 Task: Look for space in Volnovakha, Ukraine from 9th July, 2023 to 16th July, 2023 for 2 adults, 1 child in price range Rs.8000 to Rs.16000. Place can be entire place with 2 bedrooms having 2 beds and 1 bathroom. Property type can be house, flat, guest house. Booking option can be shelf check-in. Required host language is English.
Action: Mouse moved to (602, 151)
Screenshot: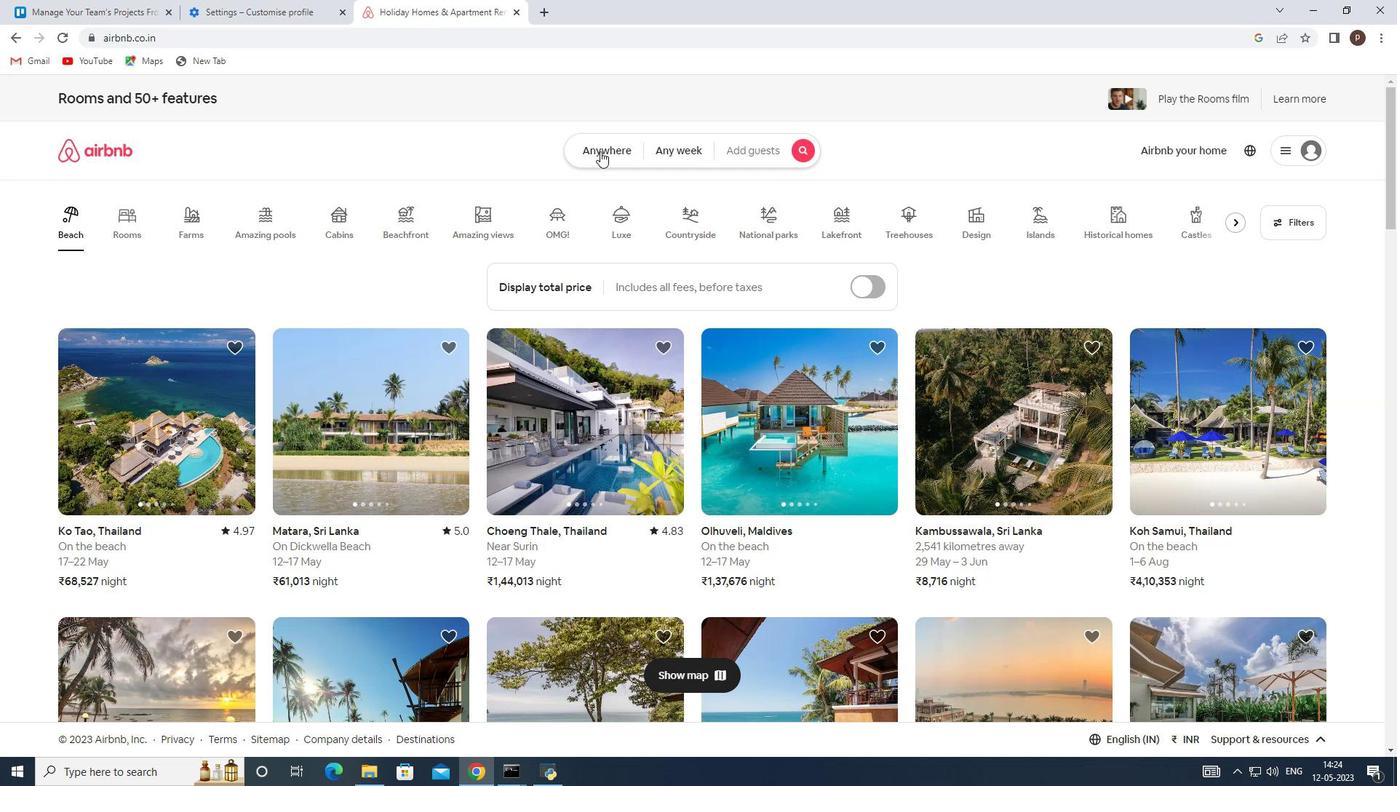 
Action: Mouse pressed left at (602, 151)
Screenshot: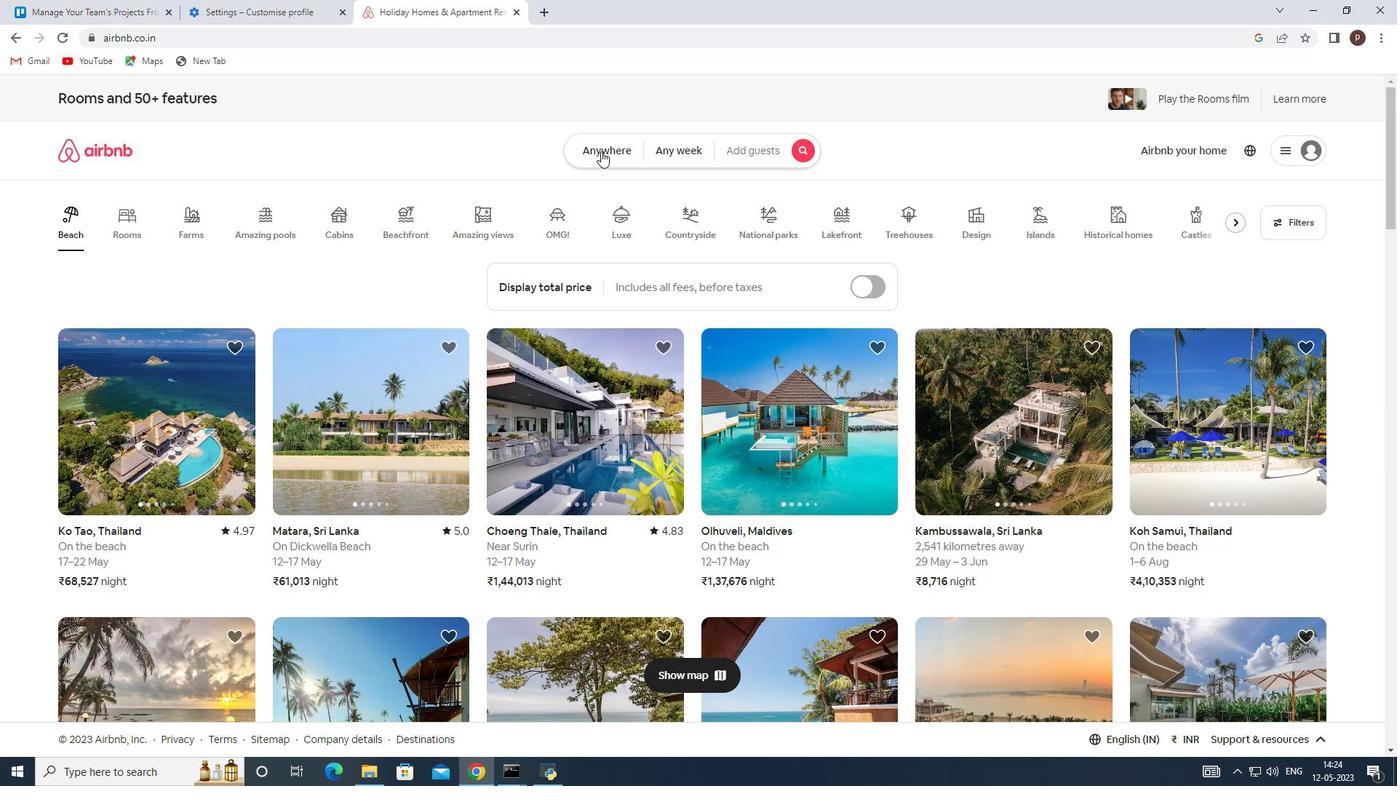 
Action: Mouse moved to (478, 214)
Screenshot: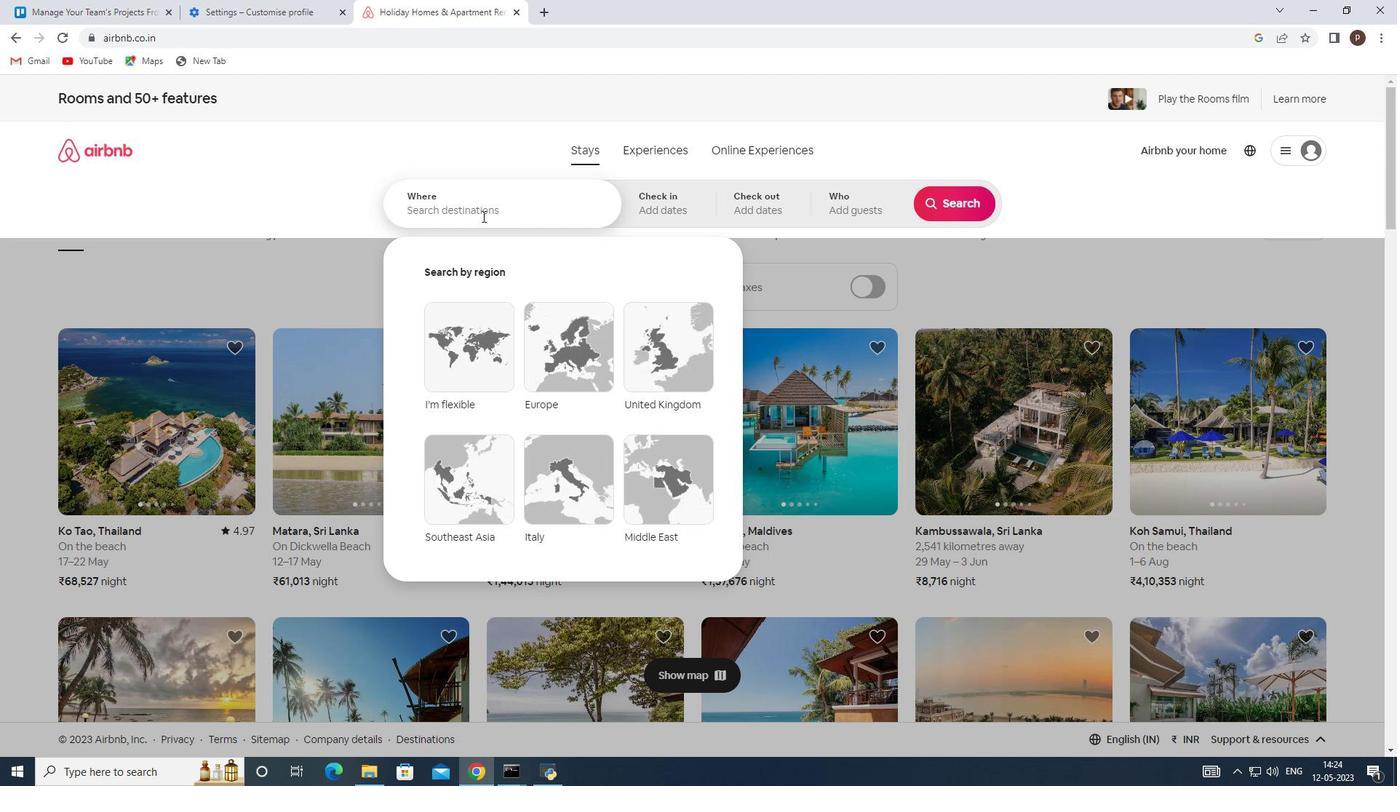 
Action: Mouse pressed left at (478, 214)
Screenshot: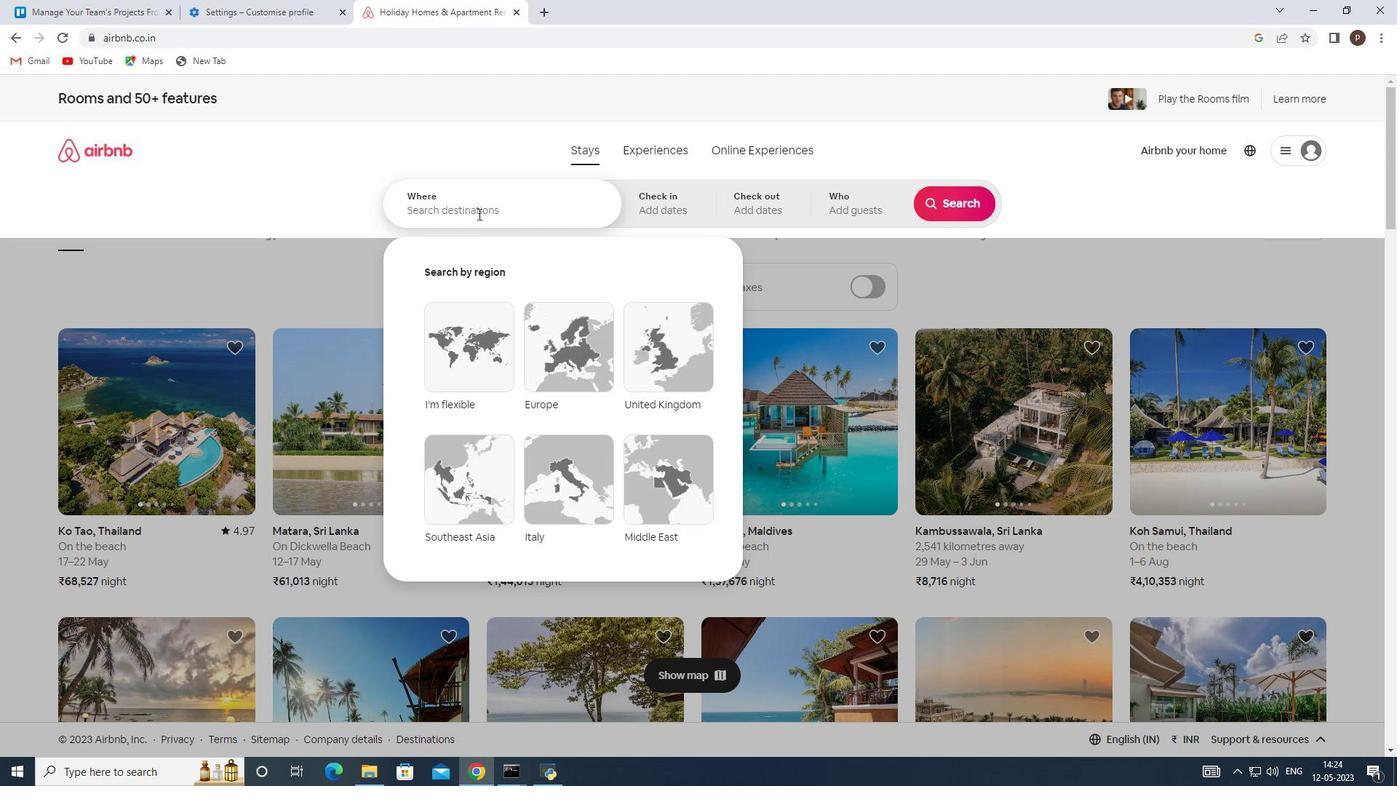 
Action: Key pressed <Key.caps_lock>V<Key.caps_lock>olnovakha,<Key.space><Key.caps_lock>U<Key.caps_lock>kraine<Key.space><Key.enter>
Screenshot: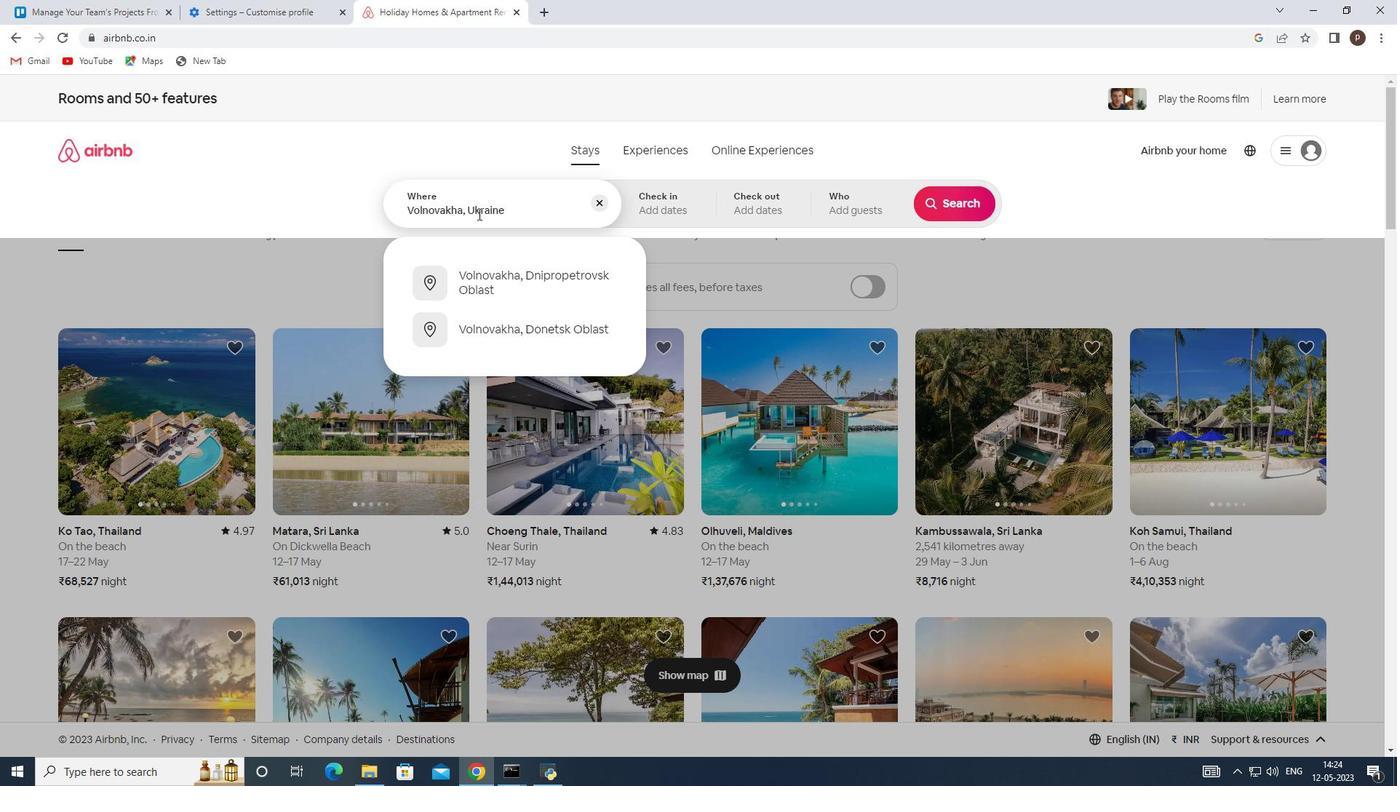 
Action: Mouse moved to (955, 320)
Screenshot: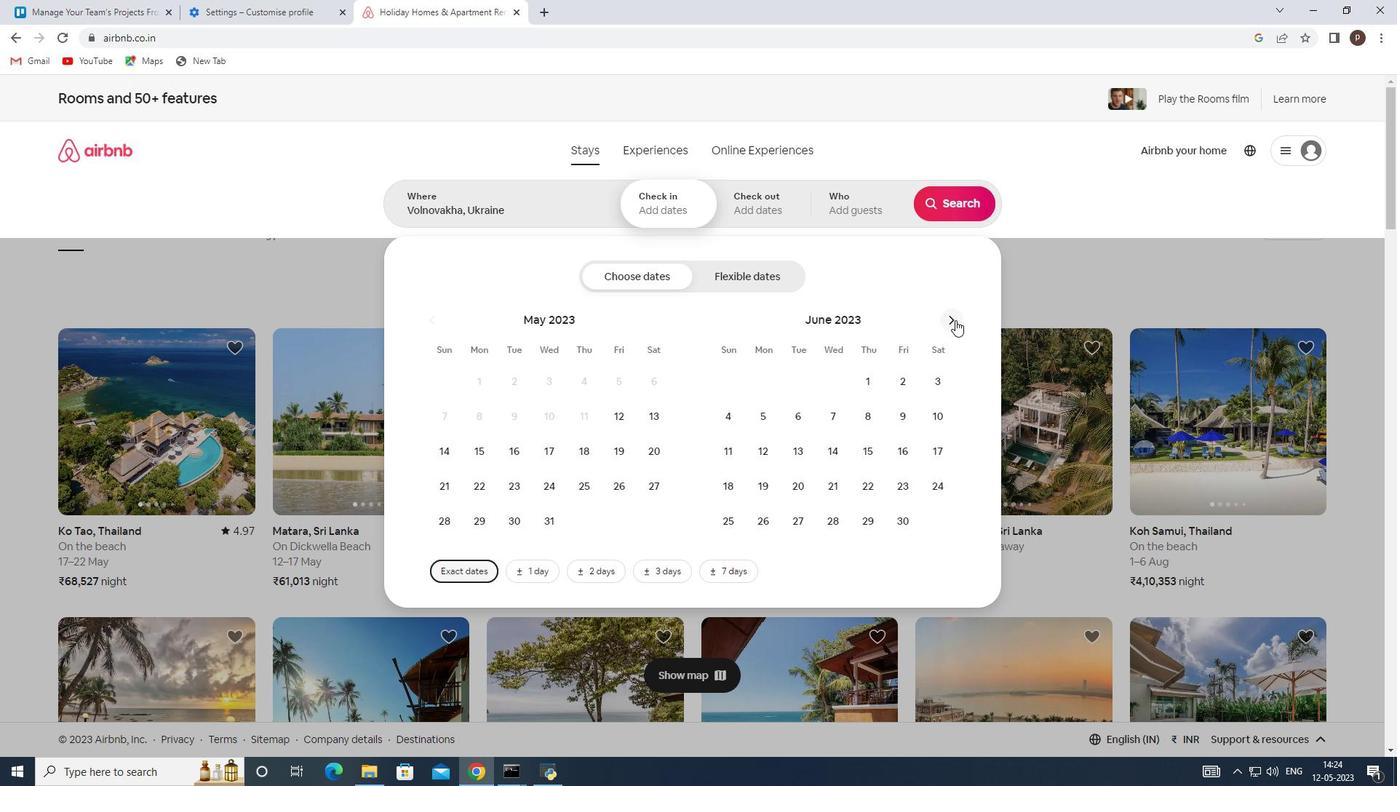 
Action: Mouse pressed left at (955, 320)
Screenshot: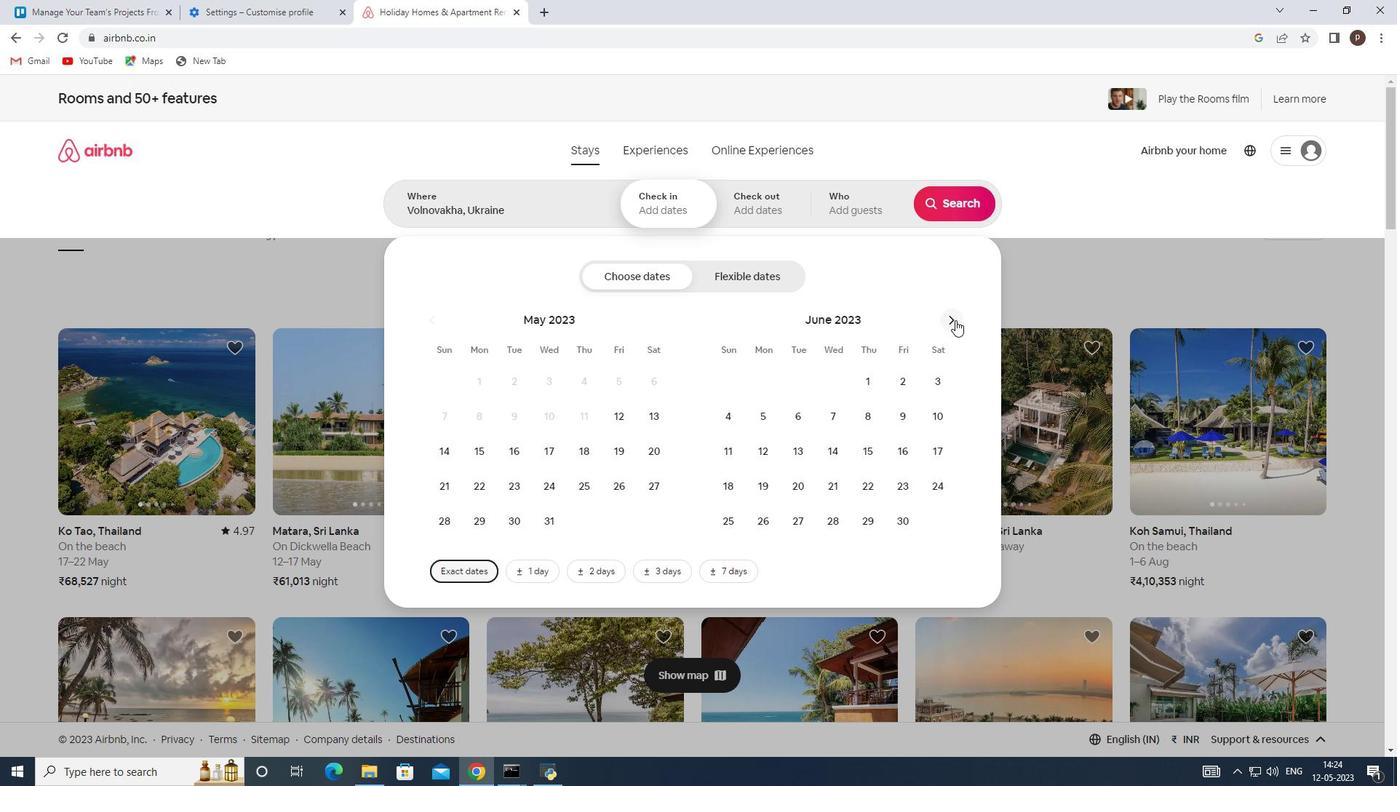 
Action: Mouse moved to (717, 452)
Screenshot: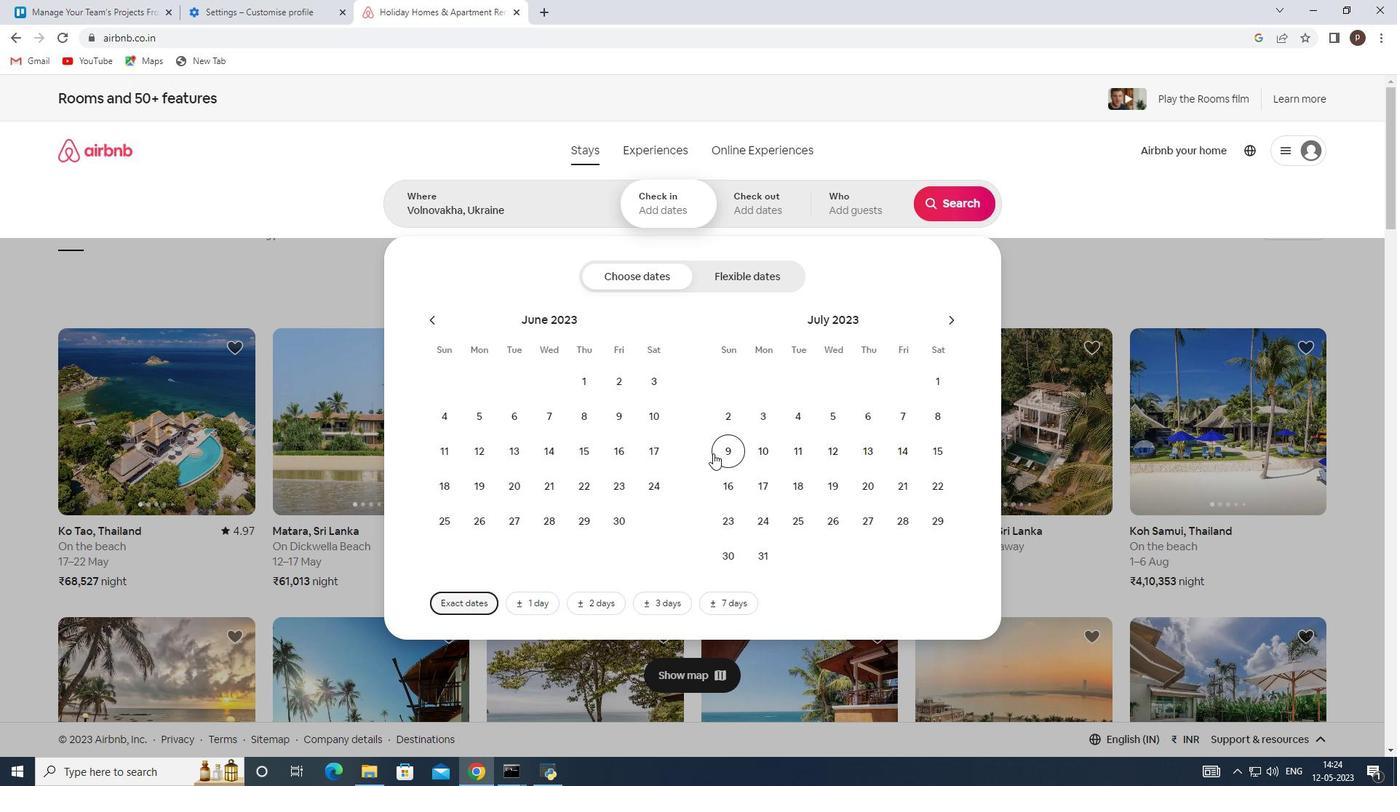 
Action: Mouse pressed left at (717, 452)
Screenshot: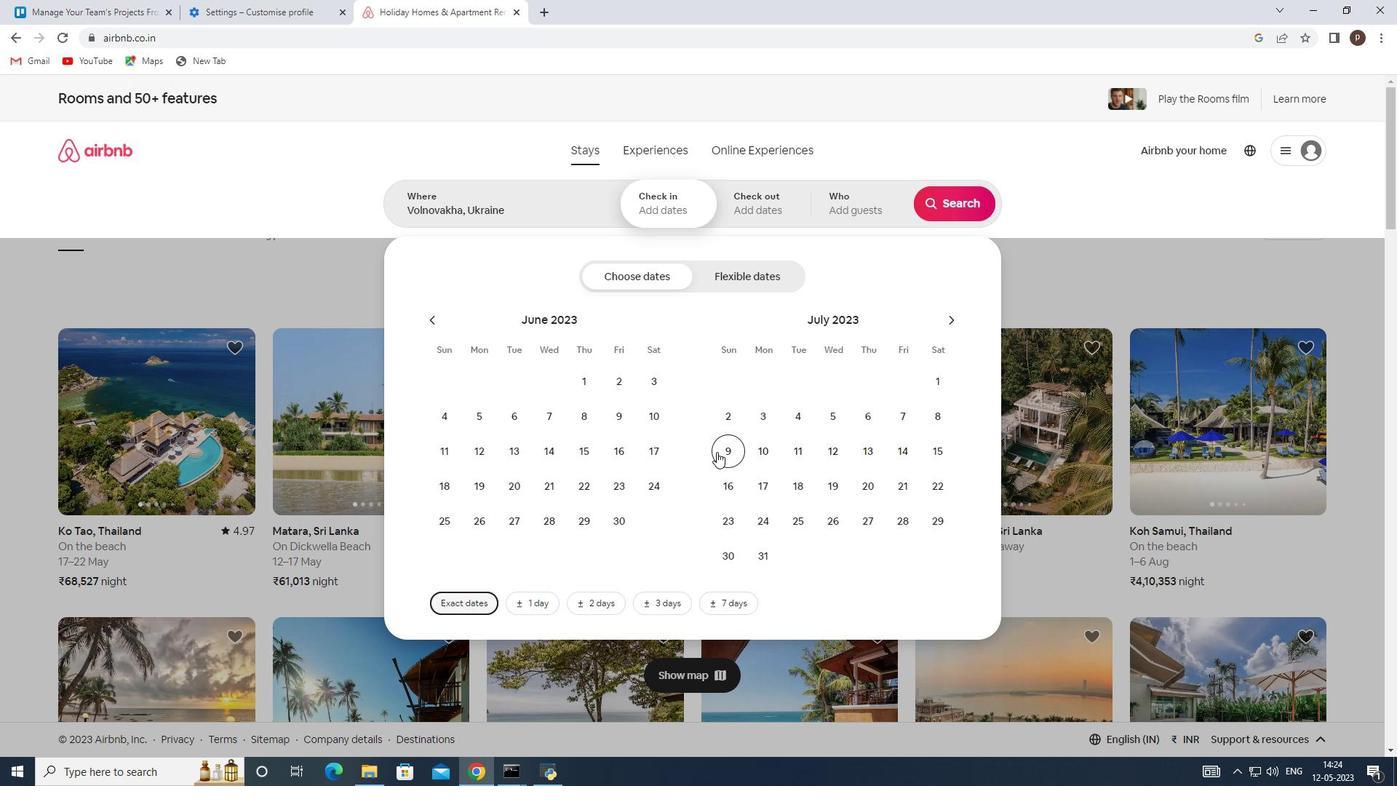 
Action: Mouse moved to (722, 489)
Screenshot: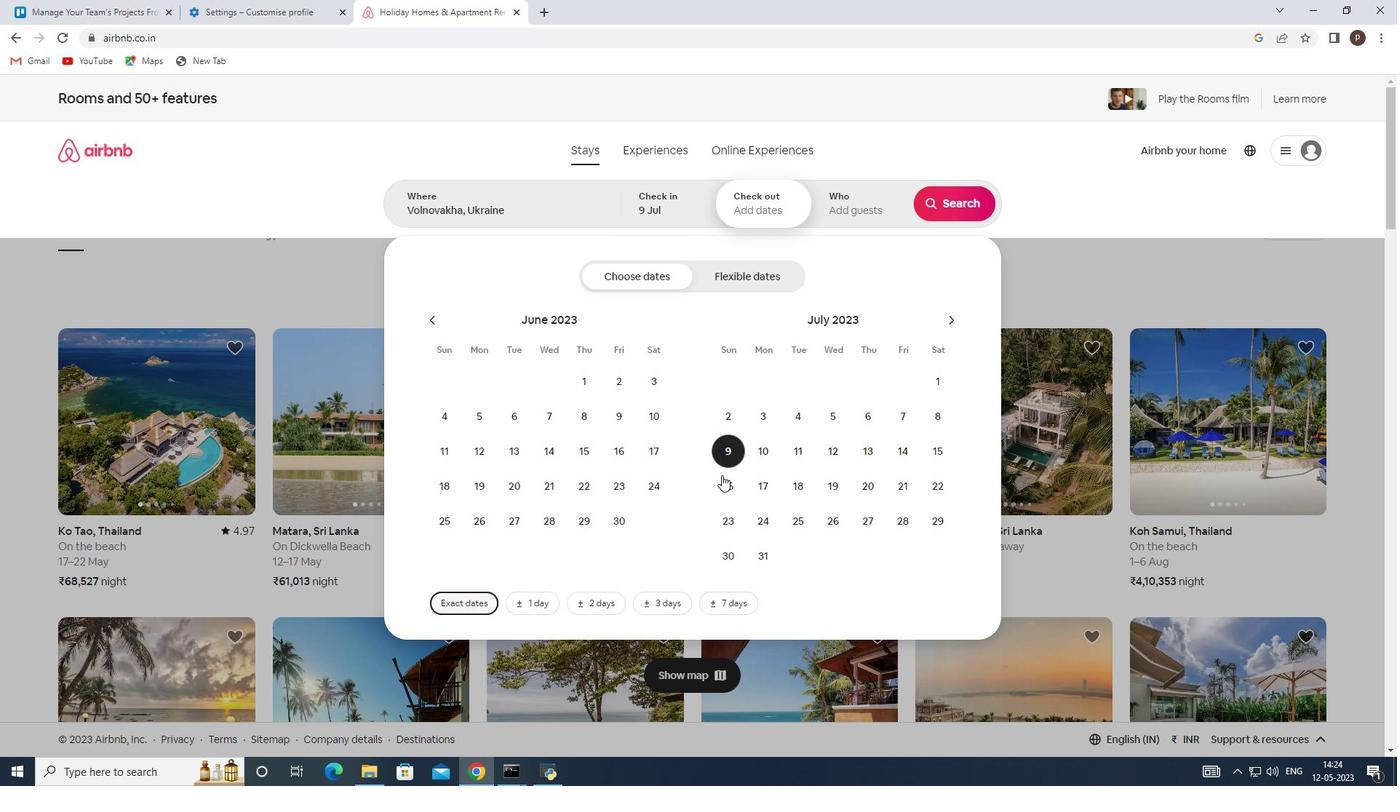 
Action: Mouse pressed left at (722, 489)
Screenshot: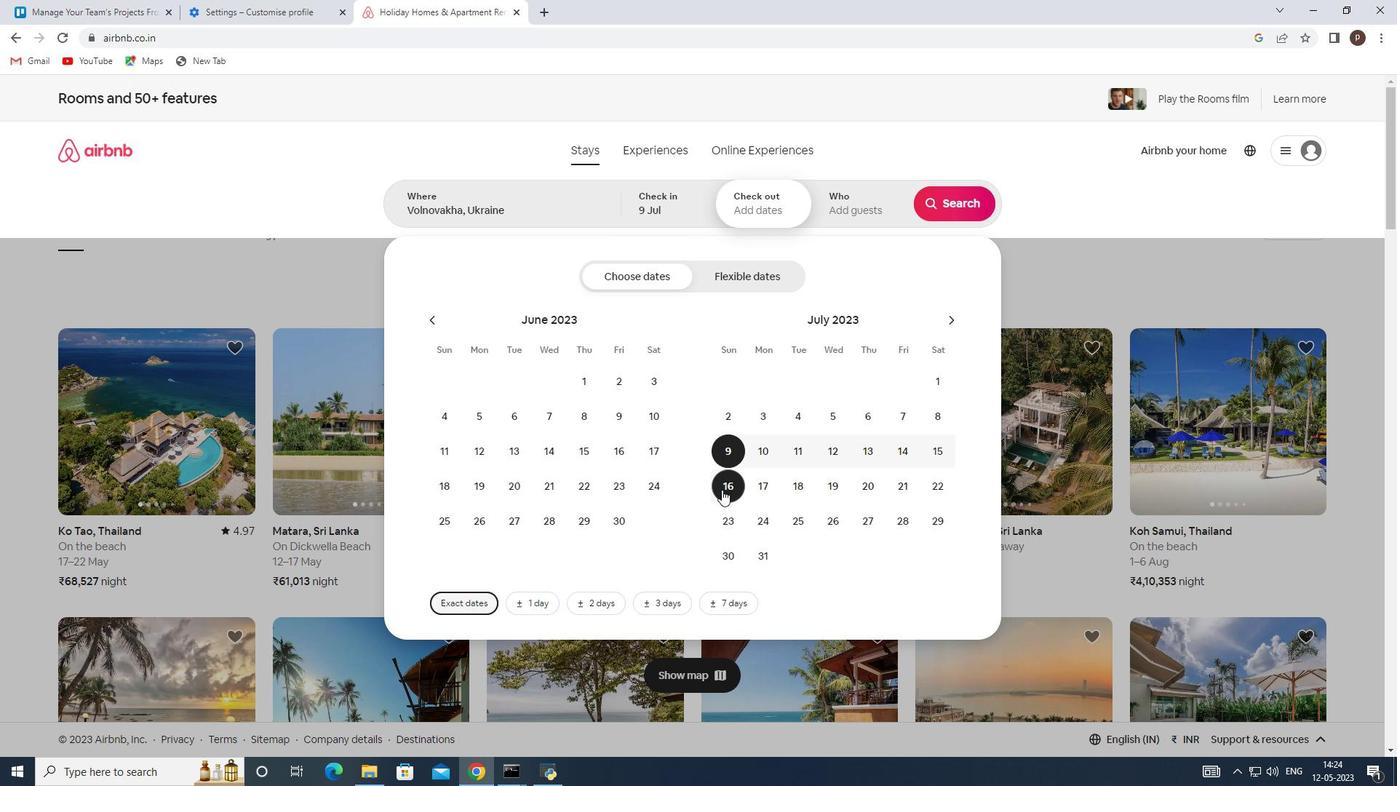 
Action: Mouse moved to (858, 203)
Screenshot: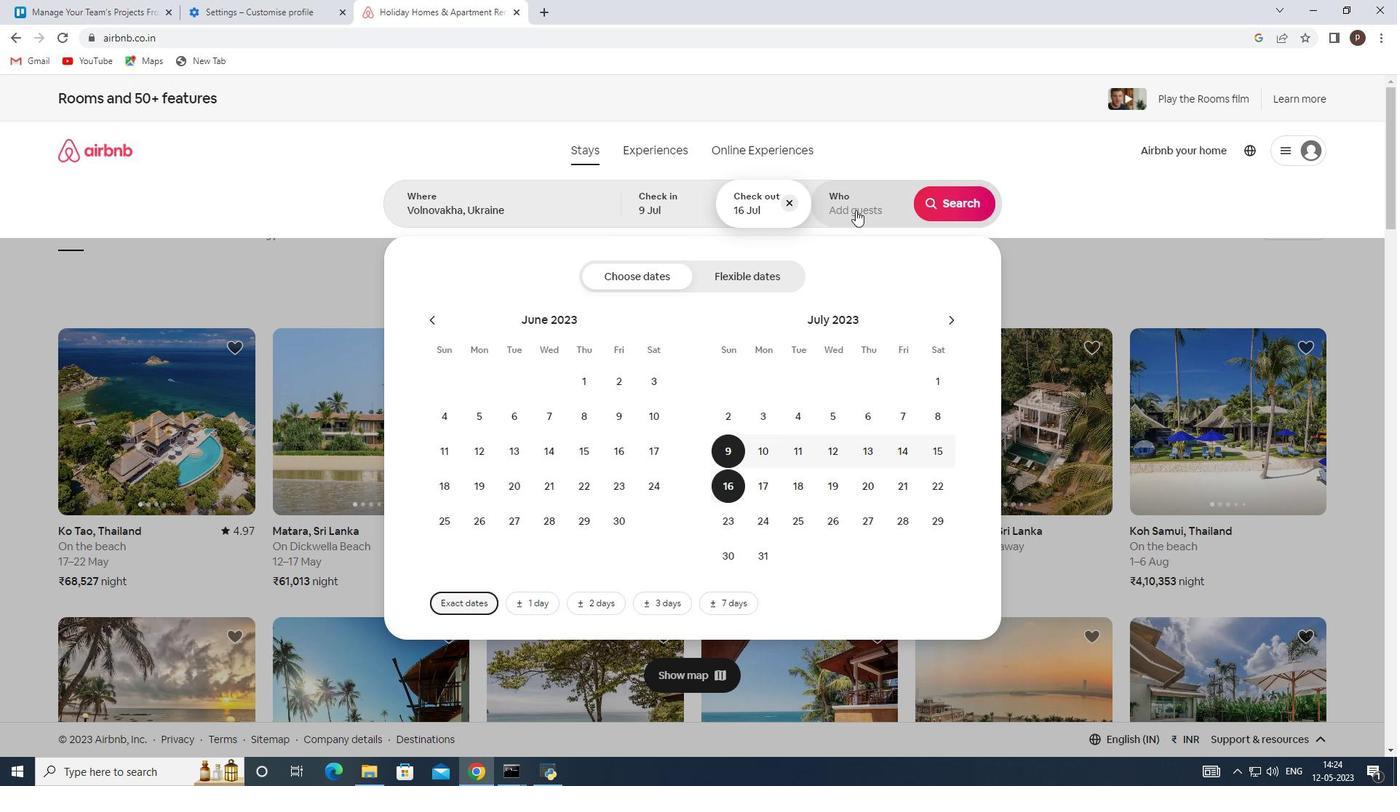 
Action: Mouse pressed left at (858, 203)
Screenshot: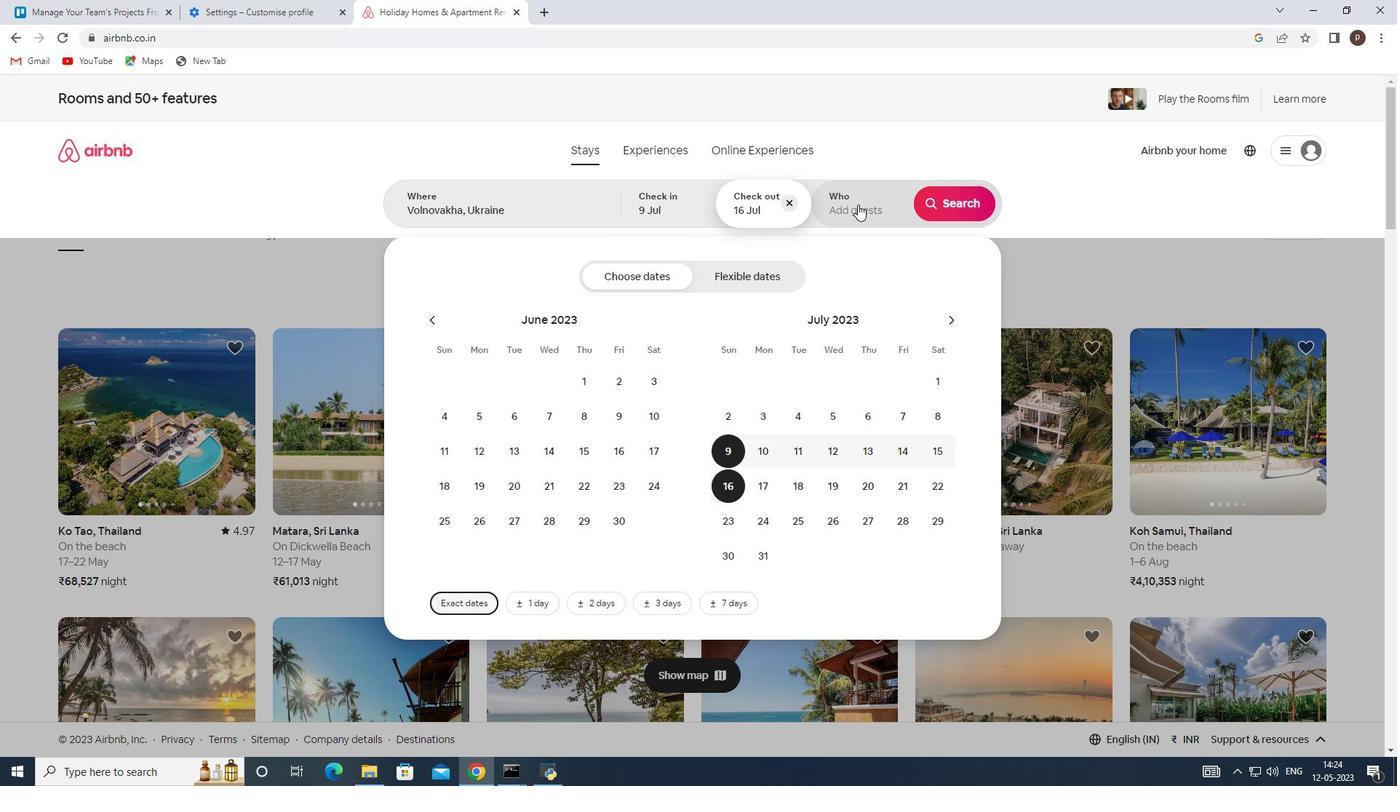
Action: Mouse moved to (954, 276)
Screenshot: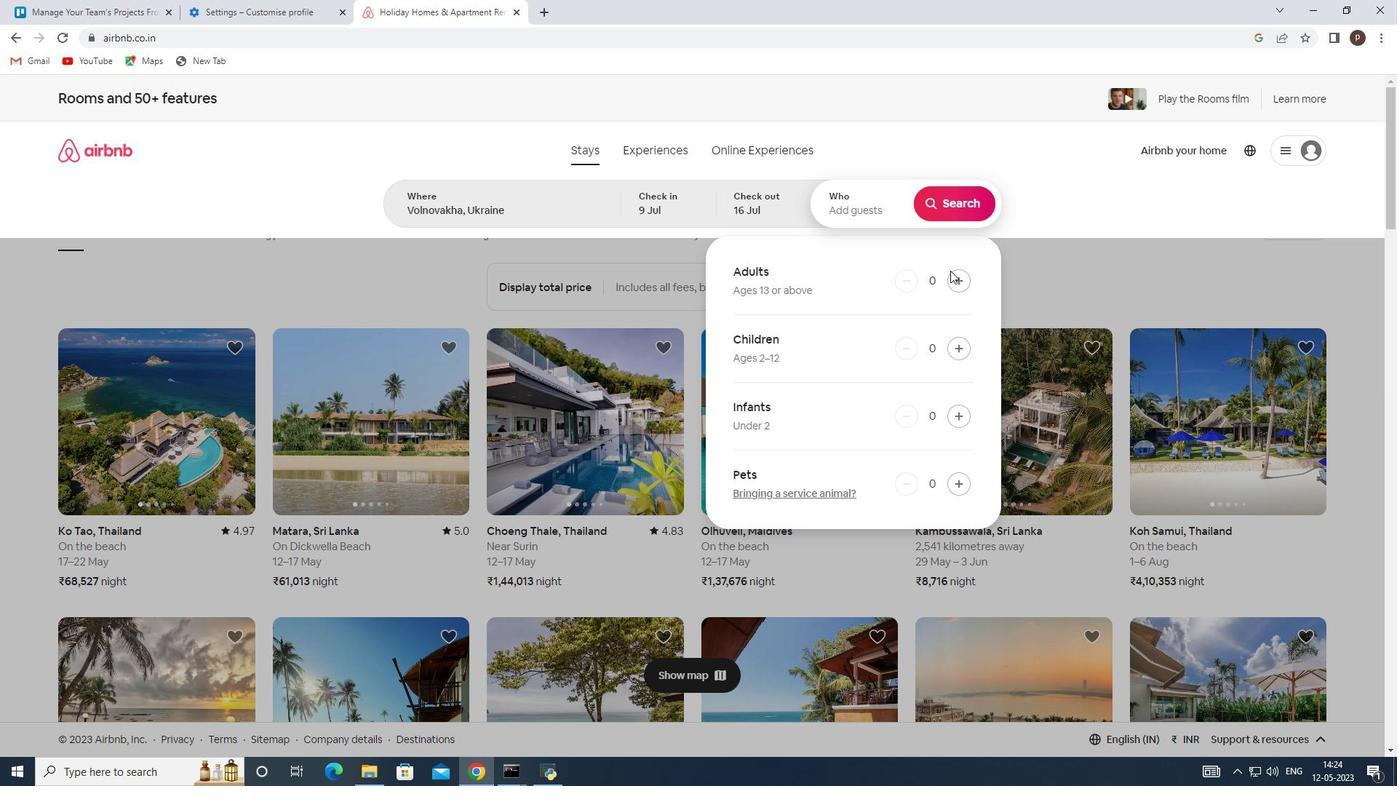 
Action: Mouse pressed left at (954, 276)
Screenshot: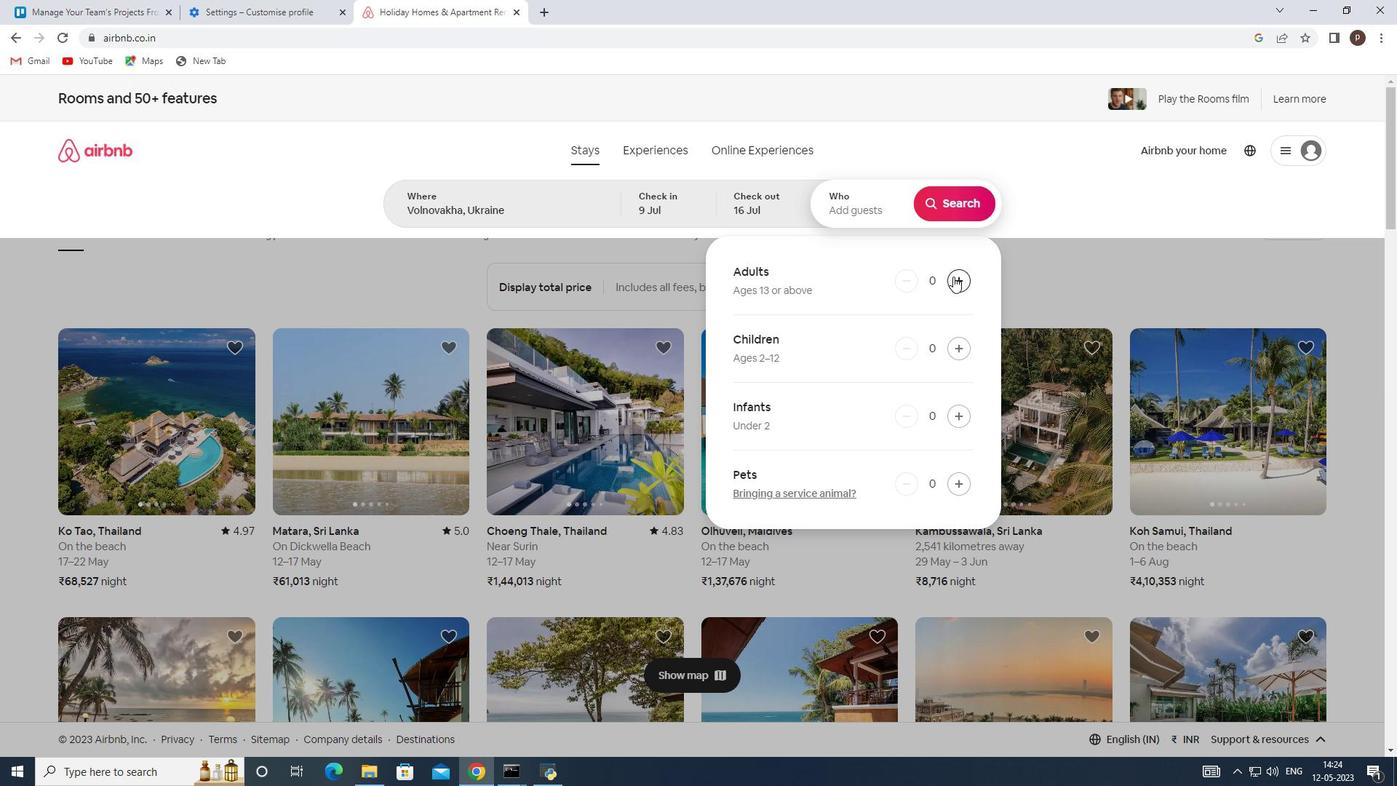 
Action: Mouse pressed left at (954, 276)
Screenshot: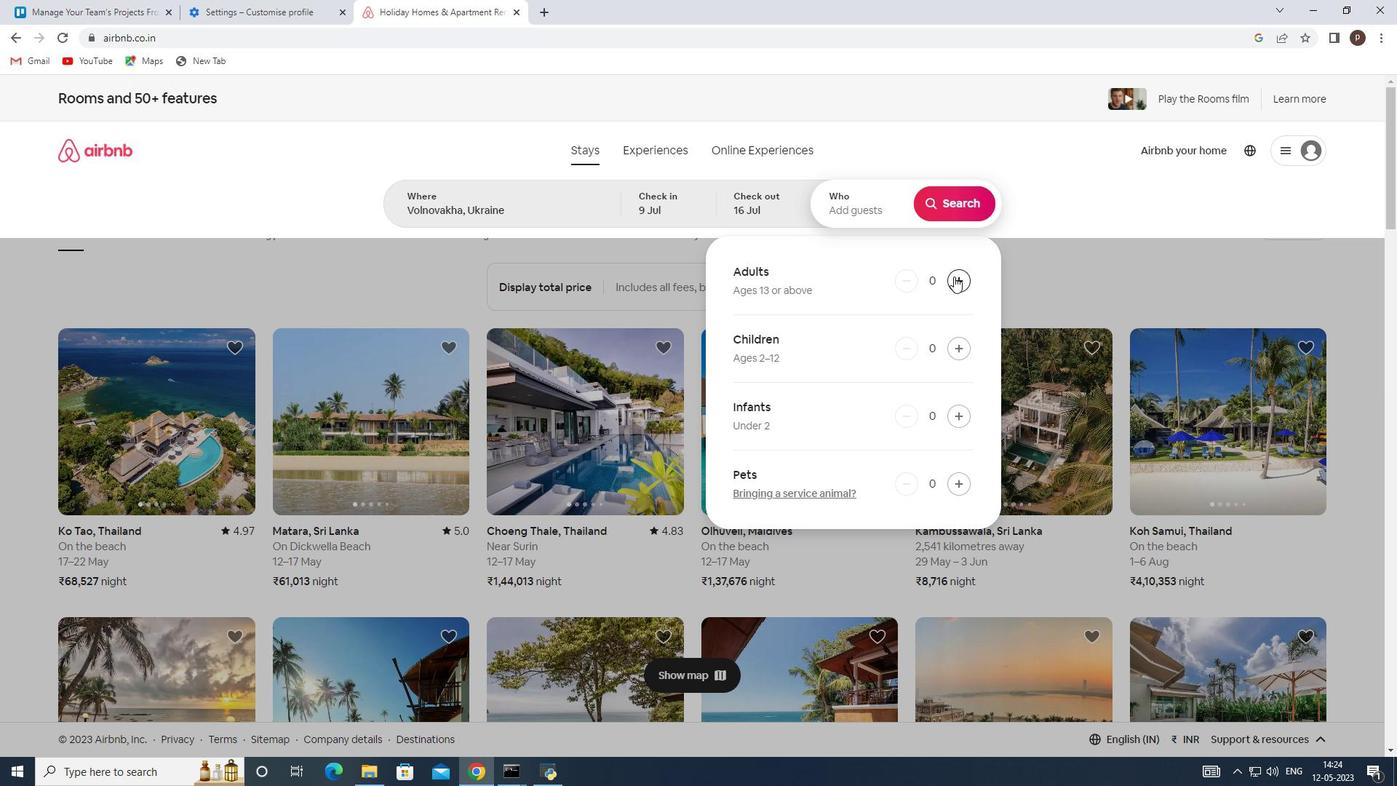 
Action: Mouse moved to (955, 354)
Screenshot: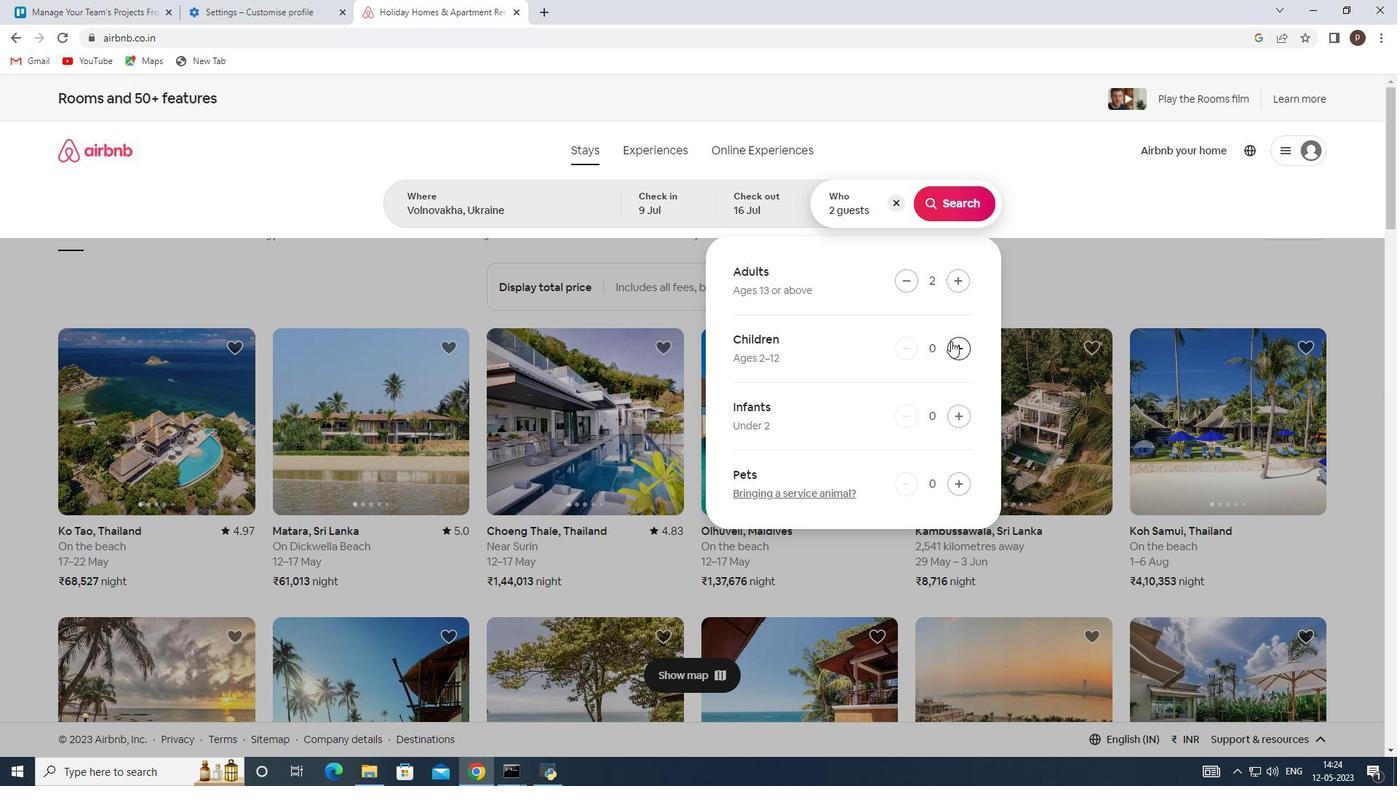 
Action: Mouse pressed left at (955, 354)
Screenshot: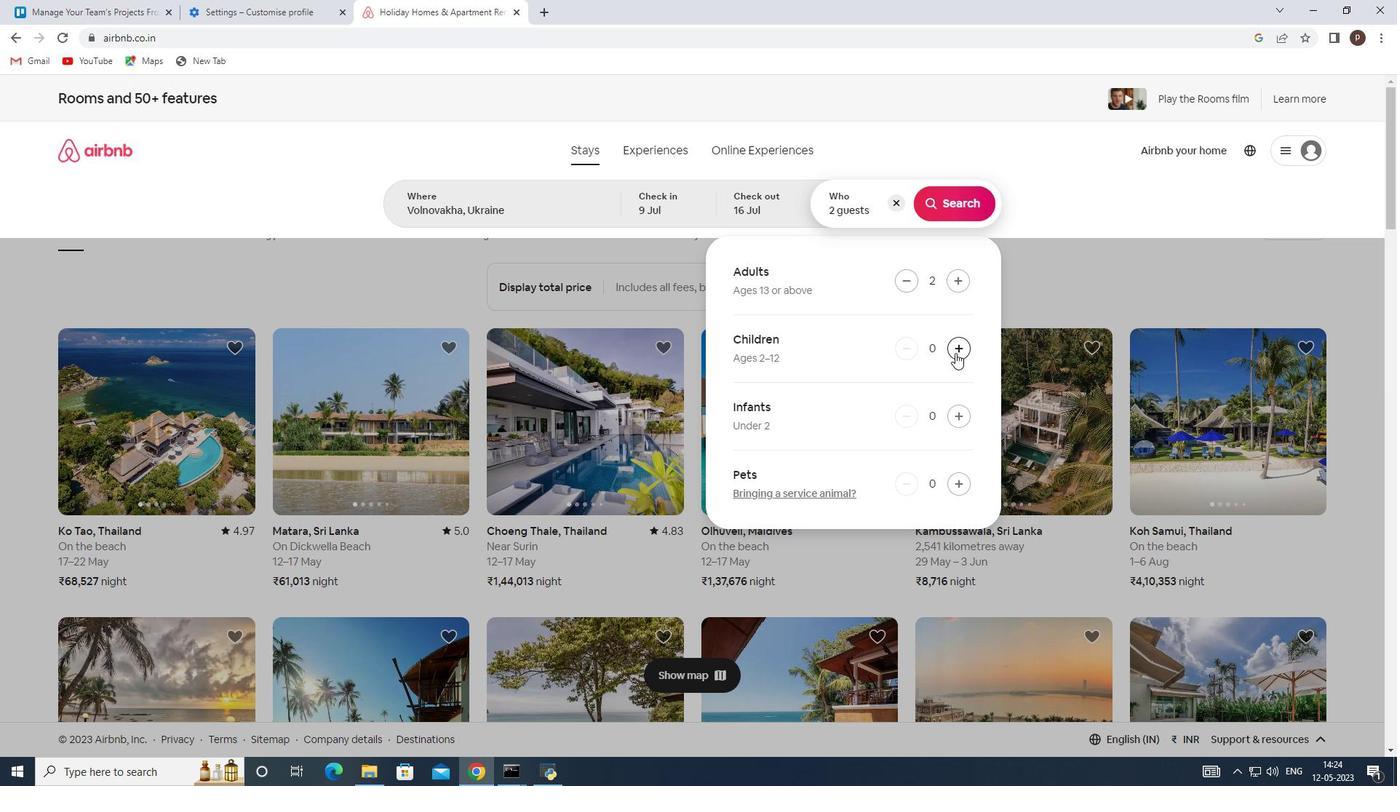 
Action: Mouse moved to (941, 203)
Screenshot: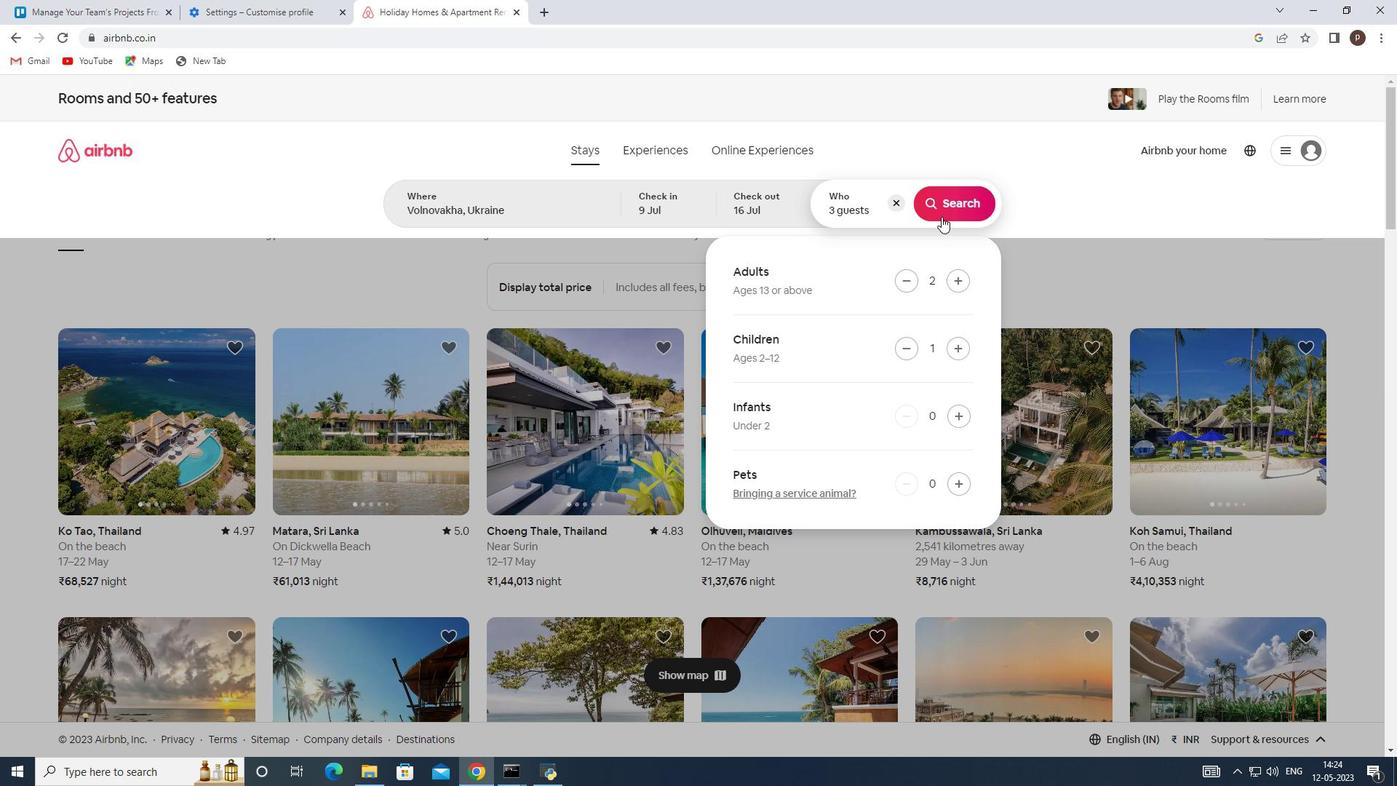 
Action: Mouse pressed left at (941, 203)
Screenshot: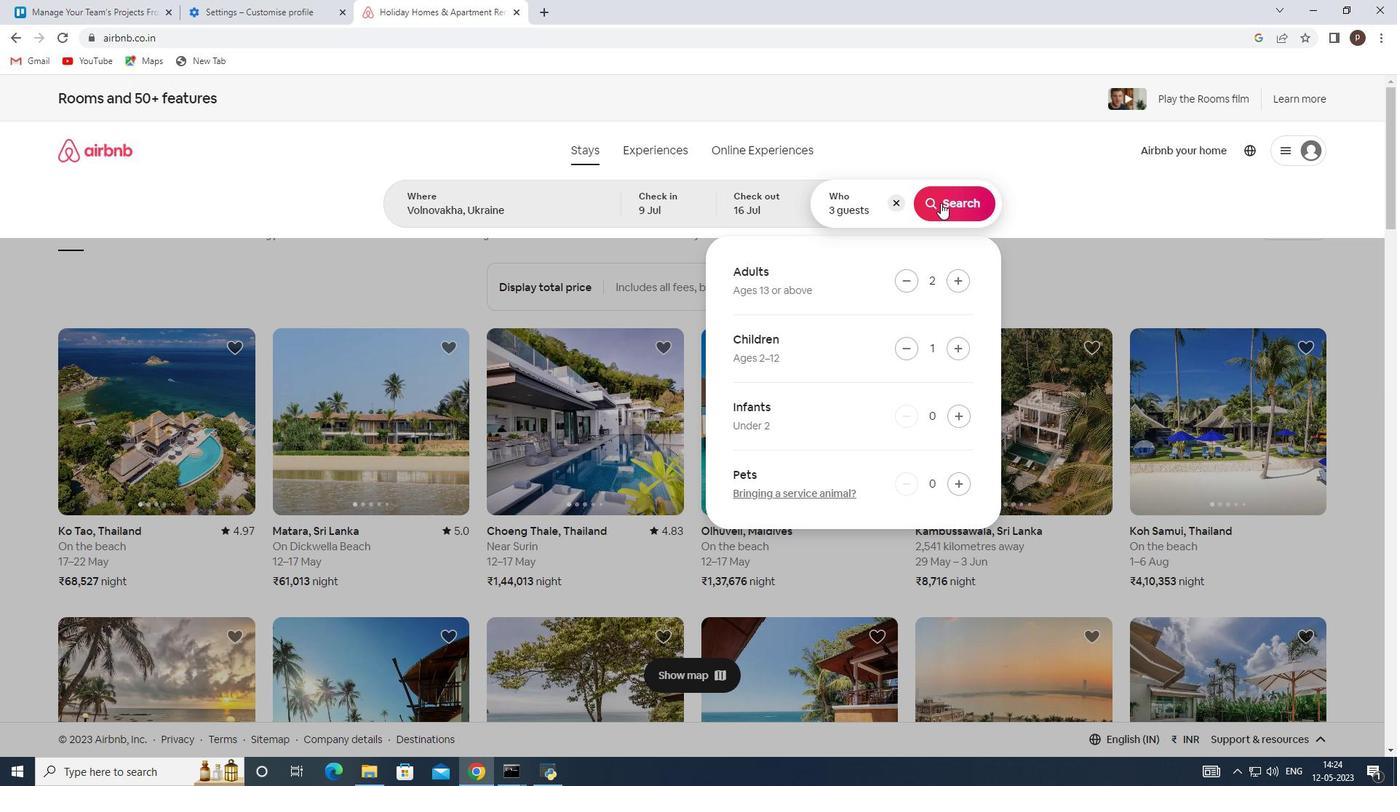 
Action: Mouse moved to (1316, 161)
Screenshot: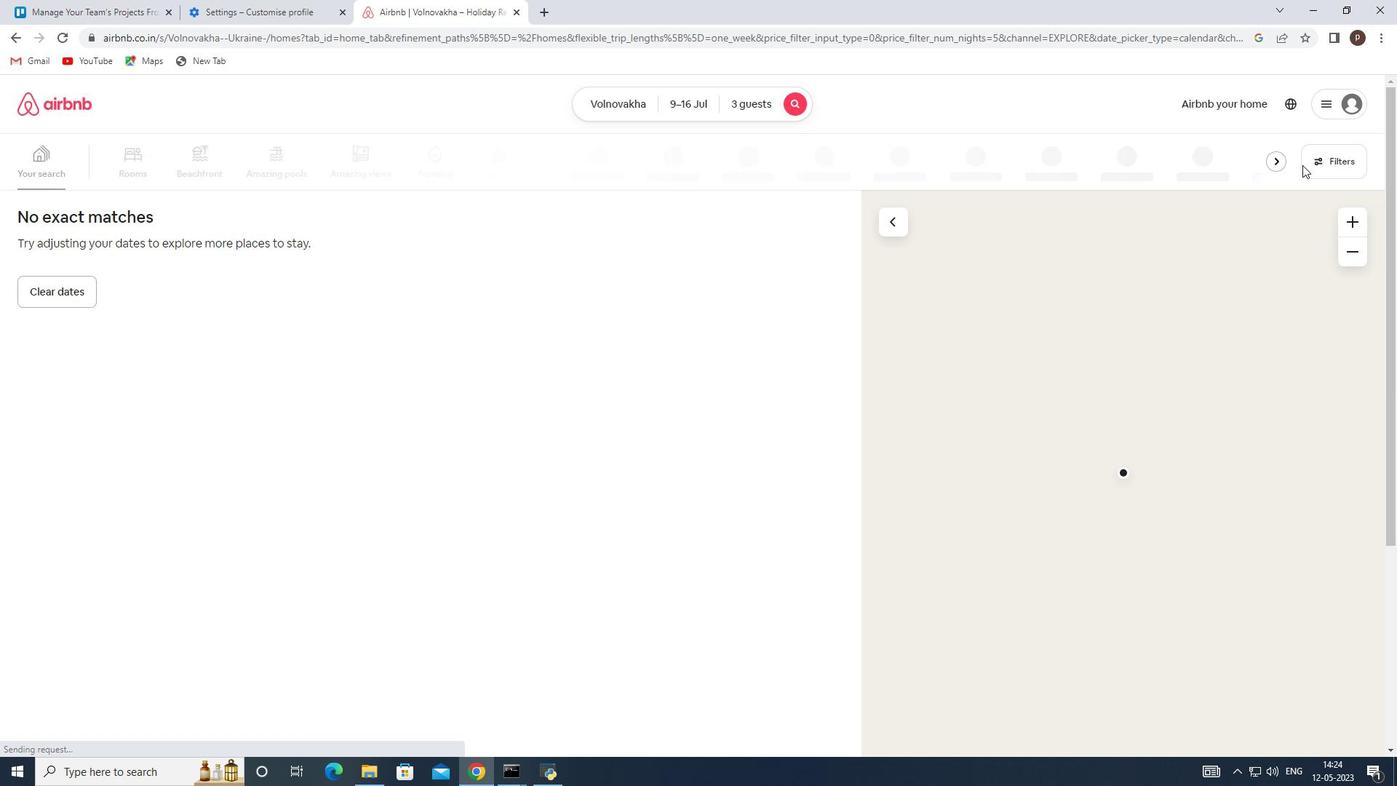 
Action: Mouse pressed left at (1316, 161)
Screenshot: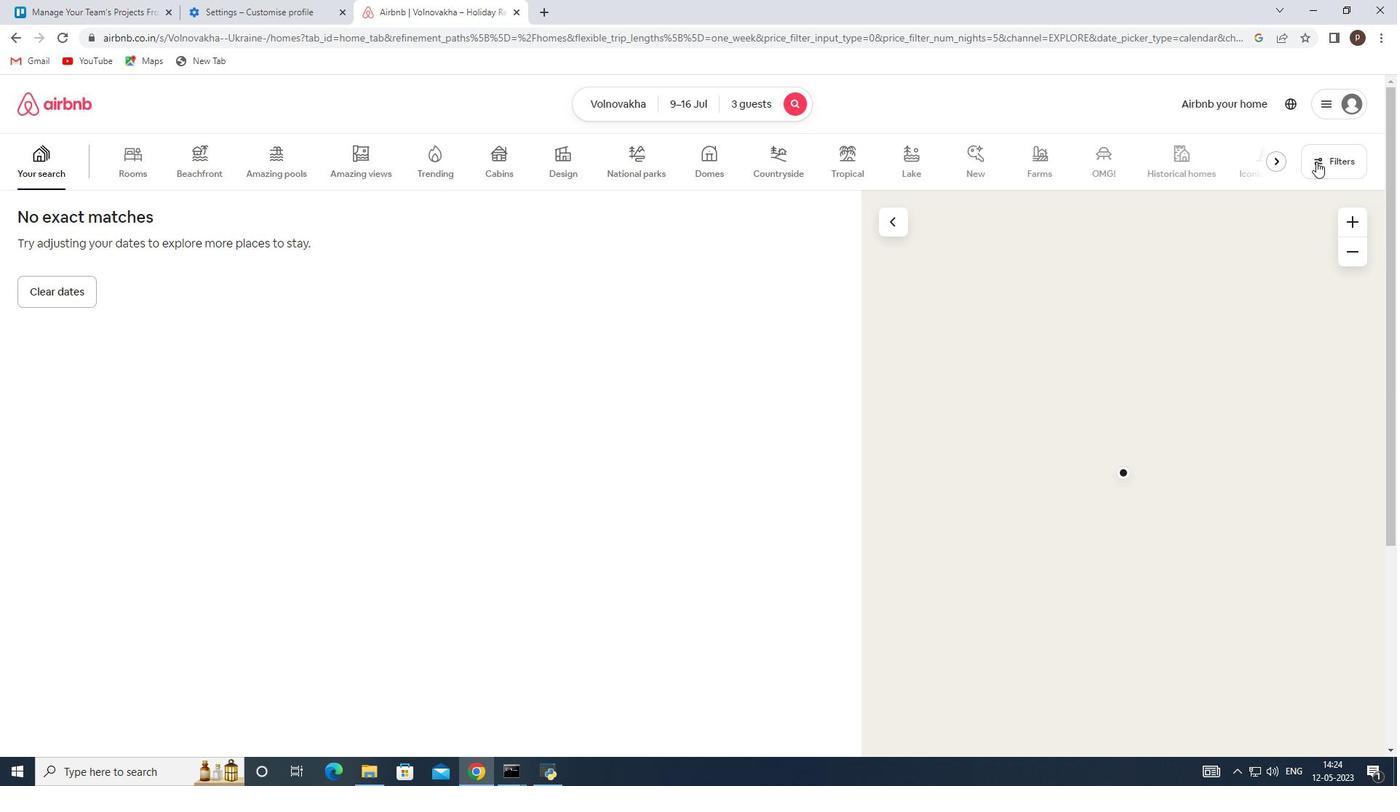 
Action: Mouse moved to (487, 517)
Screenshot: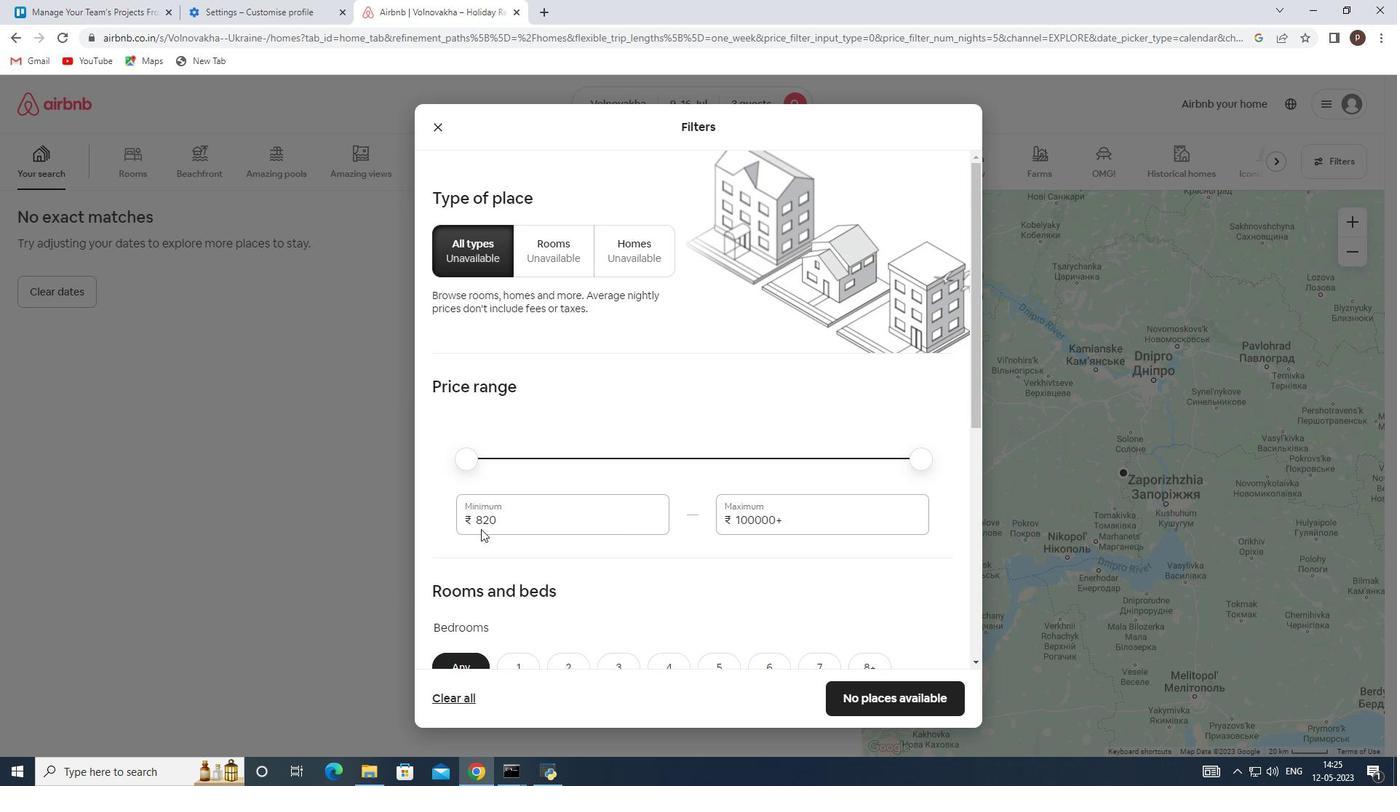 
Action: Mouse pressed left at (487, 517)
Screenshot: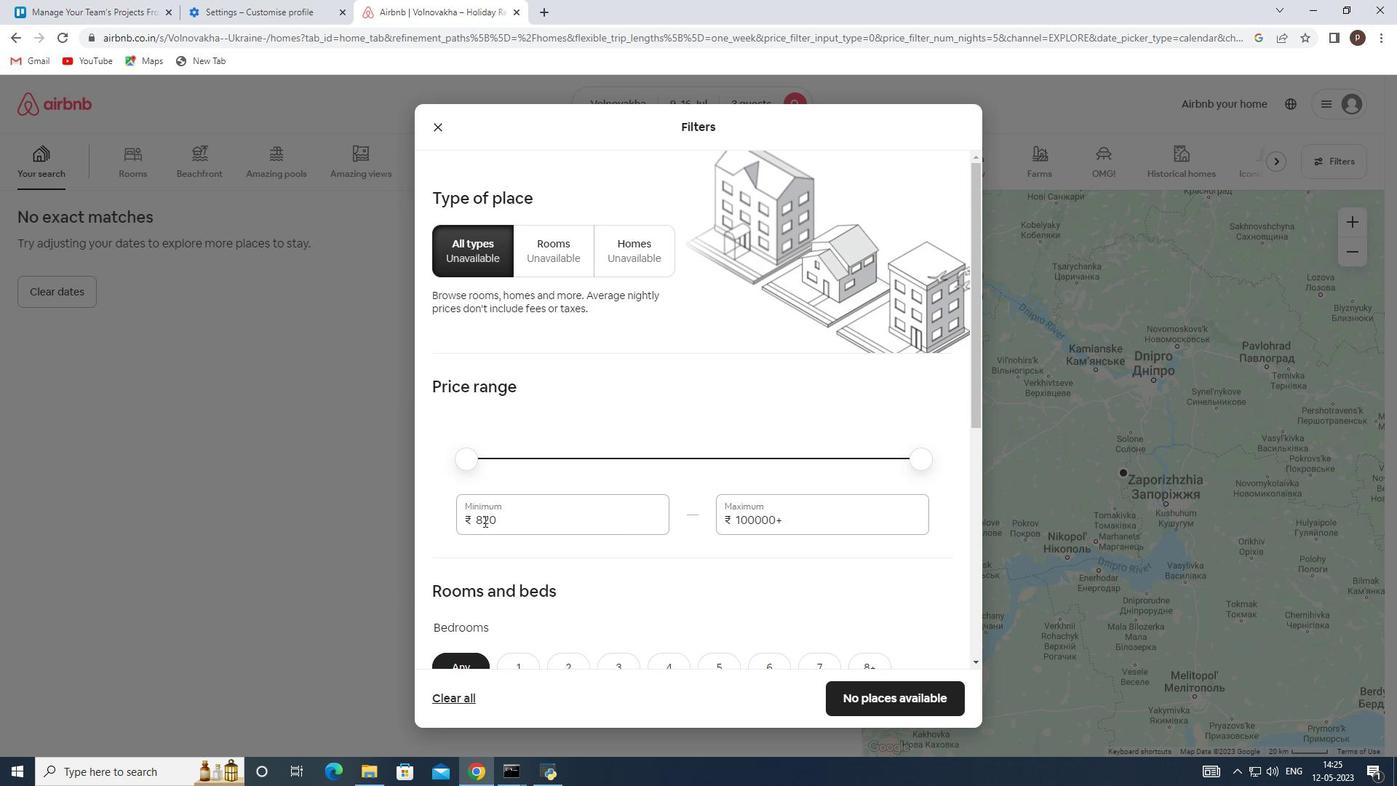 
Action: Mouse pressed left at (487, 517)
Screenshot: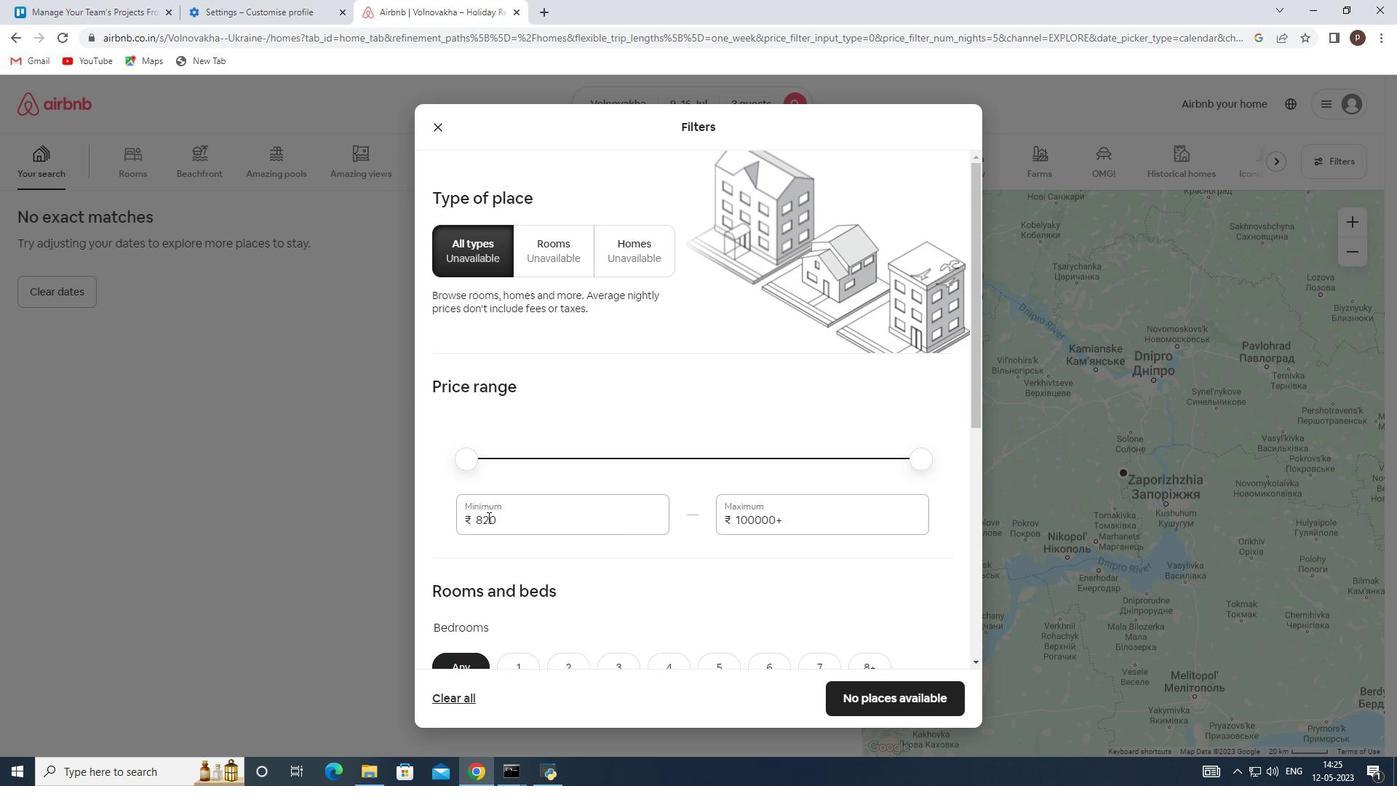 
Action: Key pressed 8000<Key.tab>16000
Screenshot: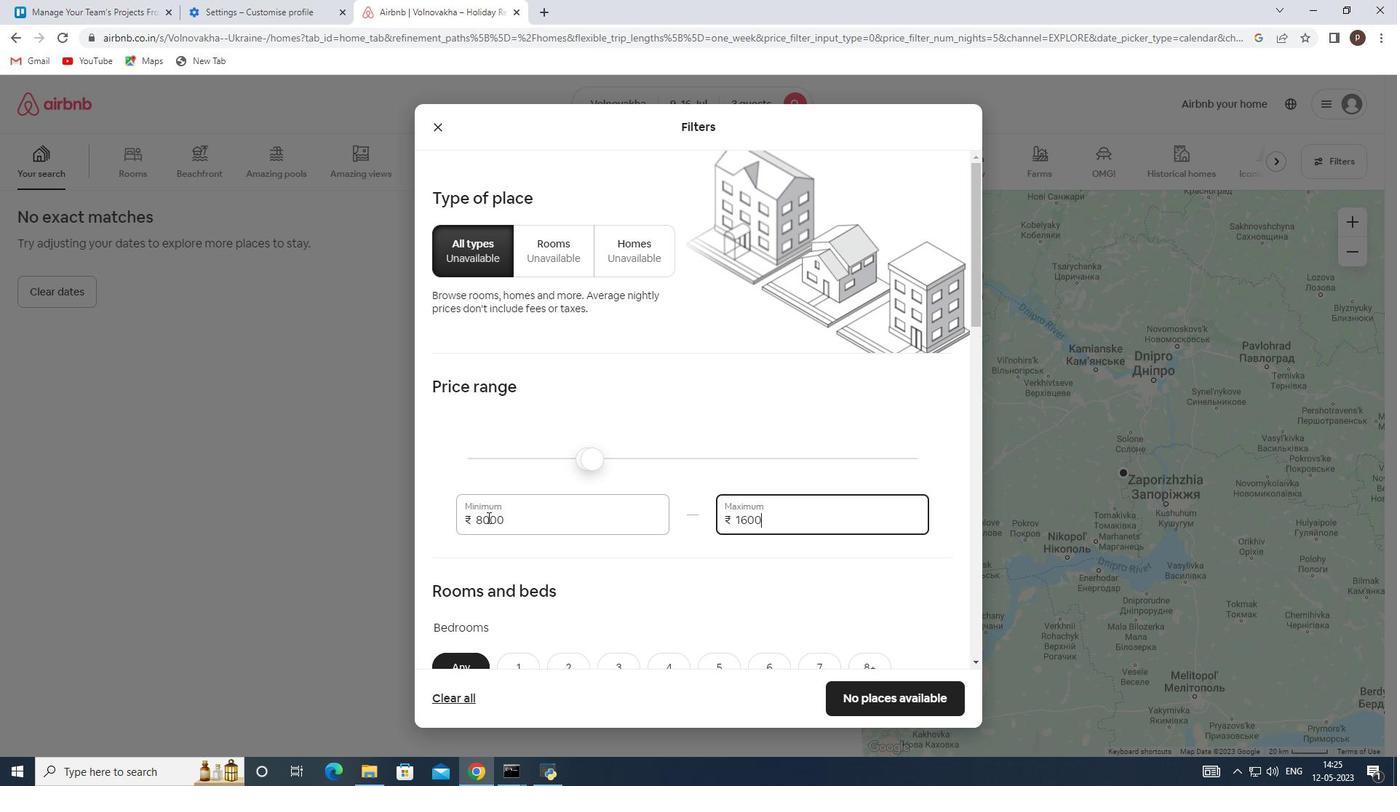 
Action: Mouse moved to (567, 512)
Screenshot: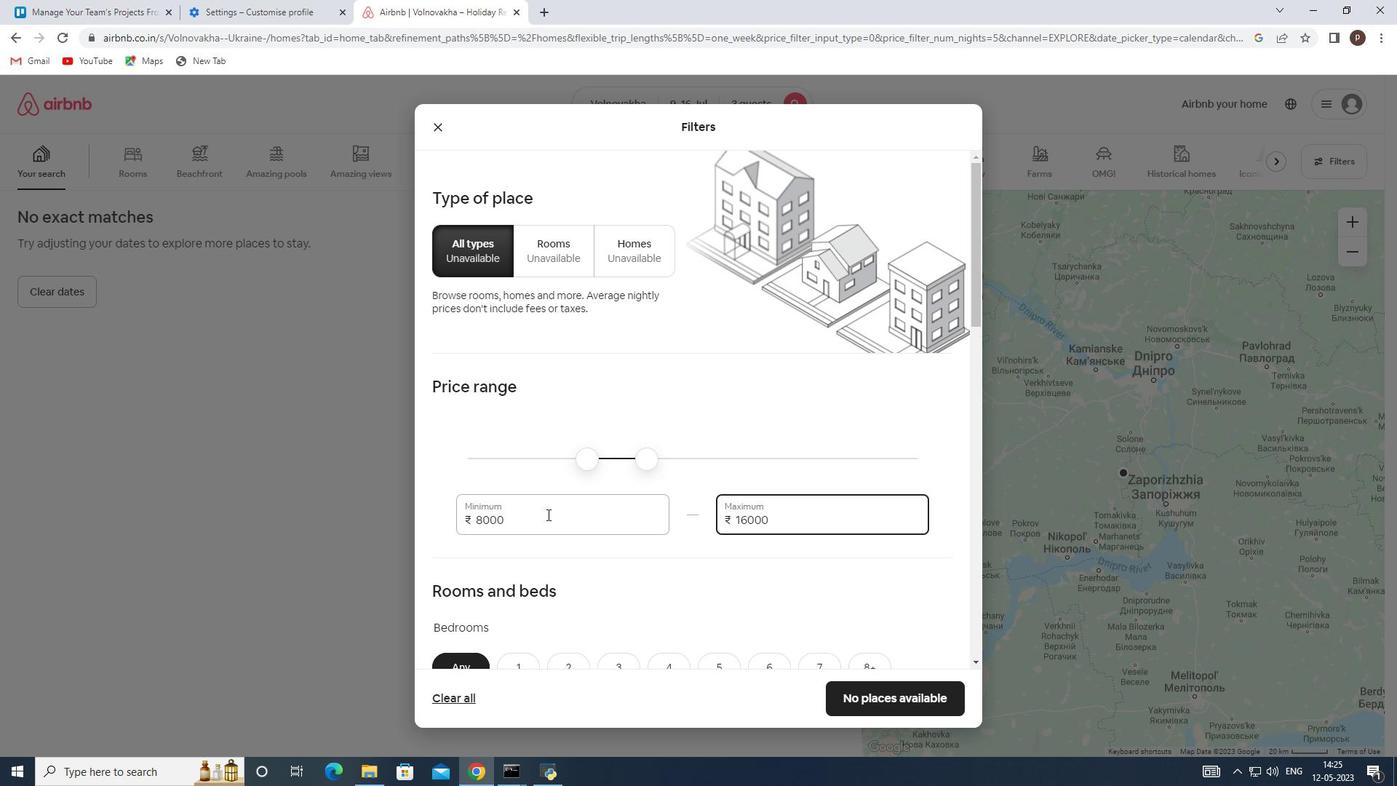 
Action: Mouse scrolled (567, 511) with delta (0, 0)
Screenshot: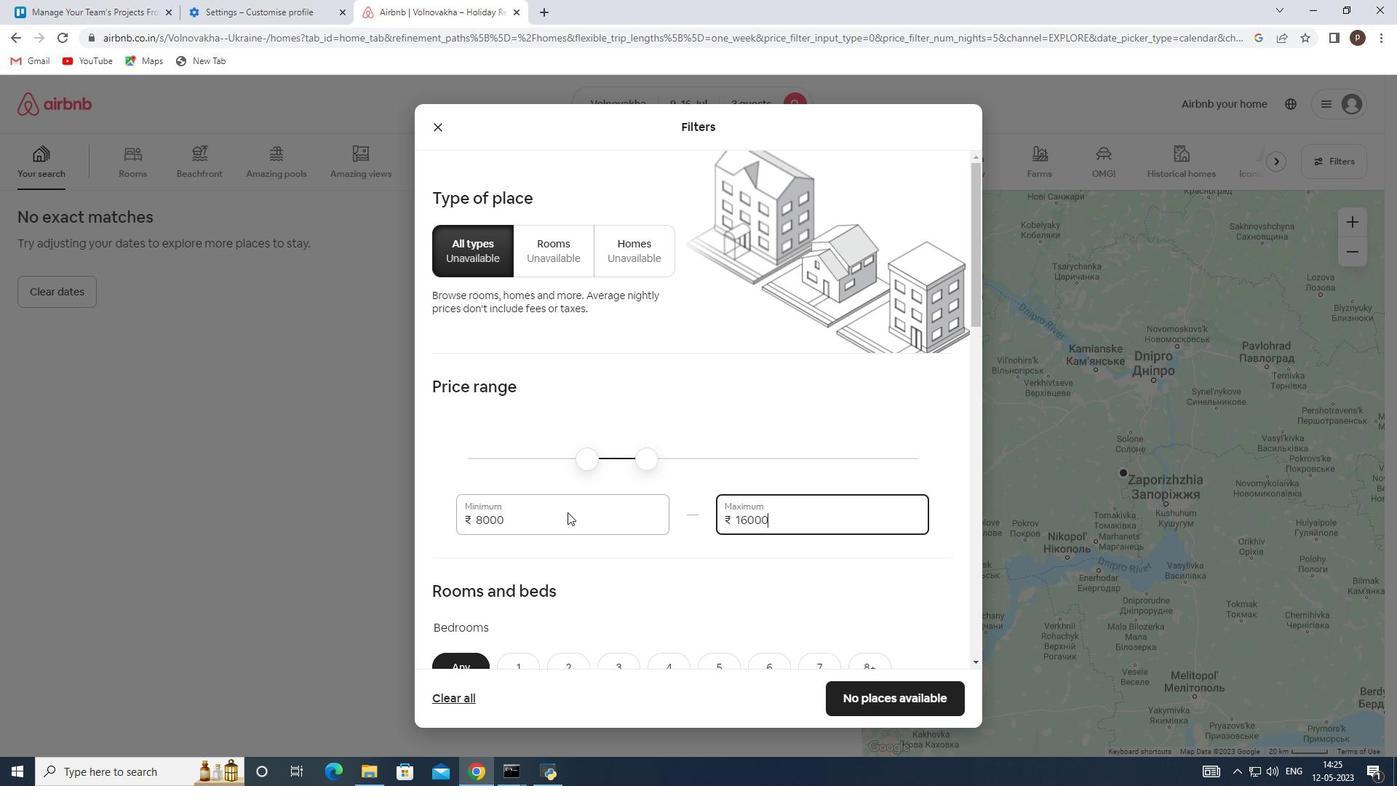 
Action: Mouse scrolled (567, 511) with delta (0, 0)
Screenshot: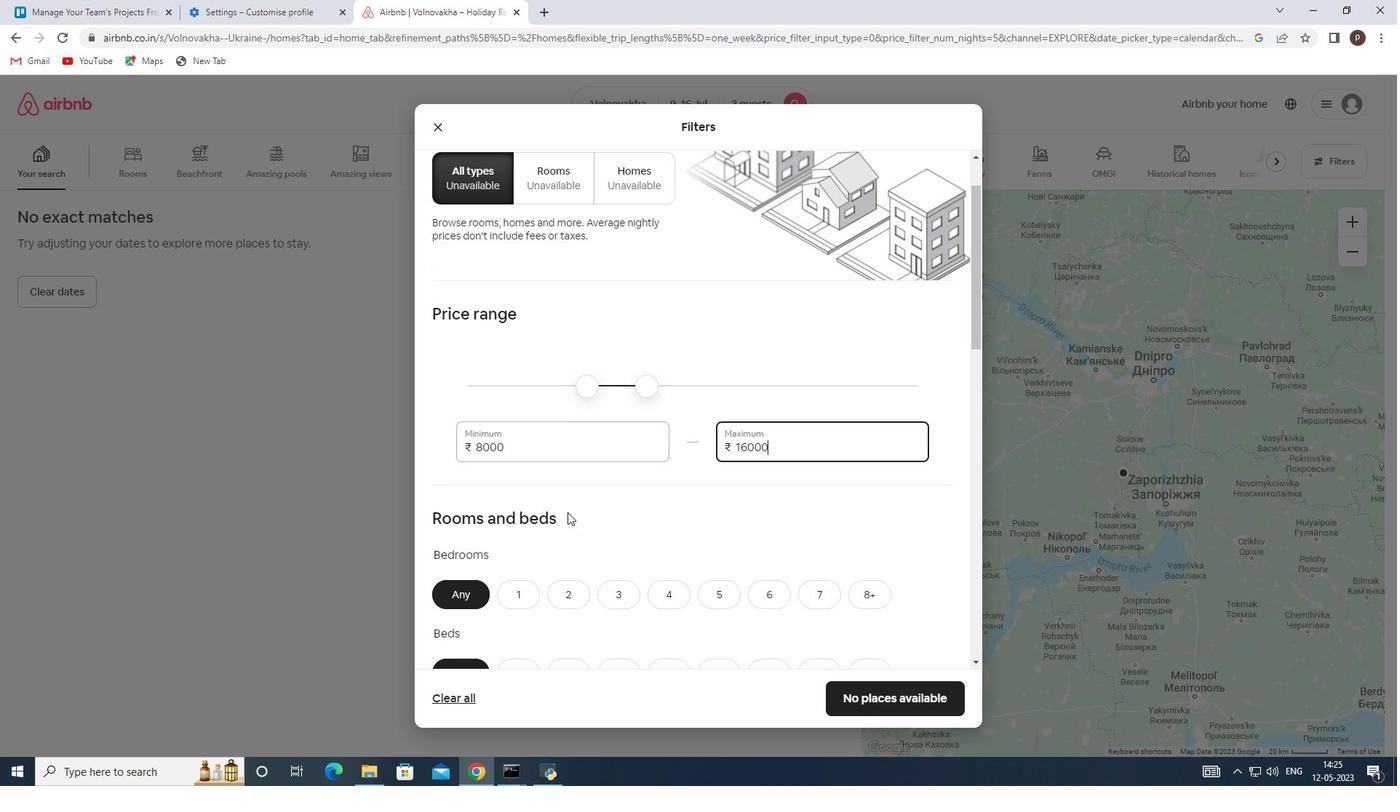 
Action: Mouse scrolled (567, 511) with delta (0, 0)
Screenshot: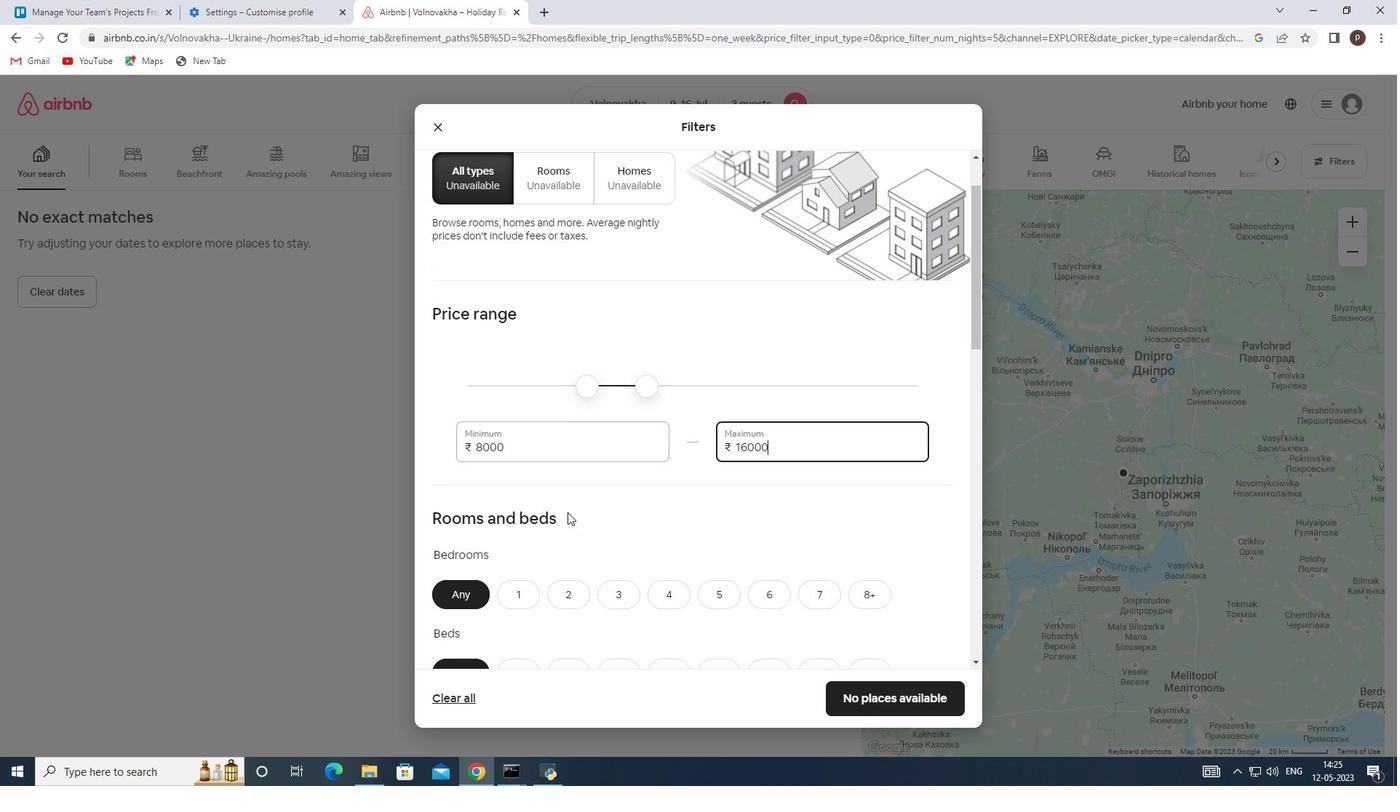 
Action: Mouse moved to (575, 451)
Screenshot: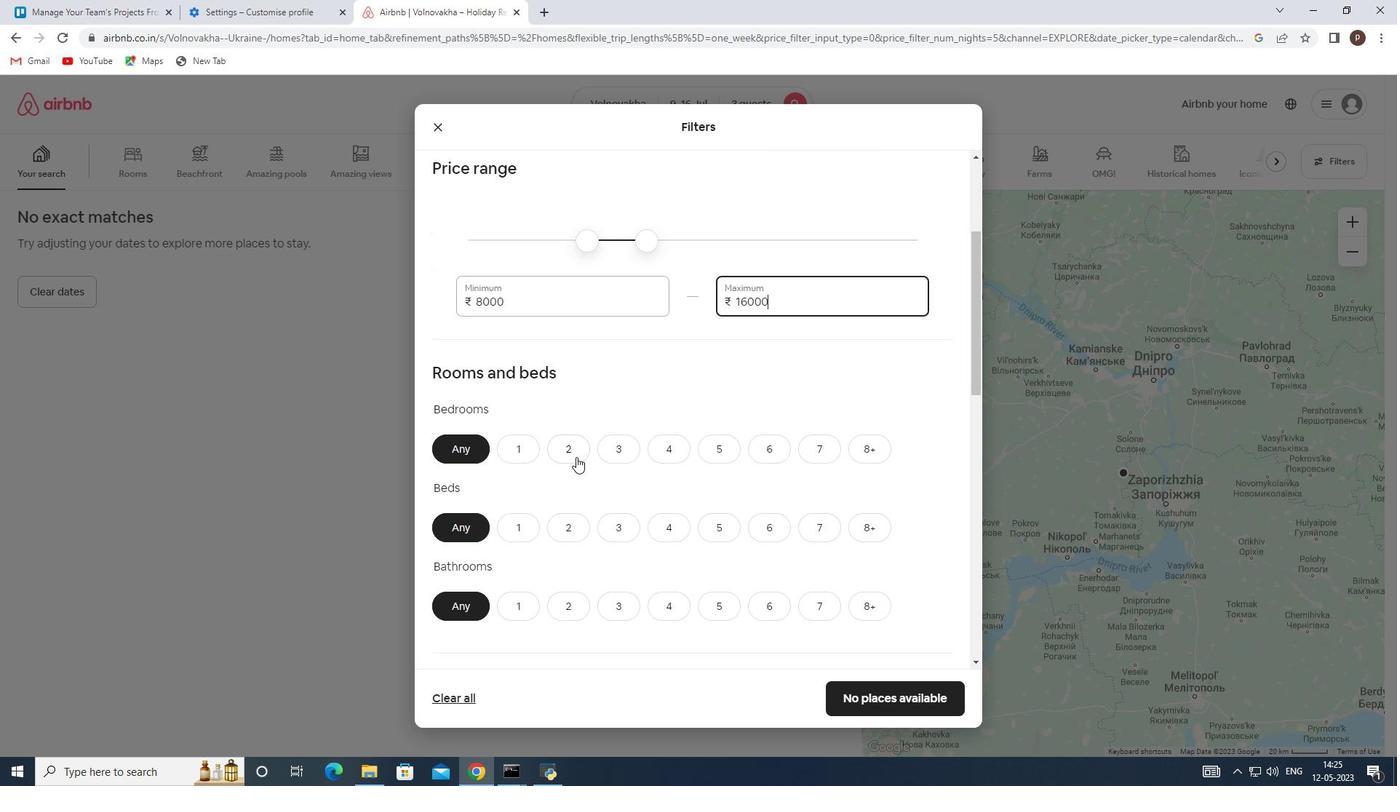 
Action: Mouse pressed left at (575, 451)
Screenshot: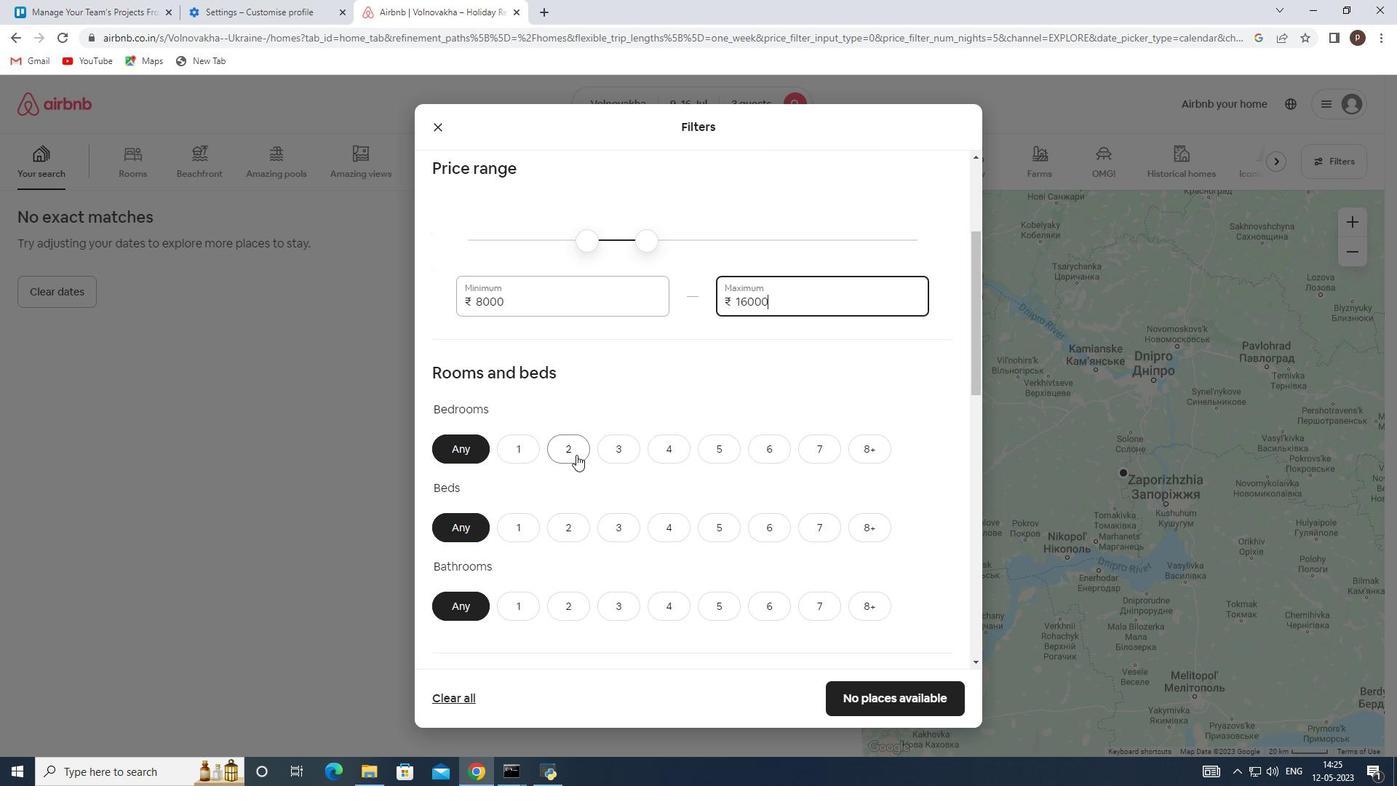 
Action: Mouse moved to (575, 519)
Screenshot: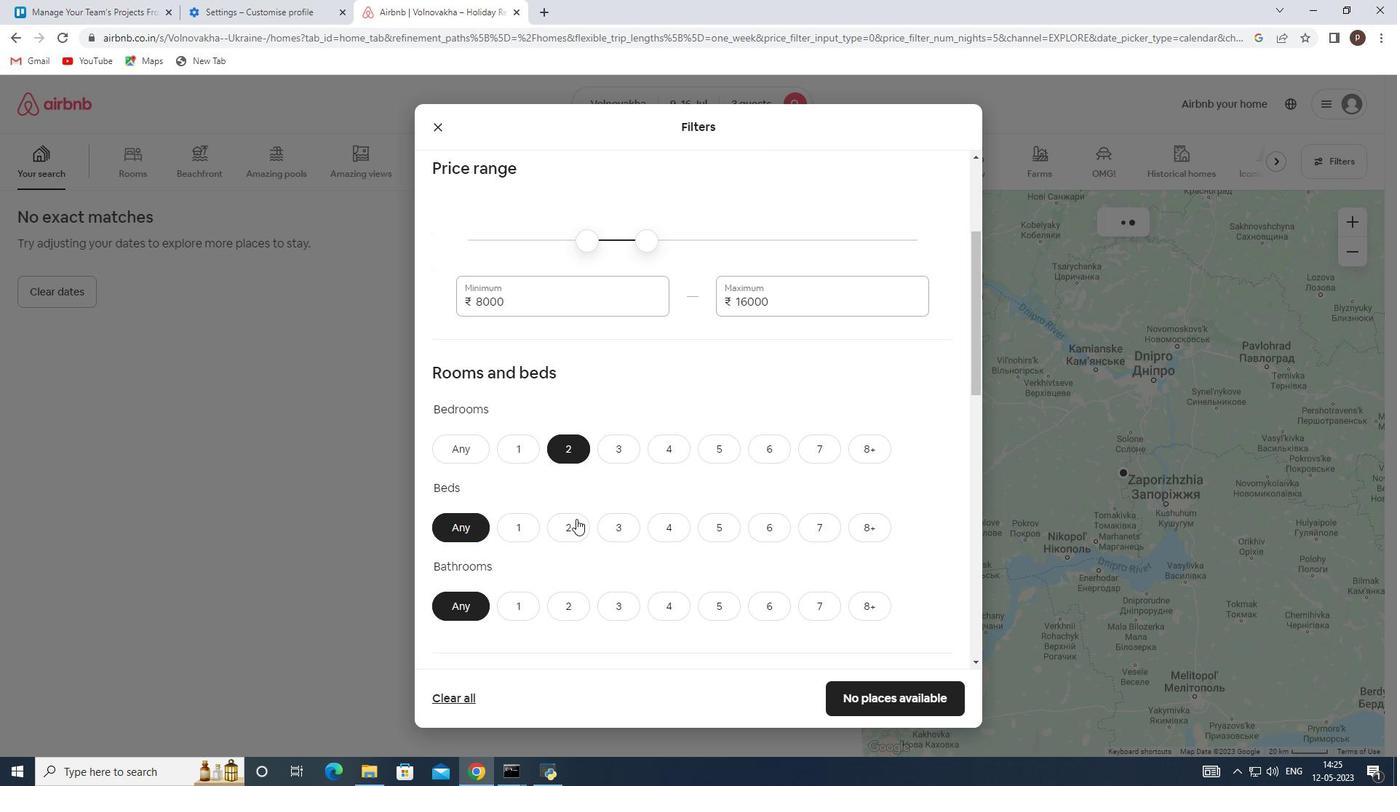 
Action: Mouse pressed left at (575, 519)
Screenshot: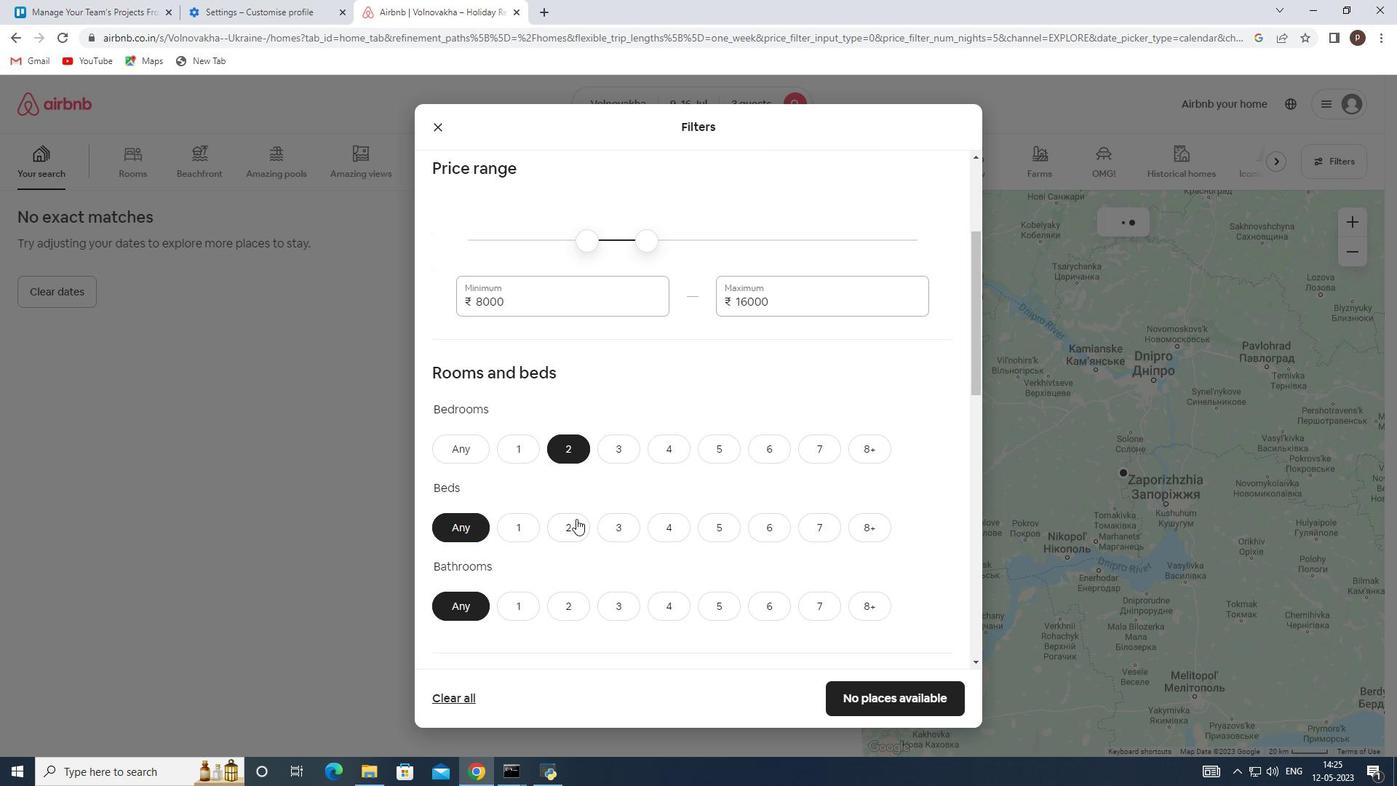 
Action: Mouse moved to (525, 595)
Screenshot: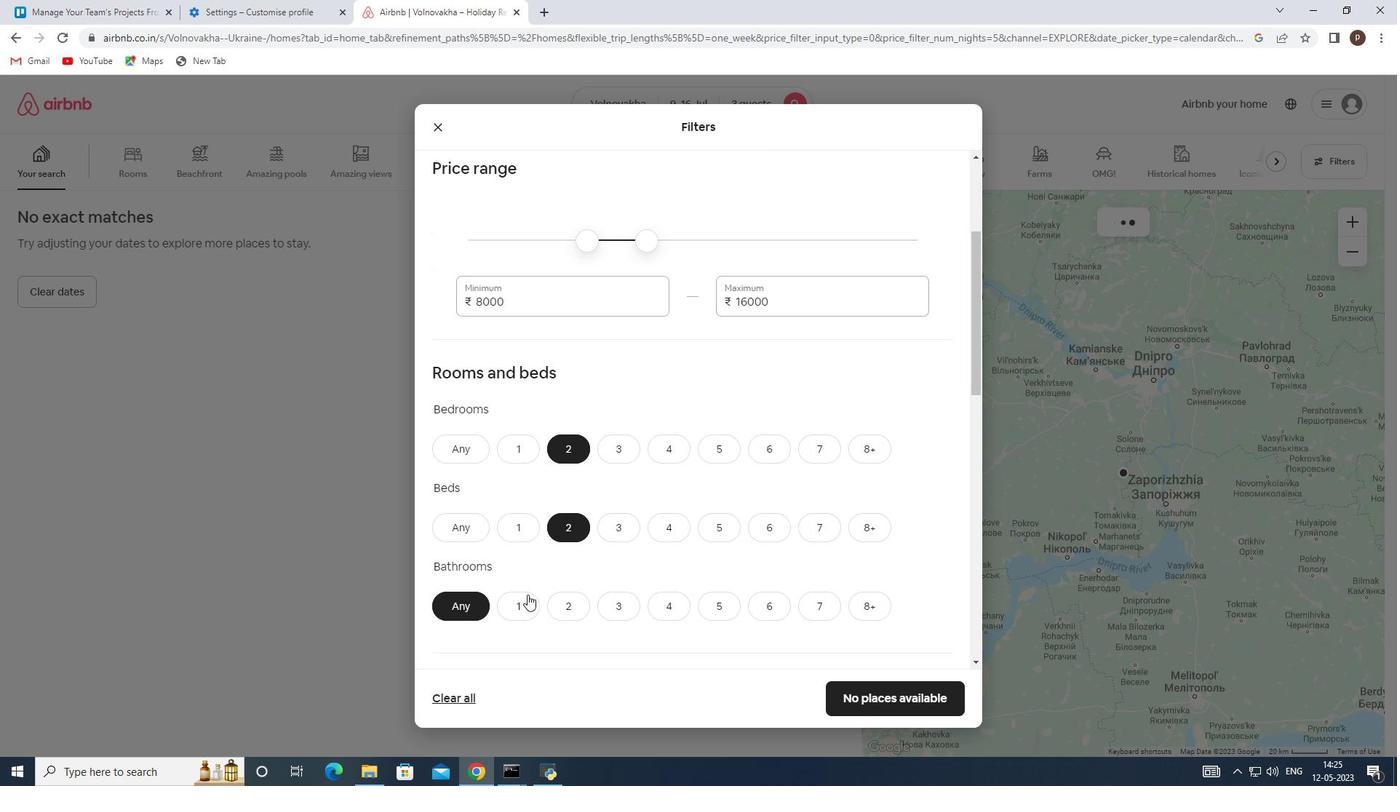 
Action: Mouse pressed left at (525, 595)
Screenshot: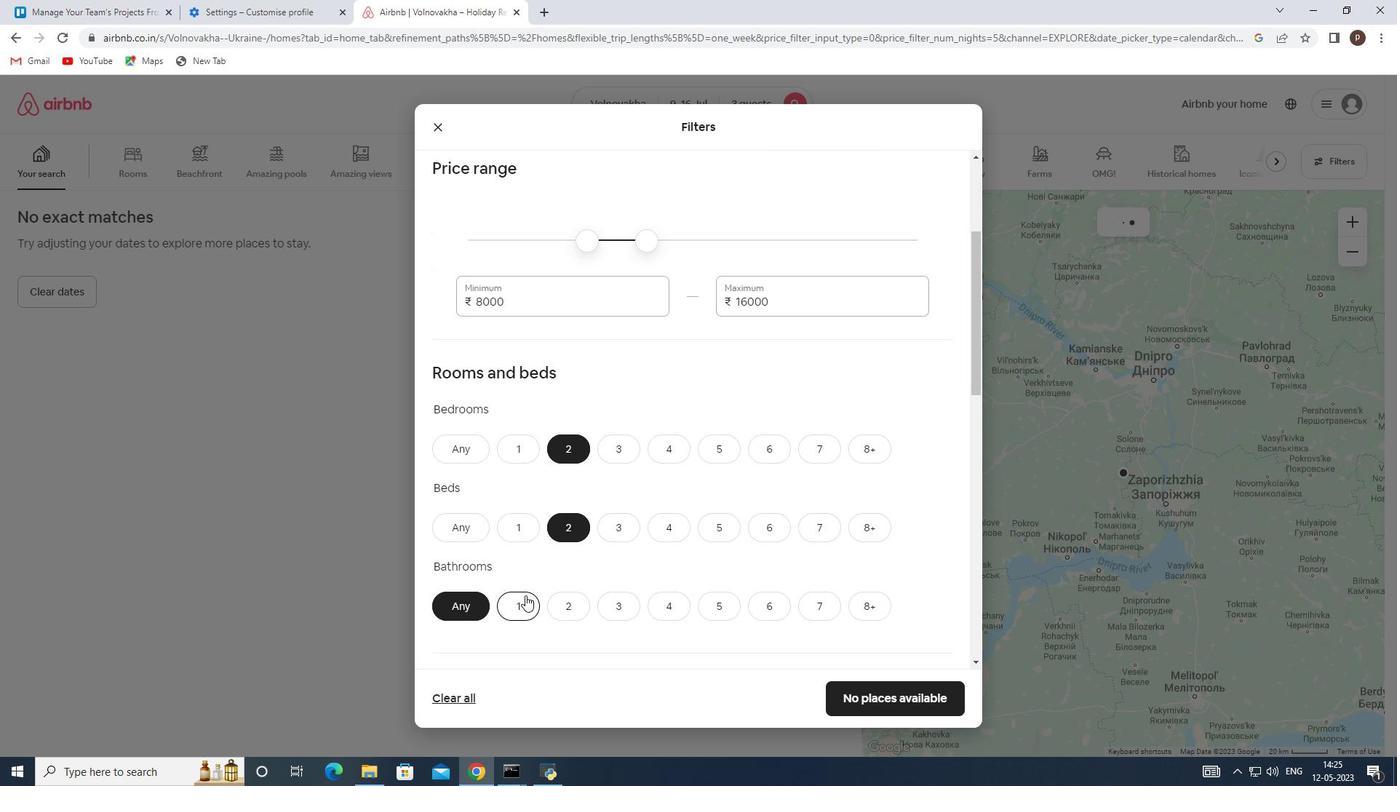 
Action: Mouse moved to (535, 564)
Screenshot: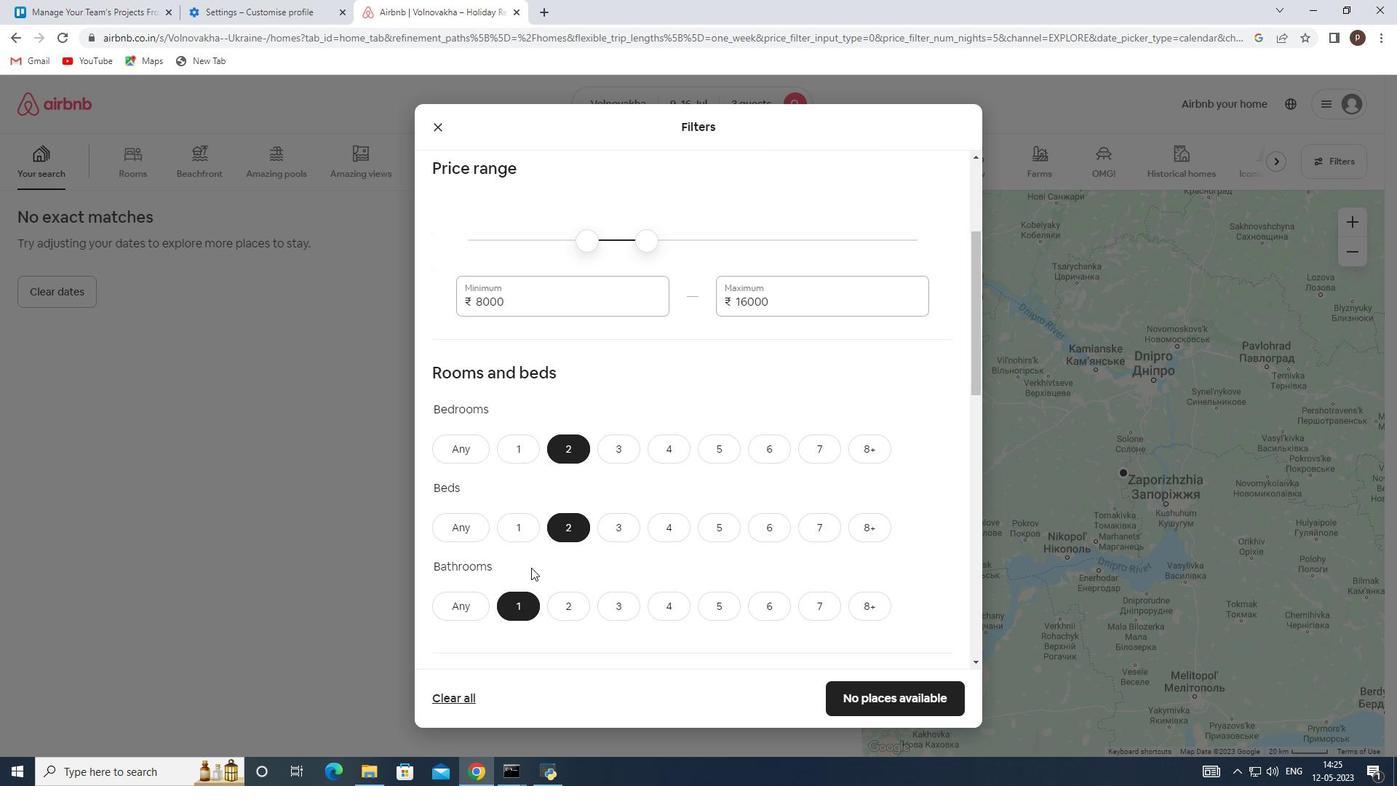 
Action: Mouse scrolled (535, 563) with delta (0, 0)
Screenshot: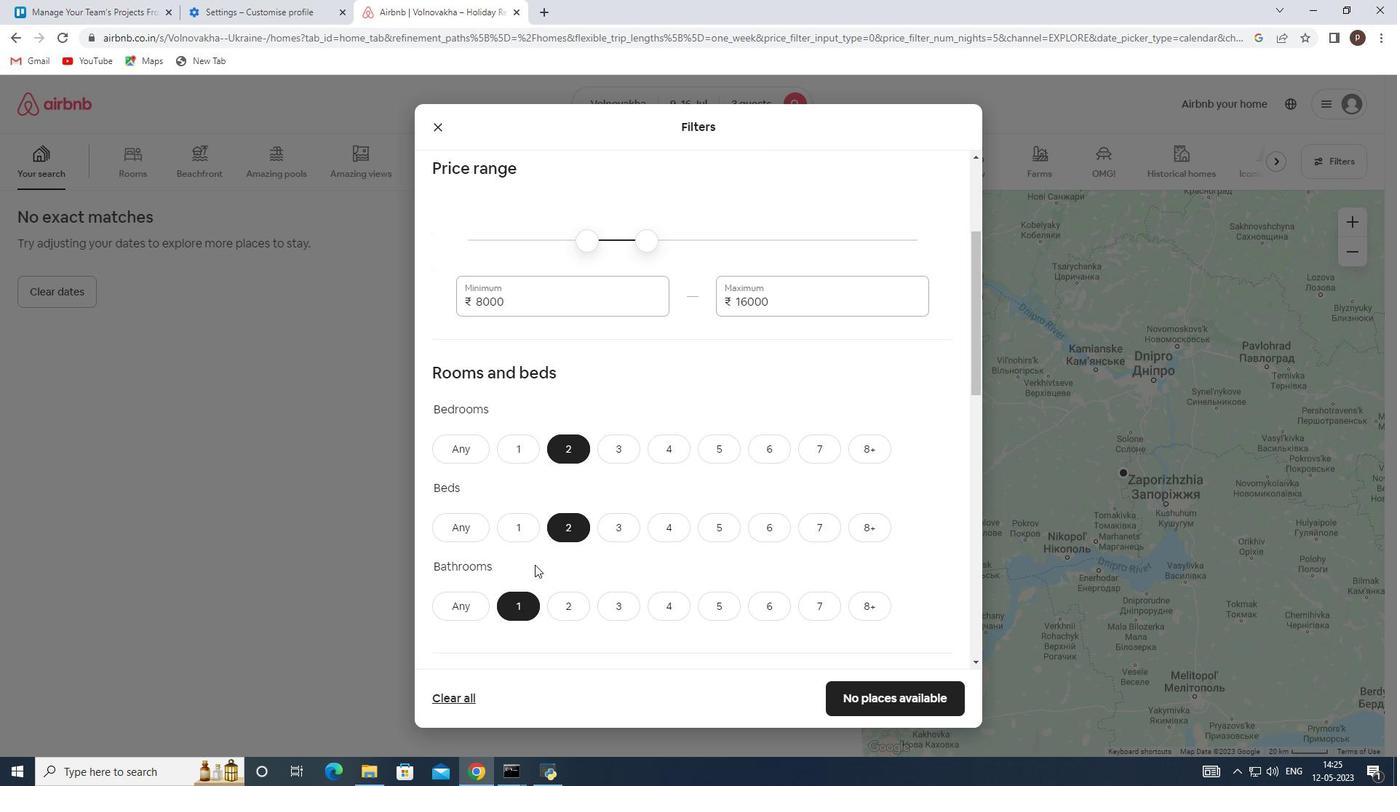 
Action: Mouse moved to (536, 563)
Screenshot: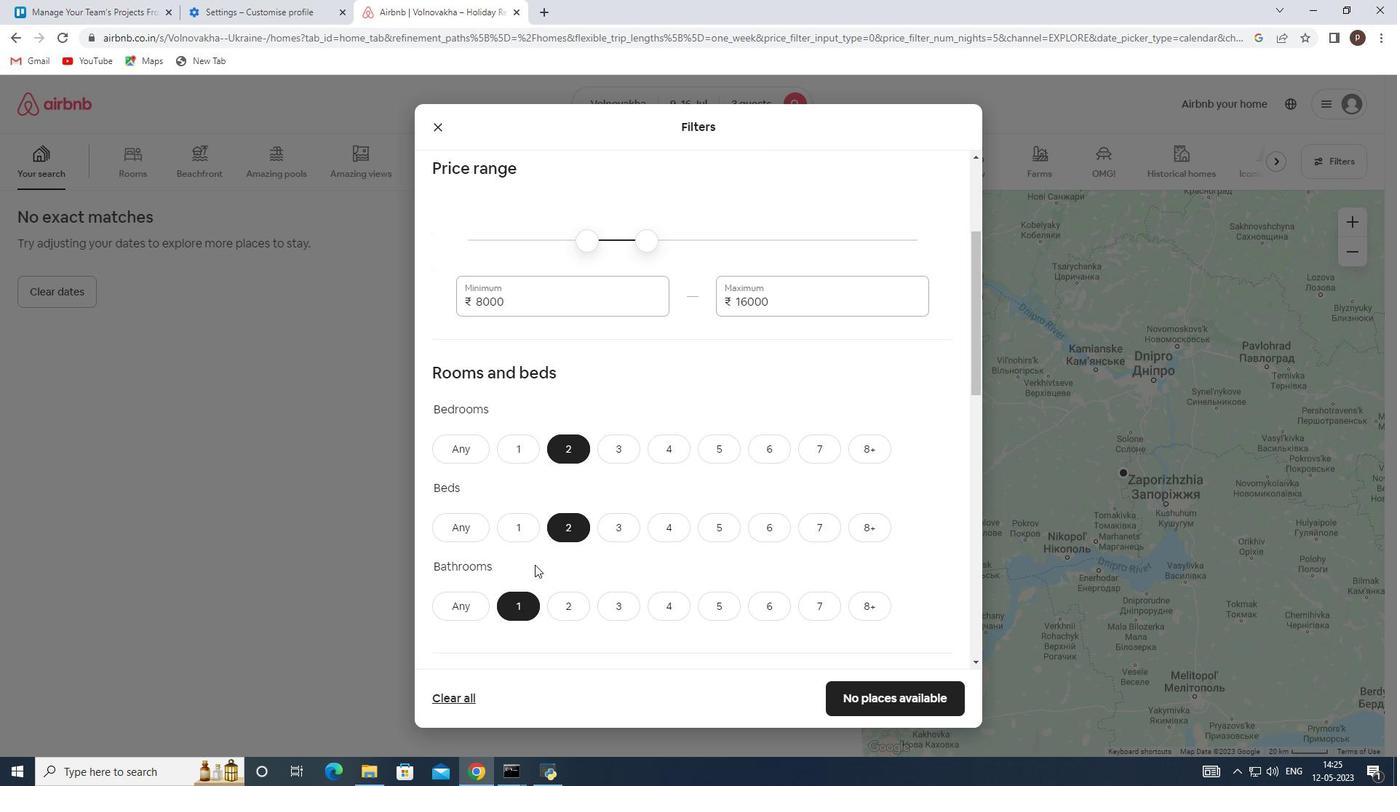 
Action: Mouse scrolled (536, 562) with delta (0, 0)
Screenshot: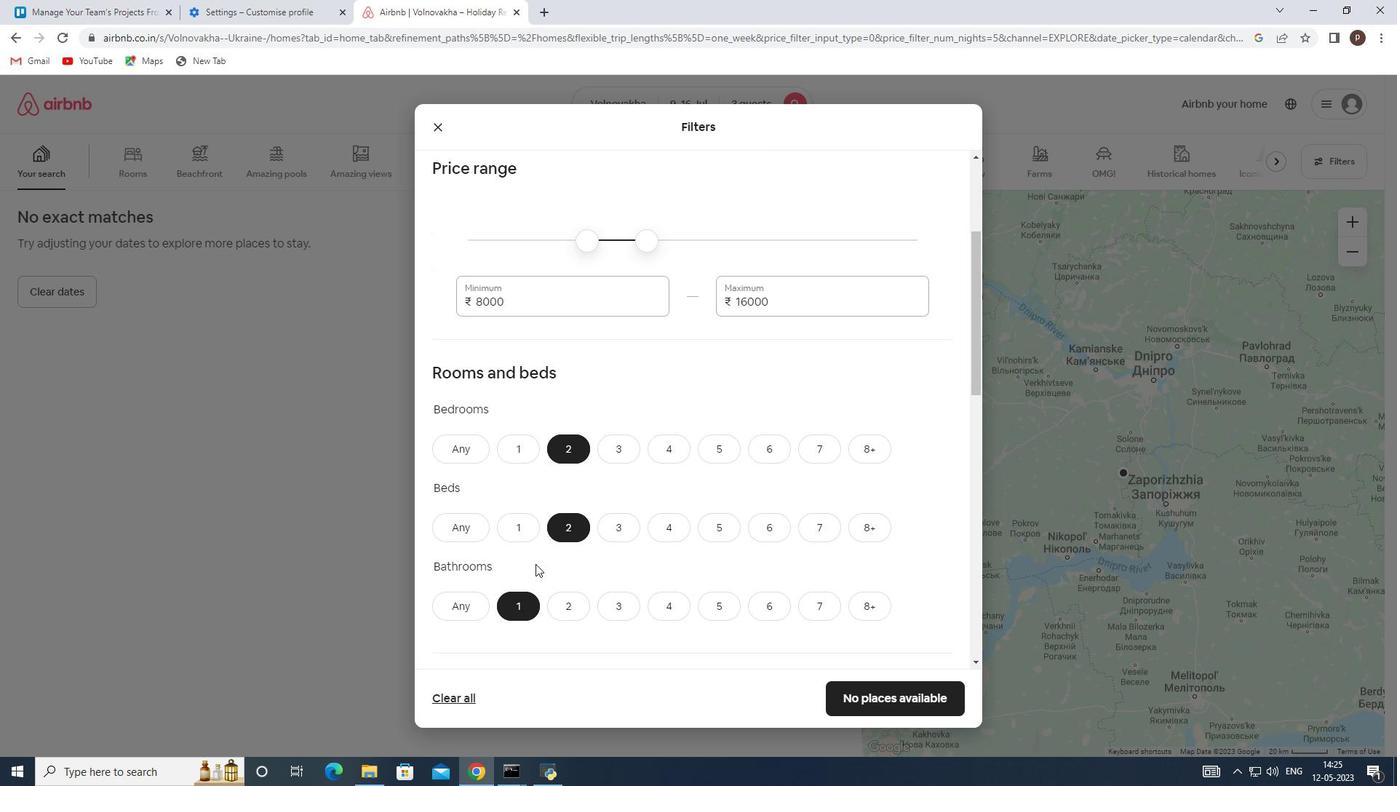 
Action: Mouse moved to (578, 514)
Screenshot: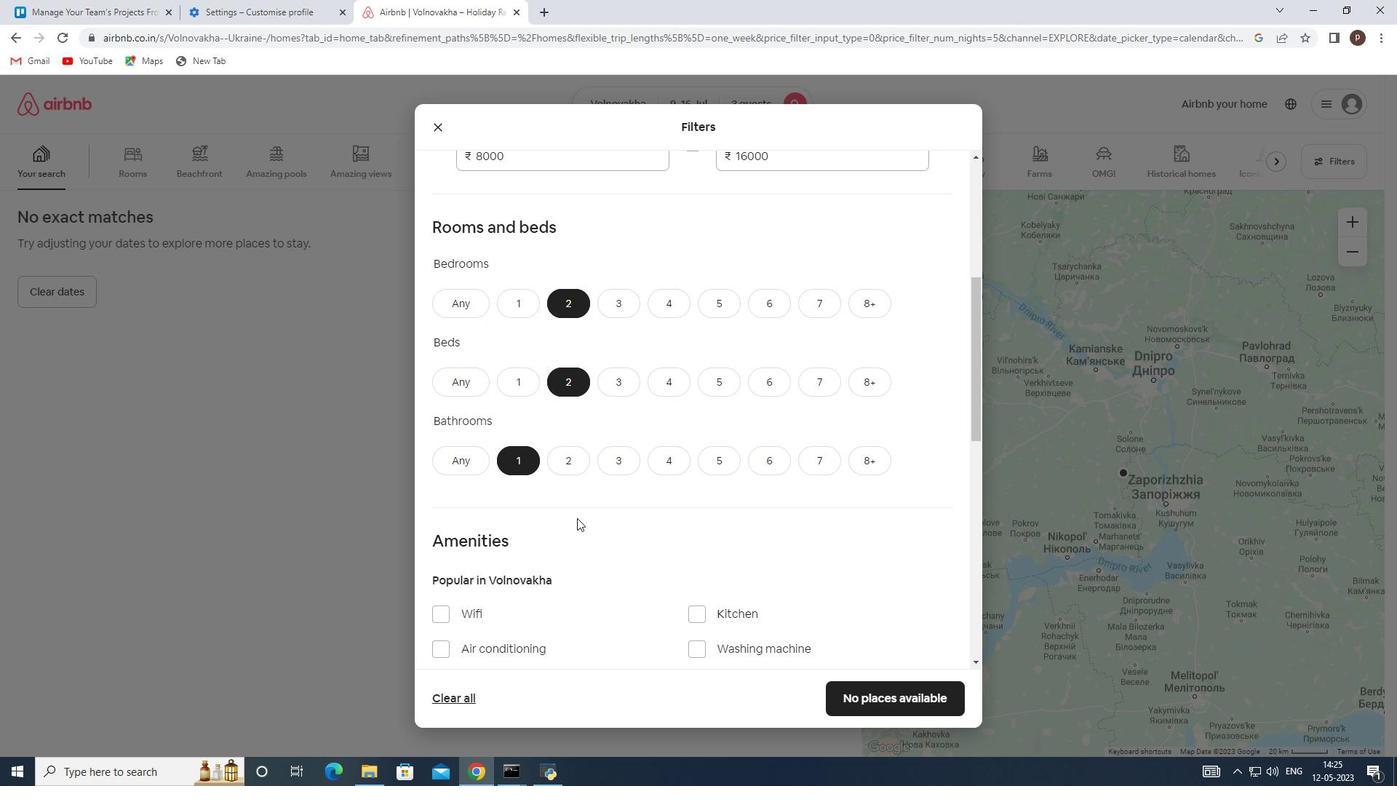 
Action: Mouse scrolled (578, 513) with delta (0, 0)
Screenshot: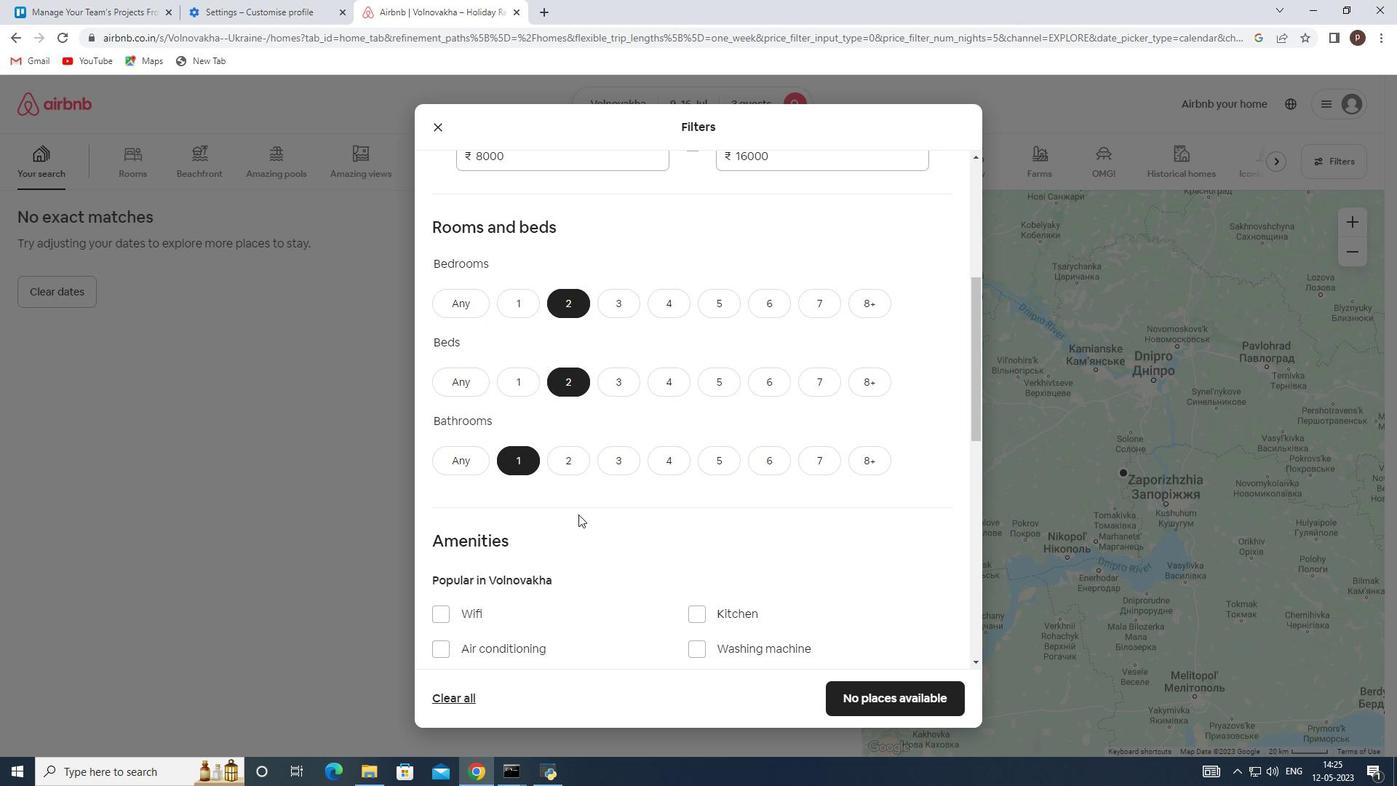 
Action: Mouse scrolled (578, 513) with delta (0, 0)
Screenshot: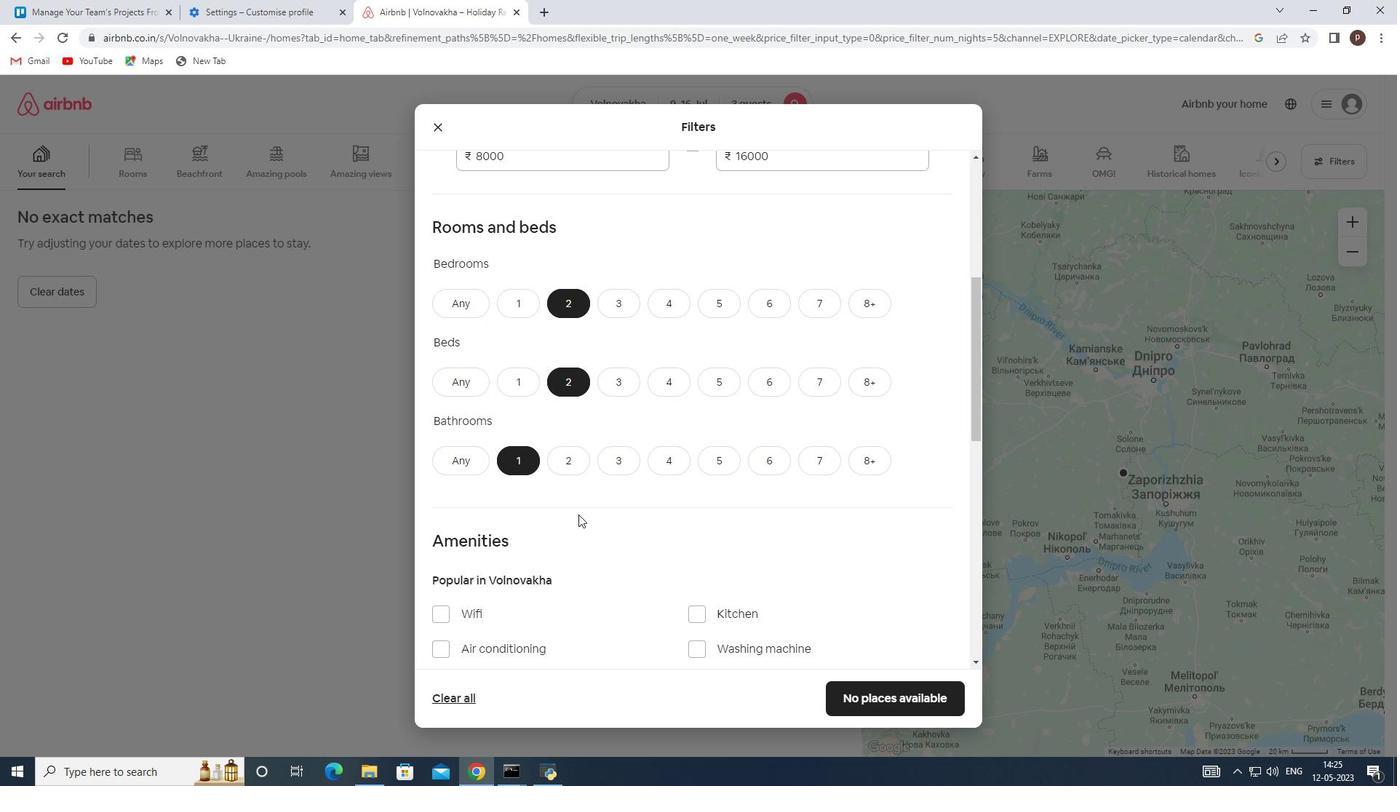 
Action: Mouse moved to (579, 513)
Screenshot: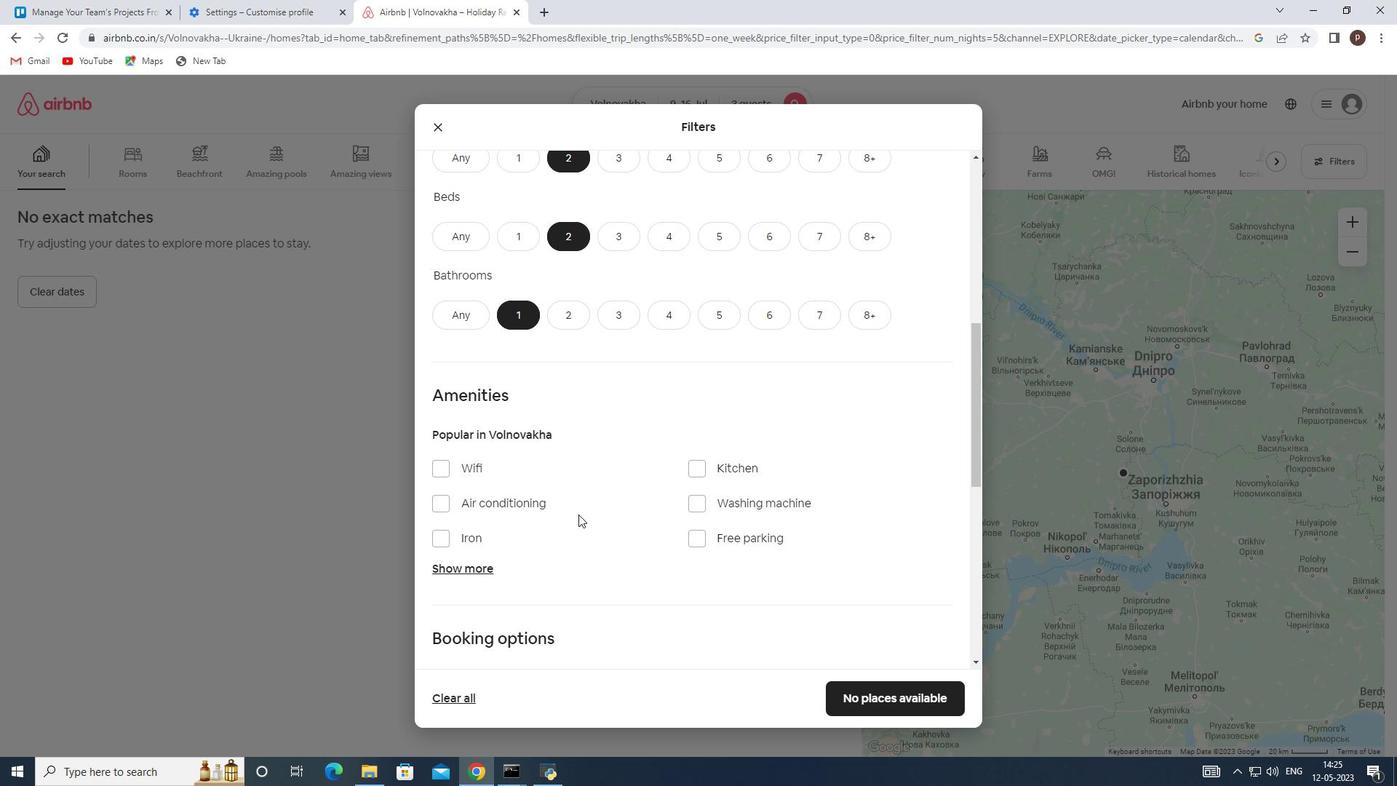
Action: Mouse scrolled (579, 512) with delta (0, 0)
Screenshot: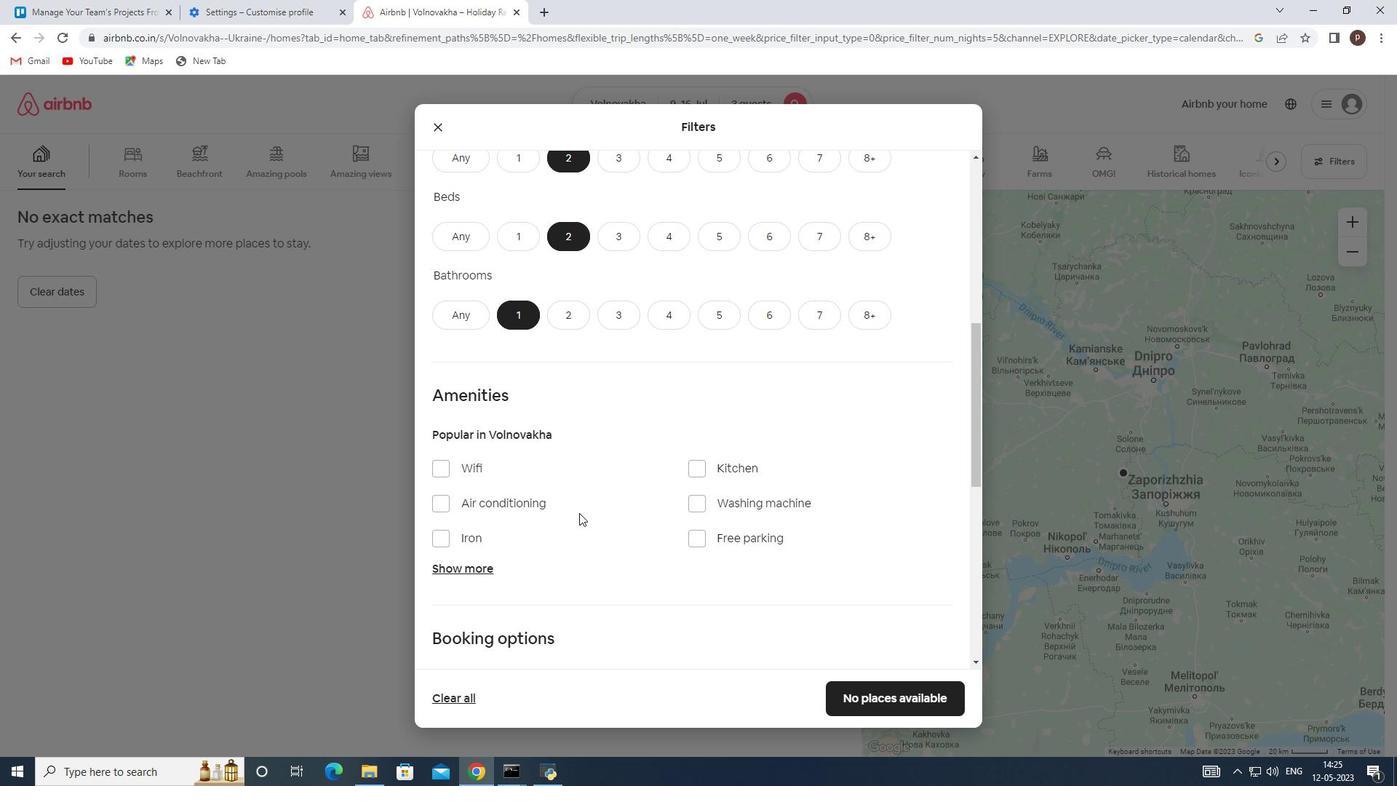 
Action: Mouse moved to (640, 493)
Screenshot: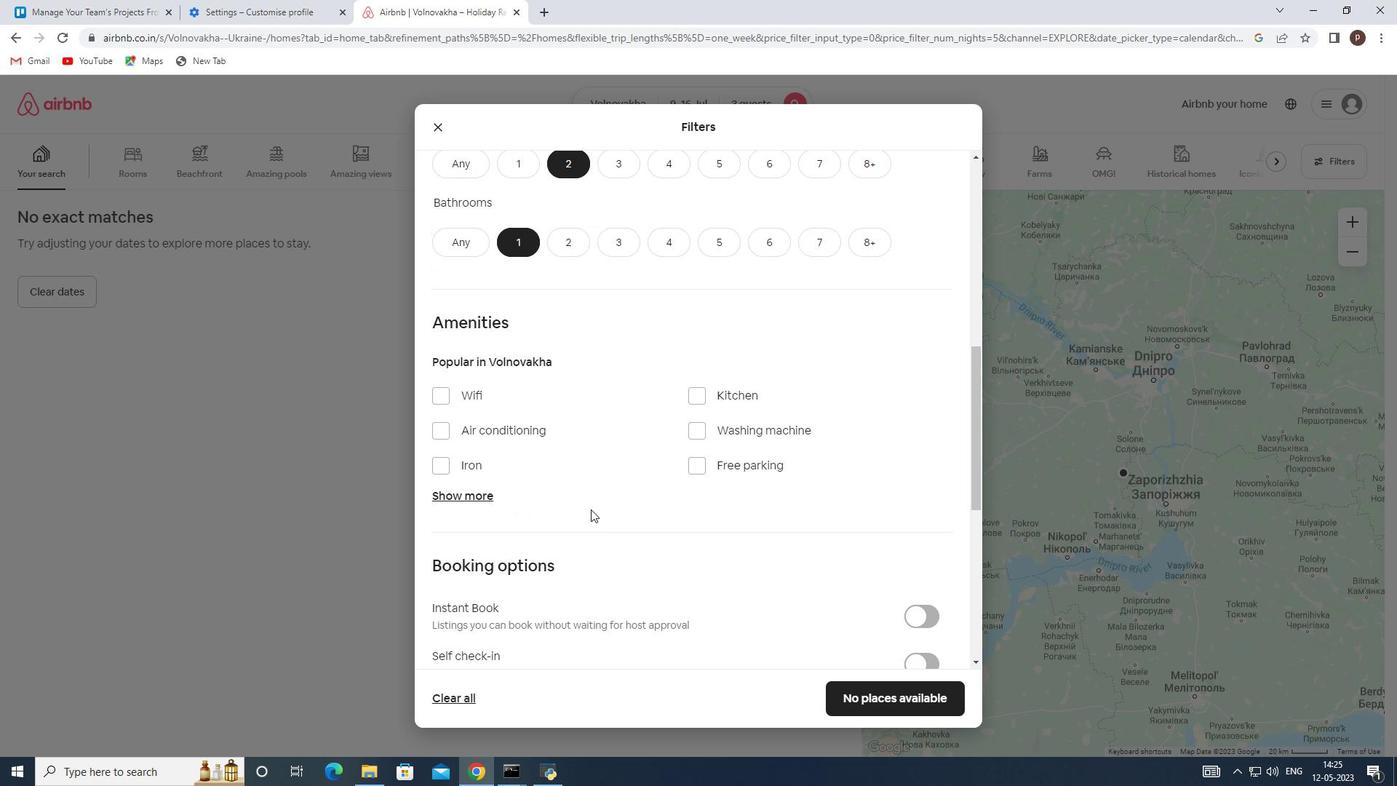 
Action: Mouse scrolled (640, 492) with delta (0, 0)
Screenshot: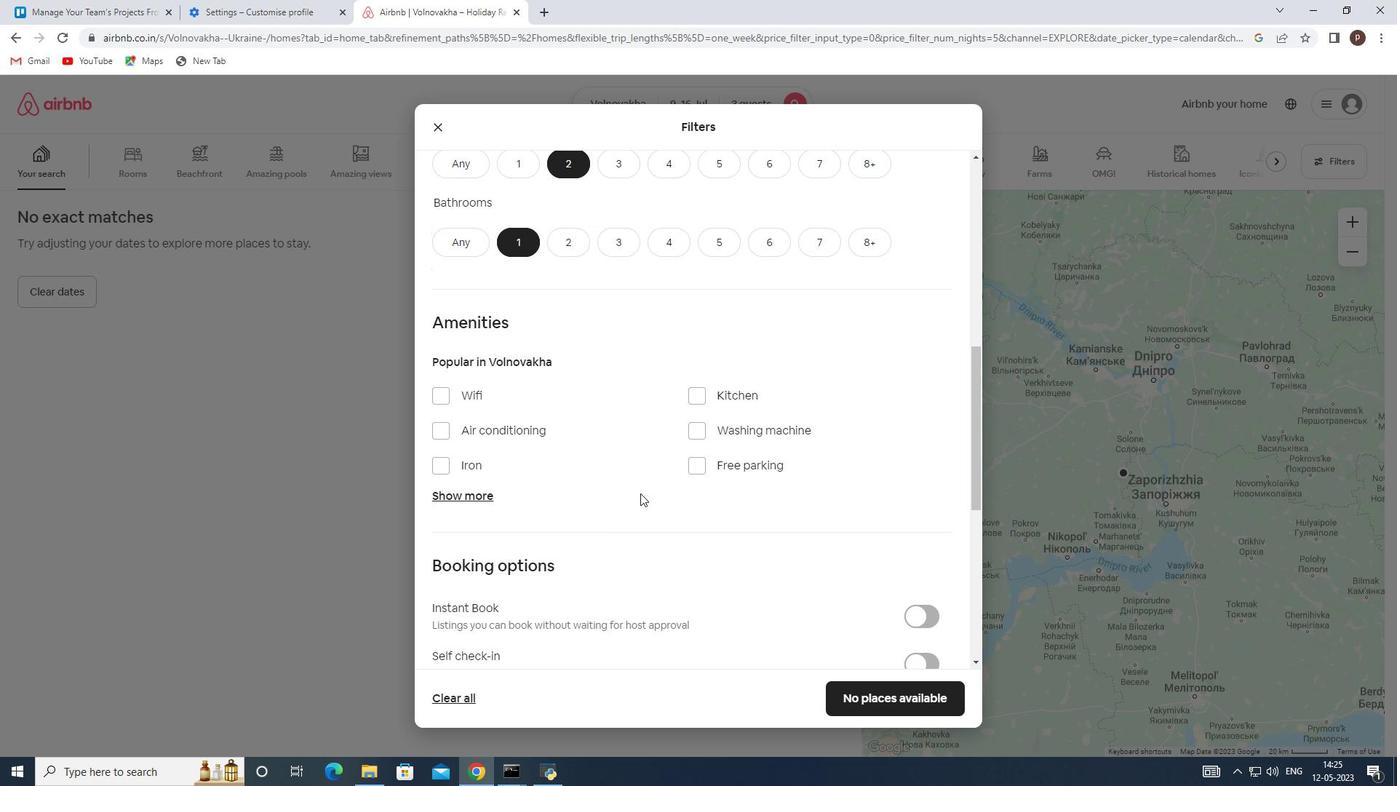 
Action: Mouse scrolled (640, 492) with delta (0, 0)
Screenshot: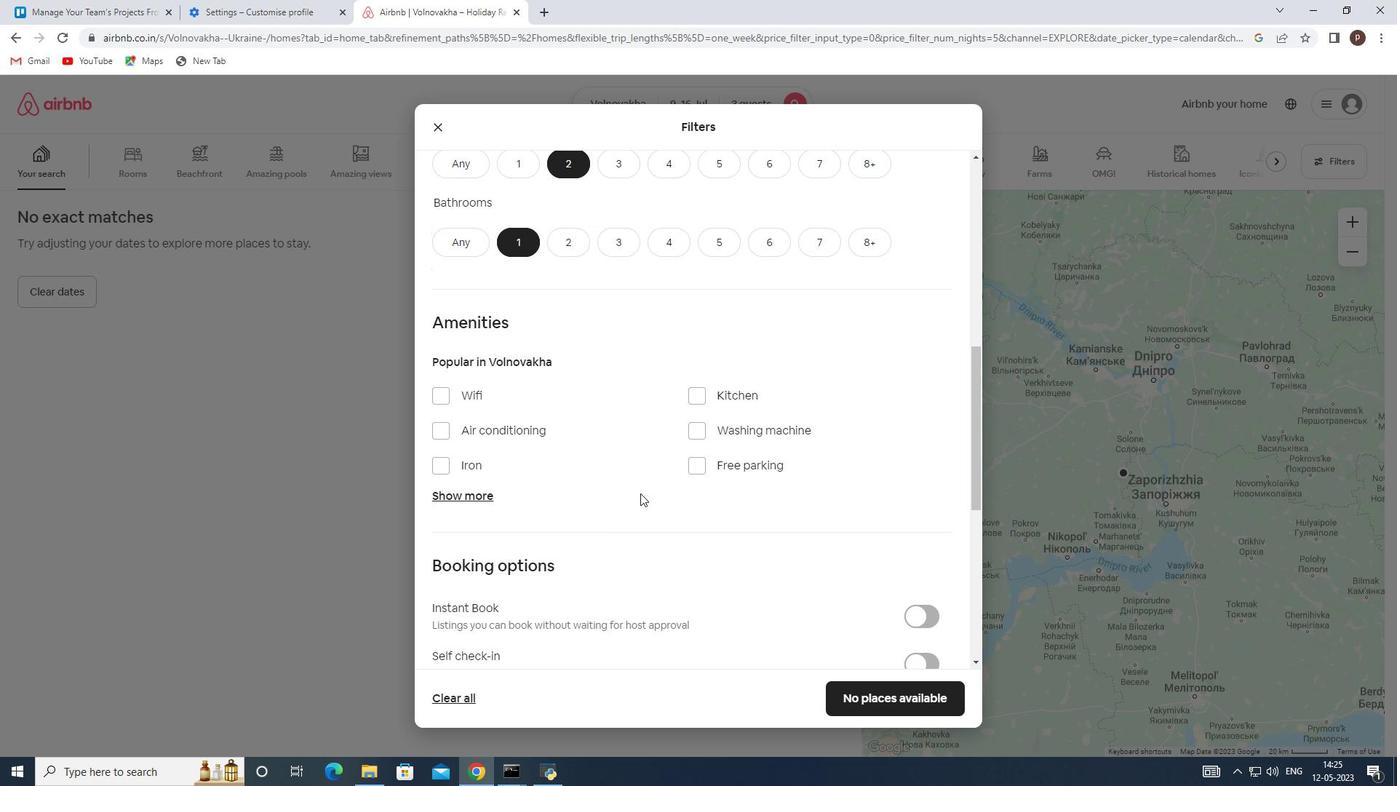 
Action: Mouse scrolled (640, 492) with delta (0, 0)
Screenshot: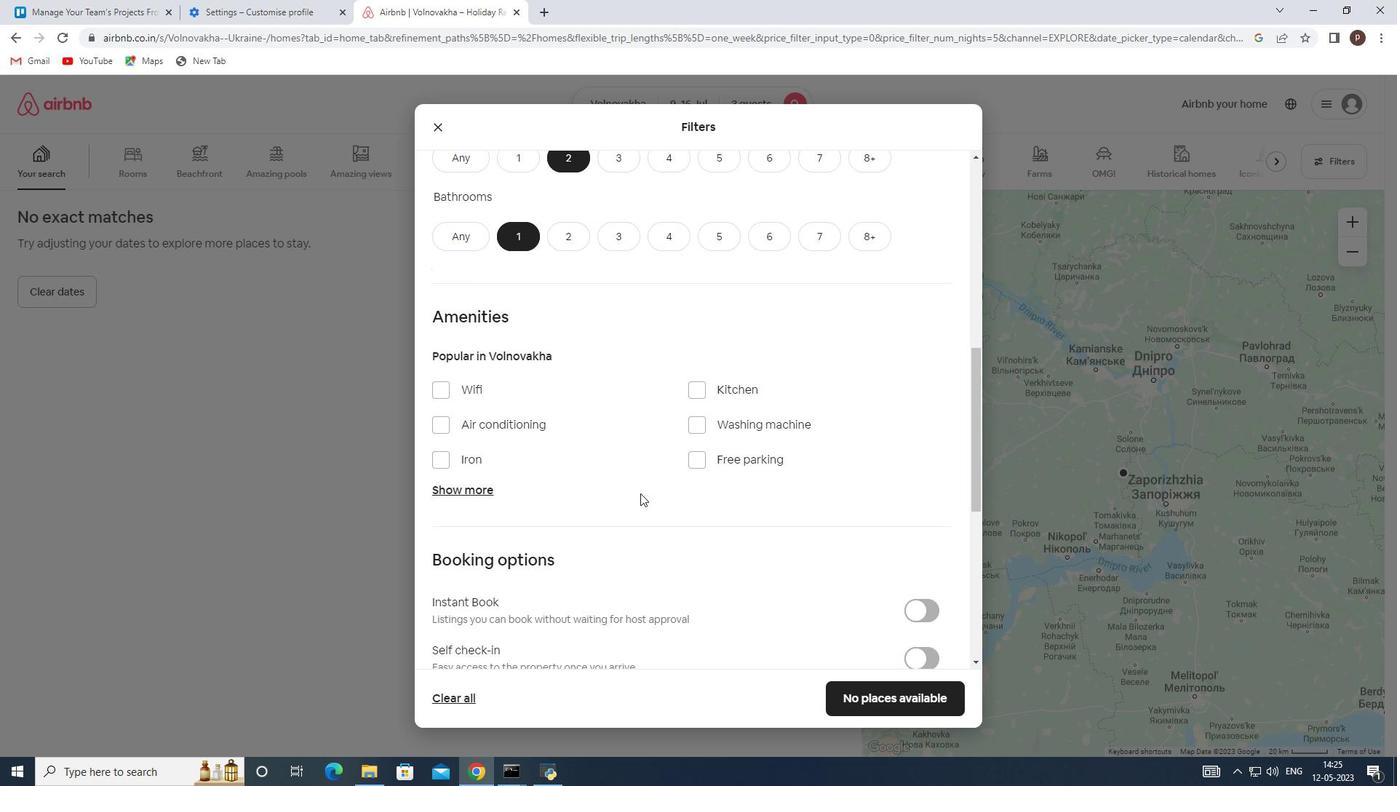 
Action: Mouse scrolled (640, 492) with delta (0, 0)
Screenshot: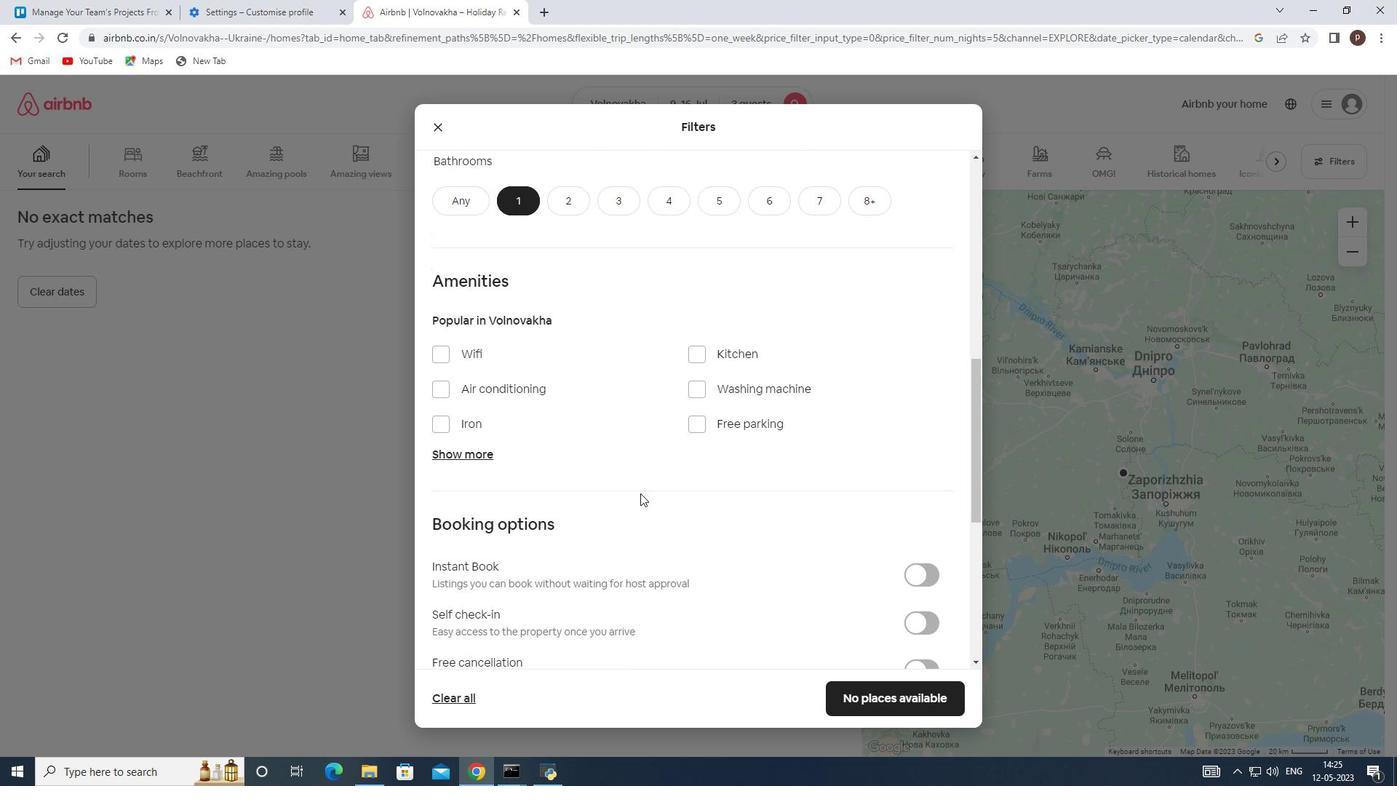 
Action: Mouse moved to (918, 368)
Screenshot: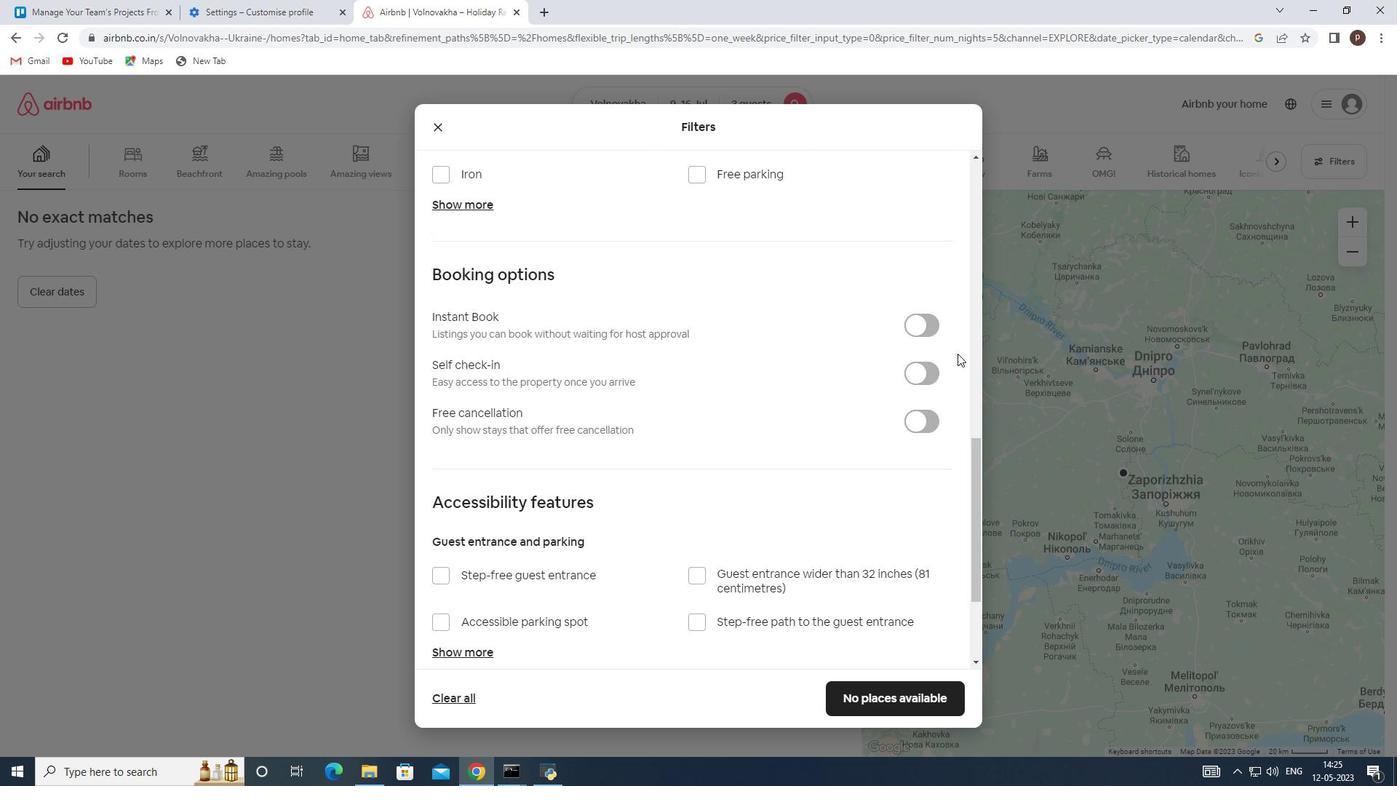 
Action: Mouse pressed left at (918, 368)
Screenshot: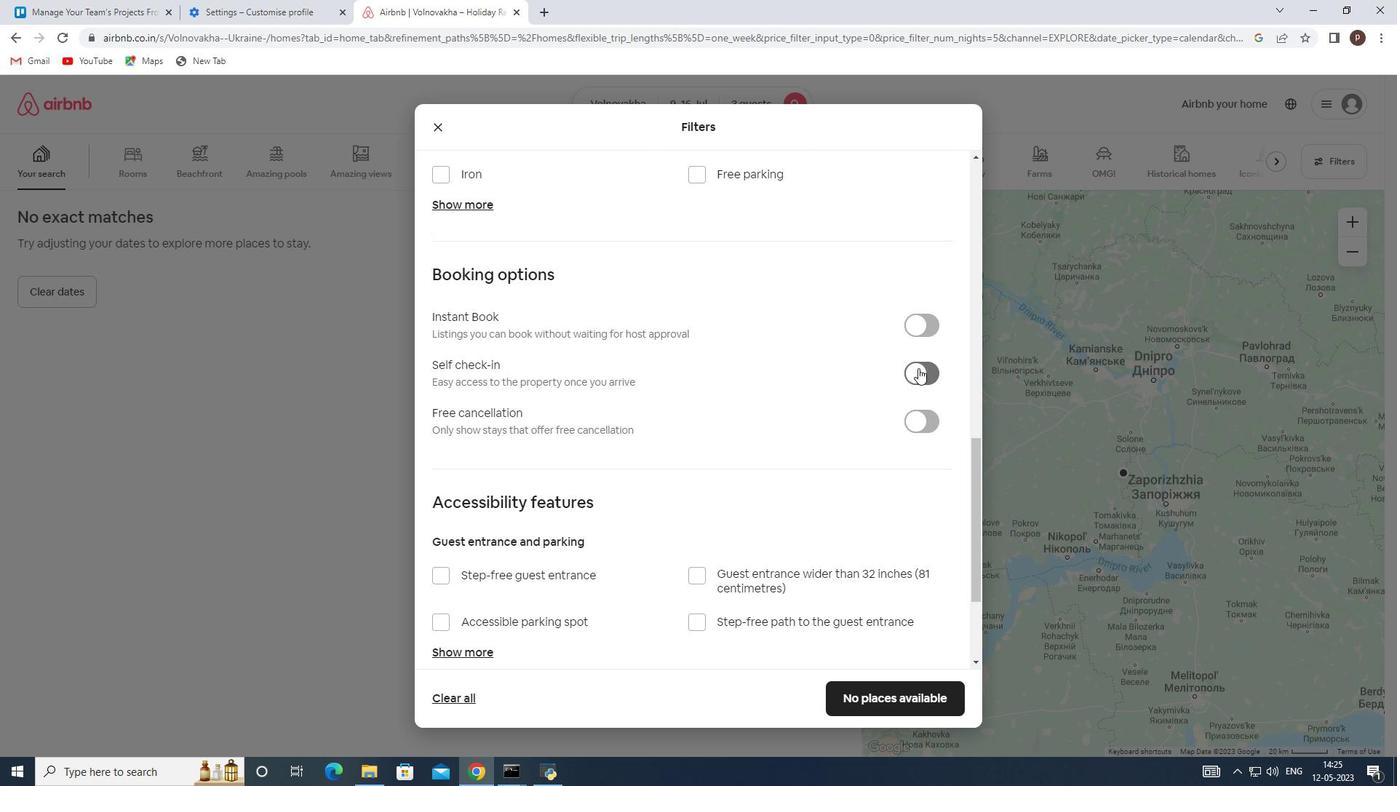 
Action: Mouse moved to (801, 416)
Screenshot: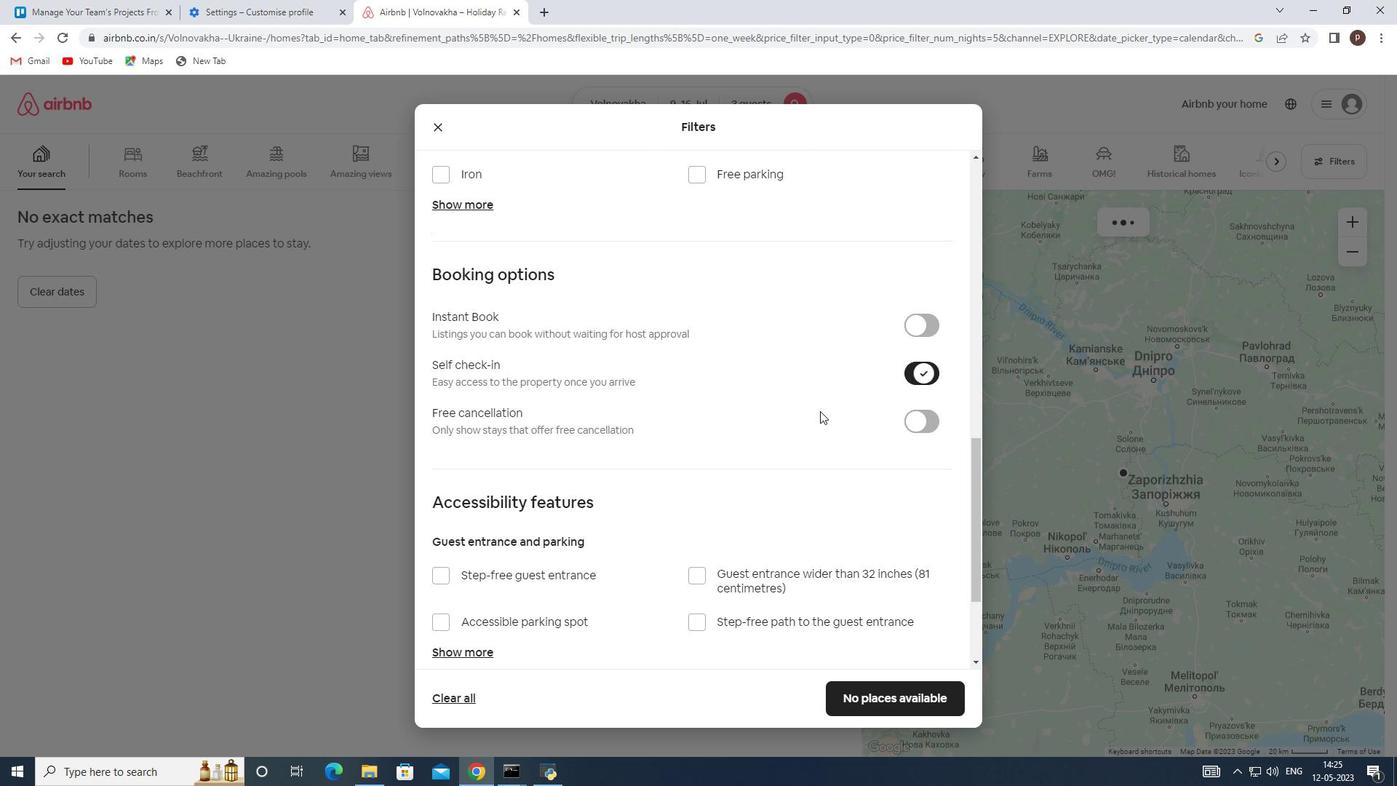 
Action: Mouse scrolled (801, 415) with delta (0, 0)
Screenshot: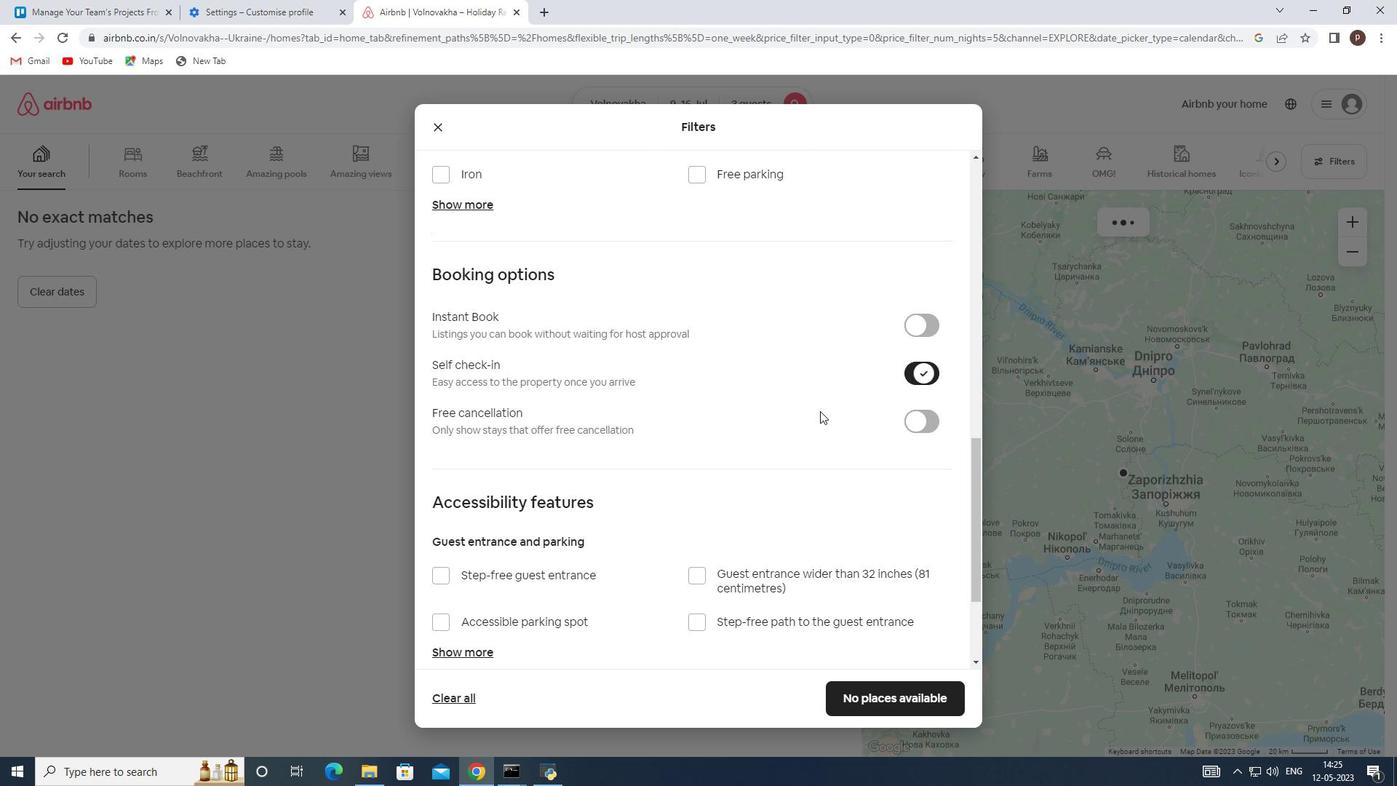 
Action: Mouse scrolled (801, 415) with delta (0, 0)
Screenshot: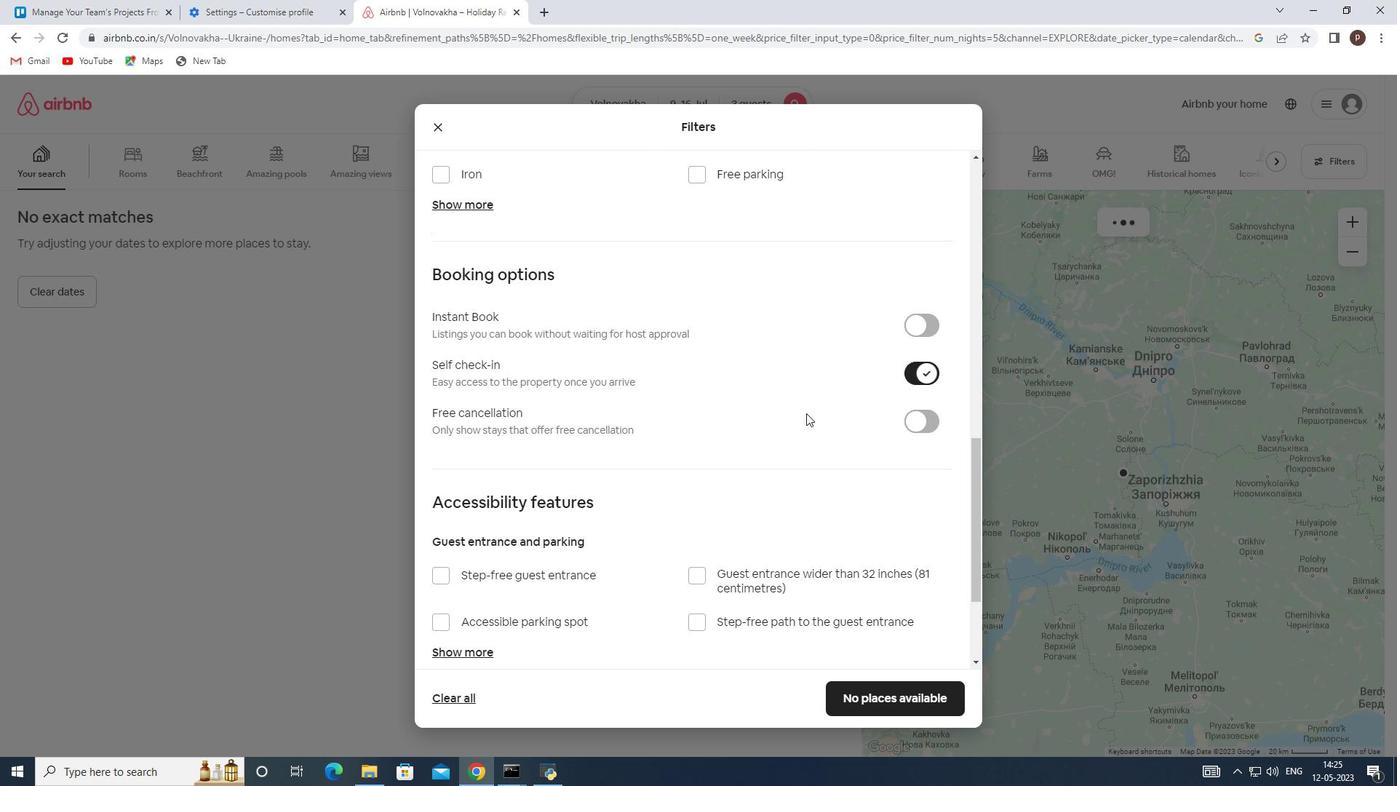 
Action: Mouse scrolled (801, 415) with delta (0, 0)
Screenshot: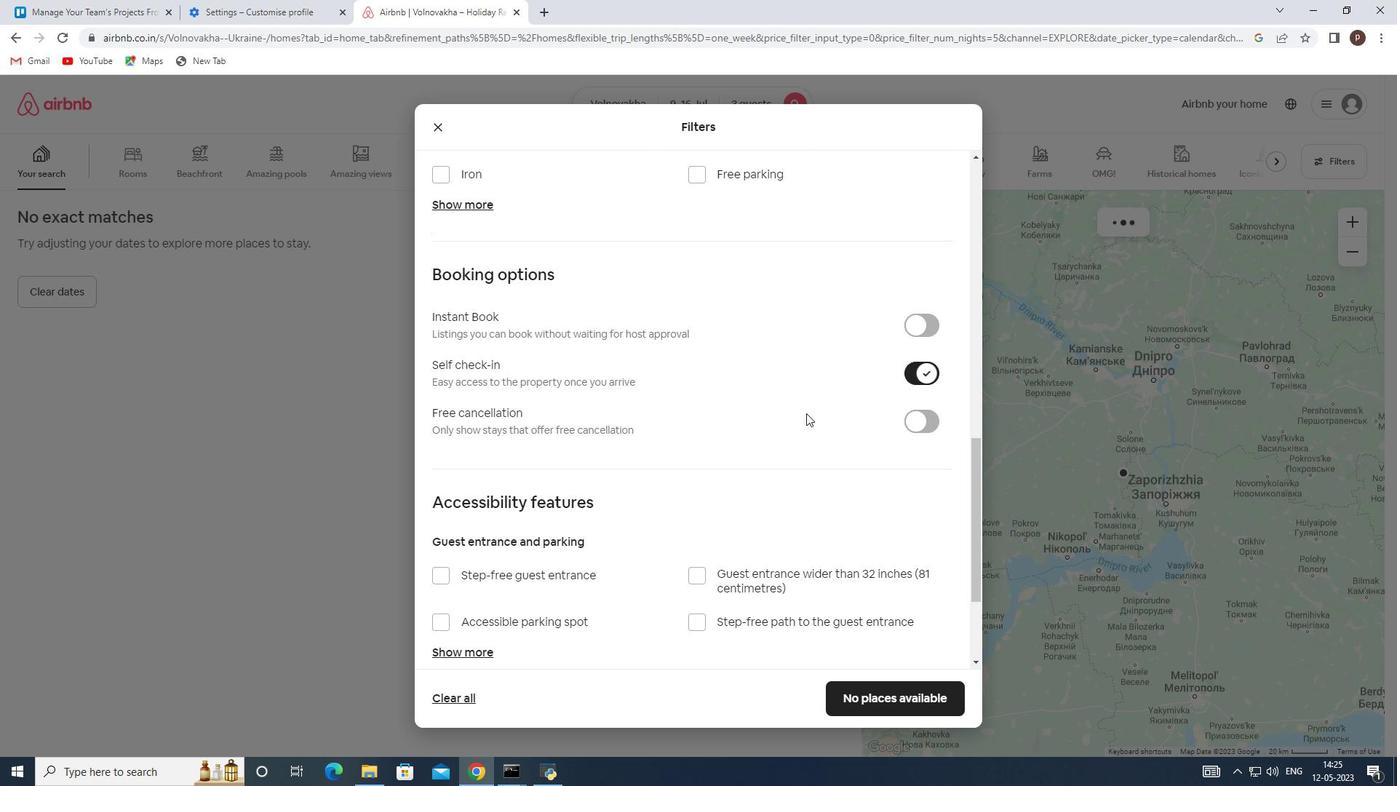 
Action: Mouse scrolled (801, 415) with delta (0, 0)
Screenshot: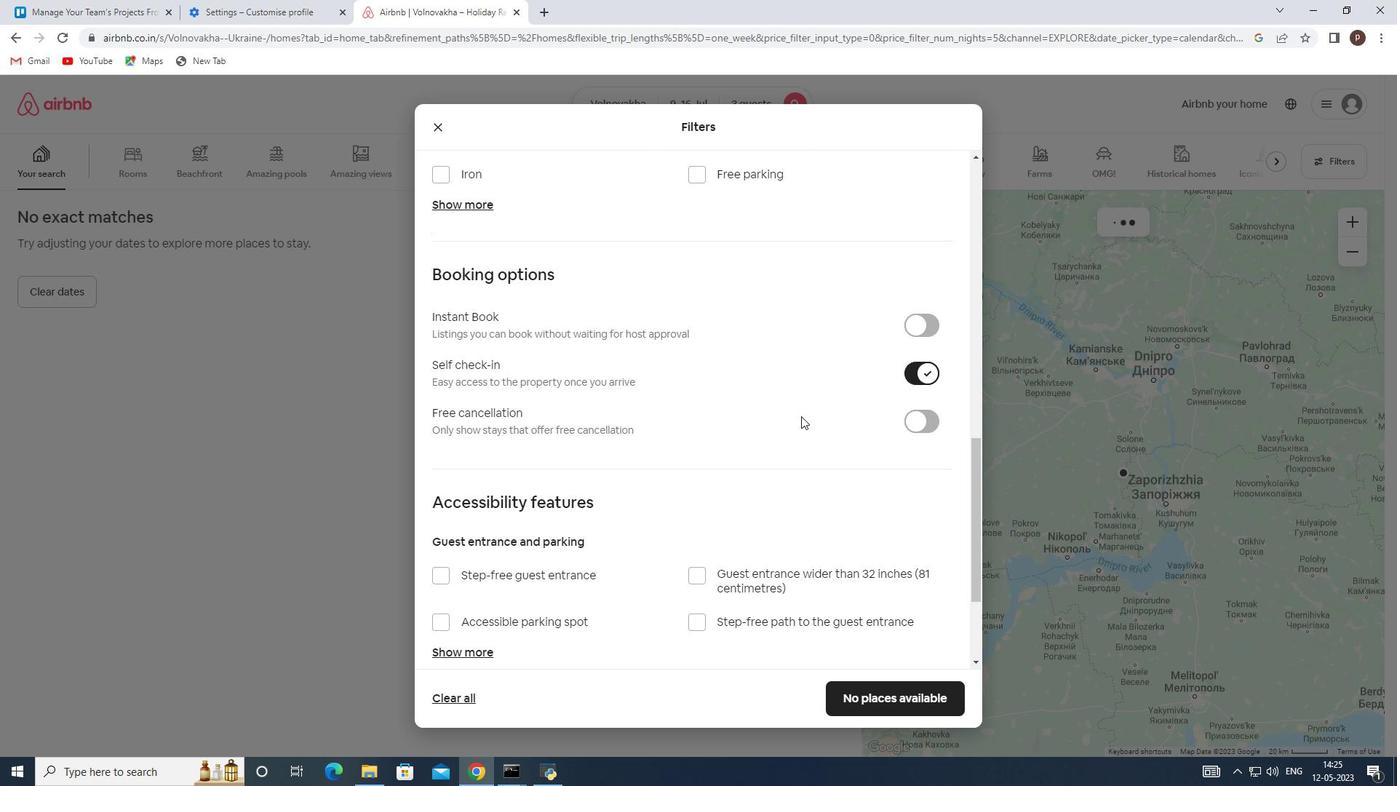 
Action: Mouse scrolled (801, 415) with delta (0, 0)
Screenshot: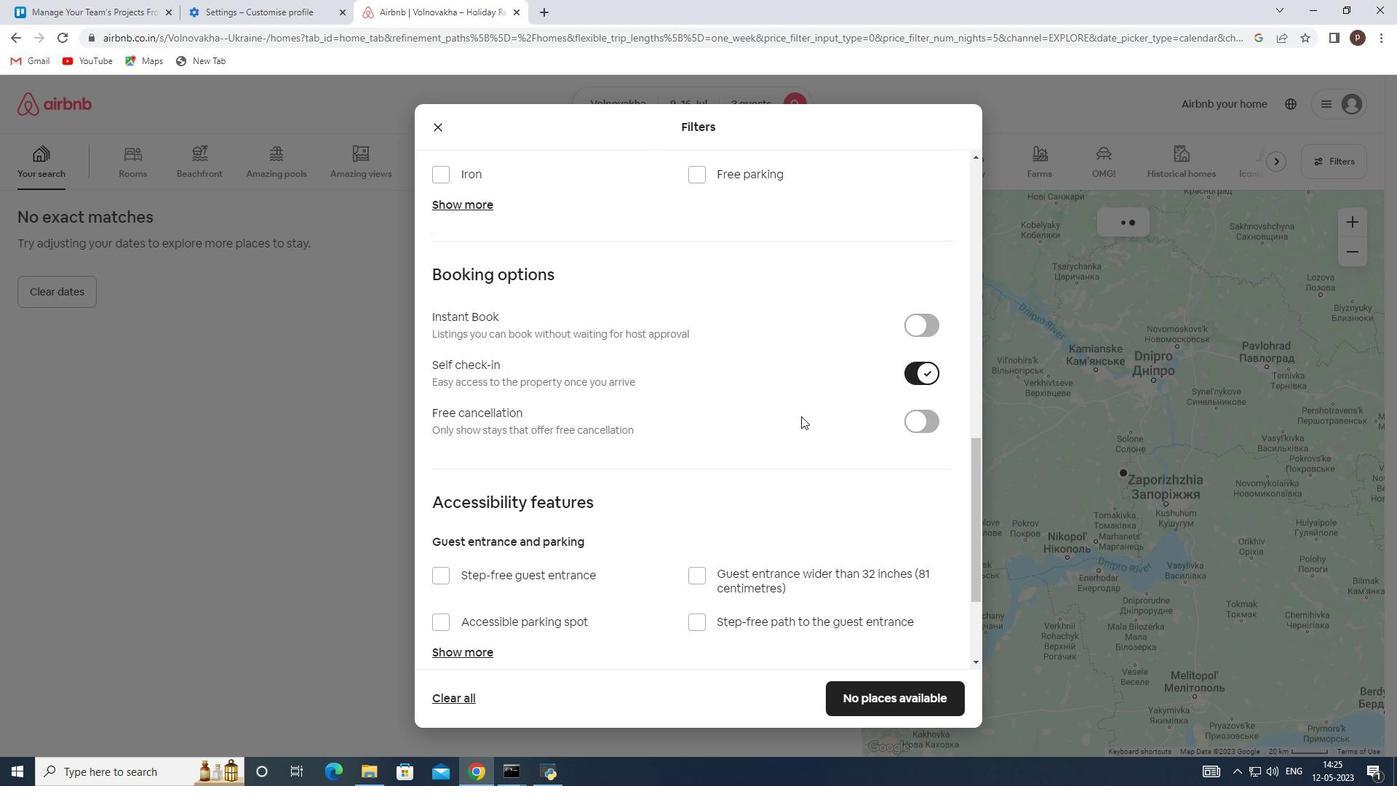 
Action: Mouse moved to (748, 420)
Screenshot: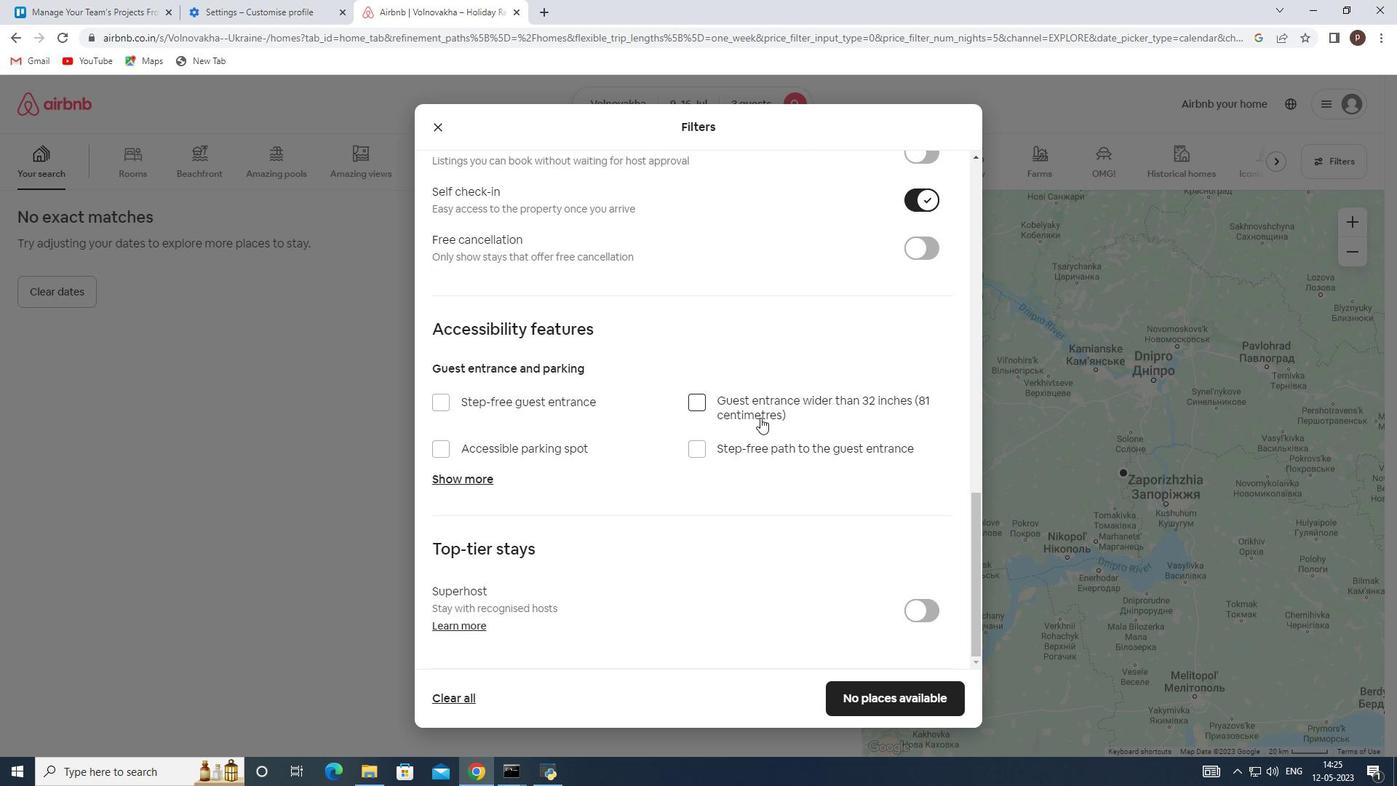 
Action: Mouse scrolled (748, 420) with delta (0, 0)
Screenshot: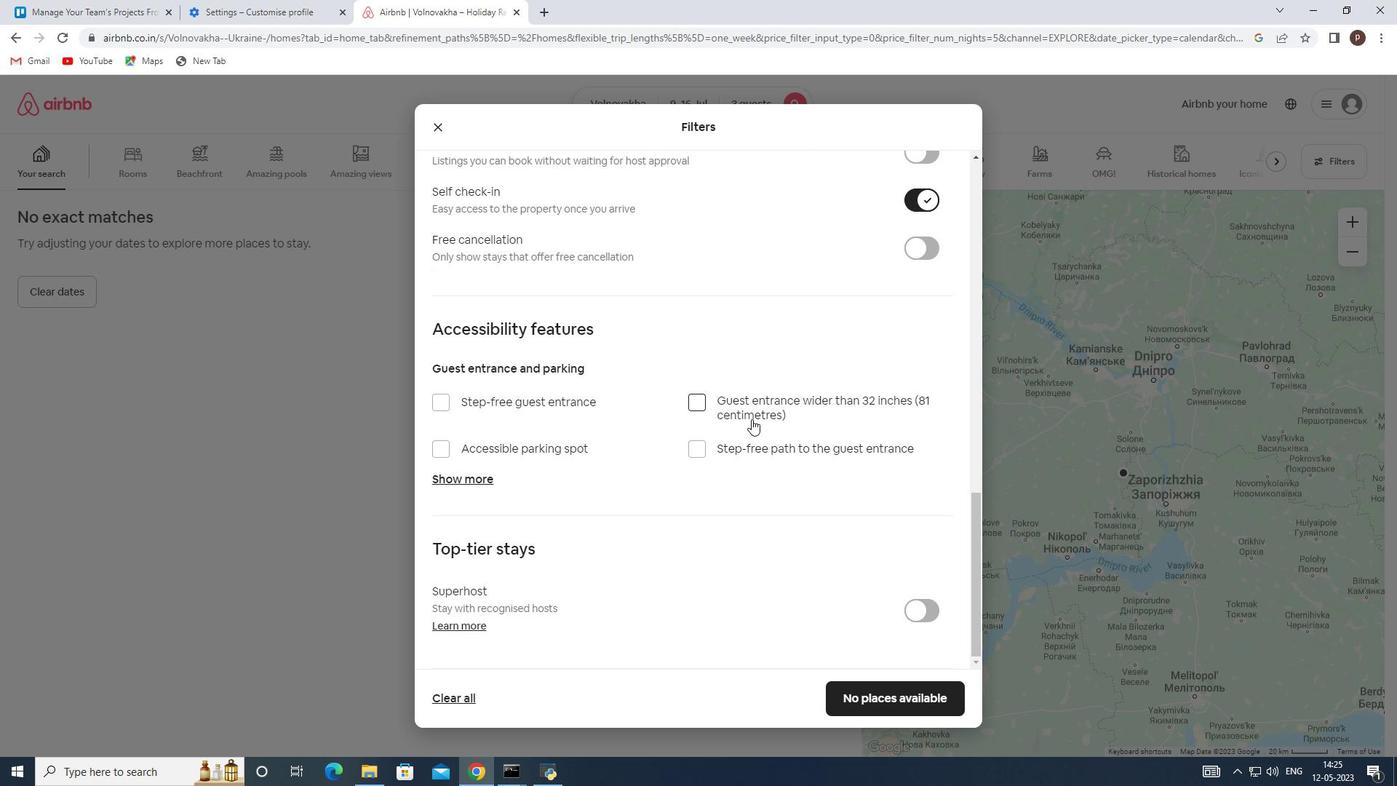 
Action: Mouse moved to (748, 420)
Screenshot: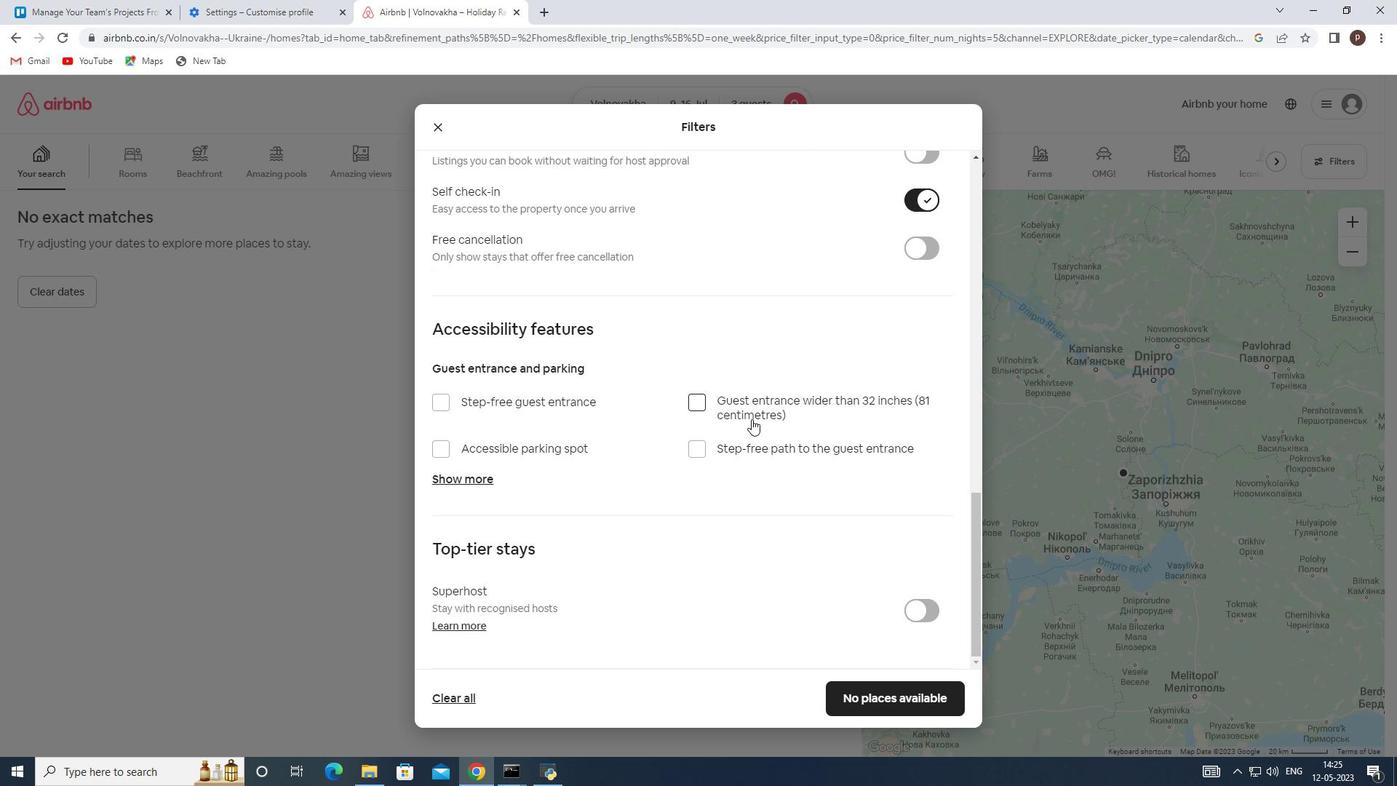 
Action: Mouse scrolled (748, 420) with delta (0, 0)
Screenshot: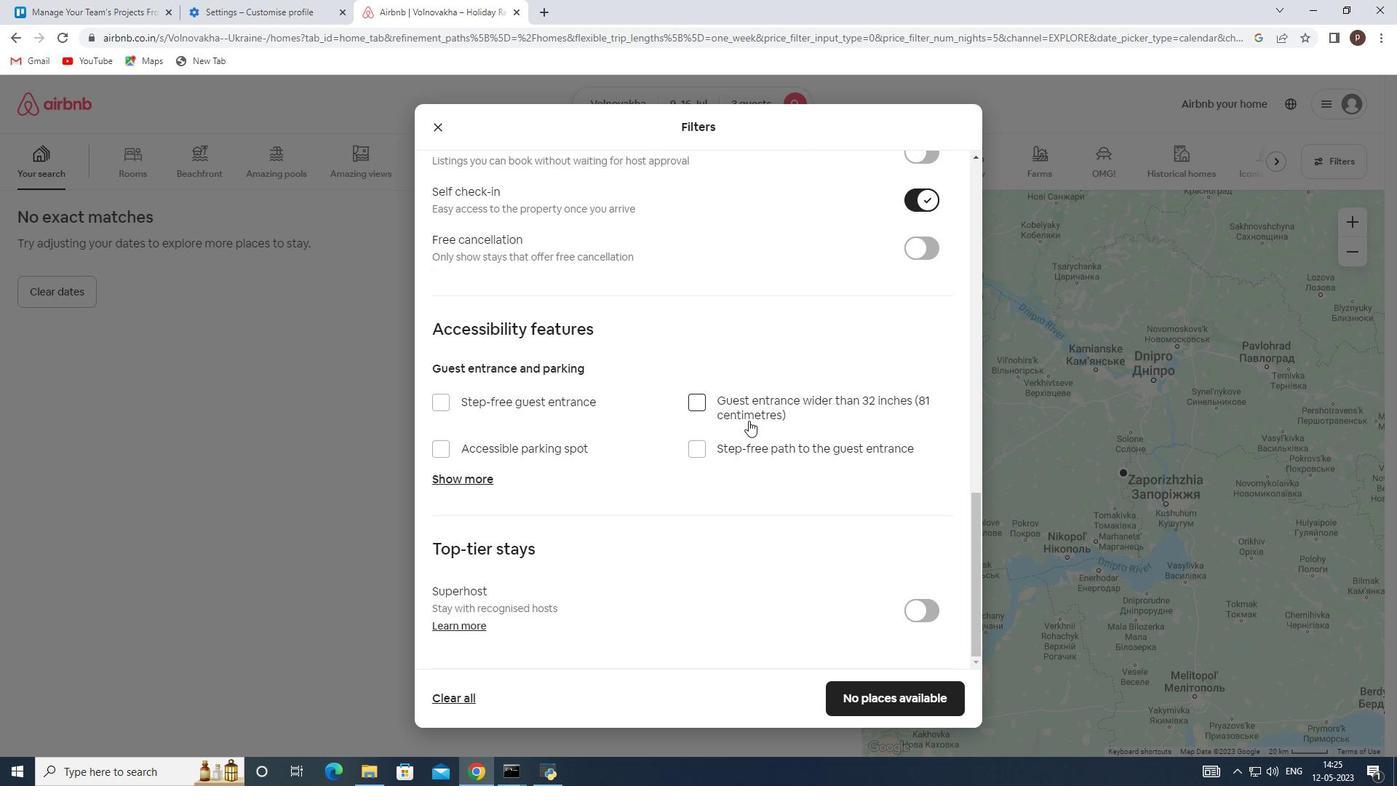 
Action: Mouse scrolled (748, 420) with delta (0, 0)
Screenshot: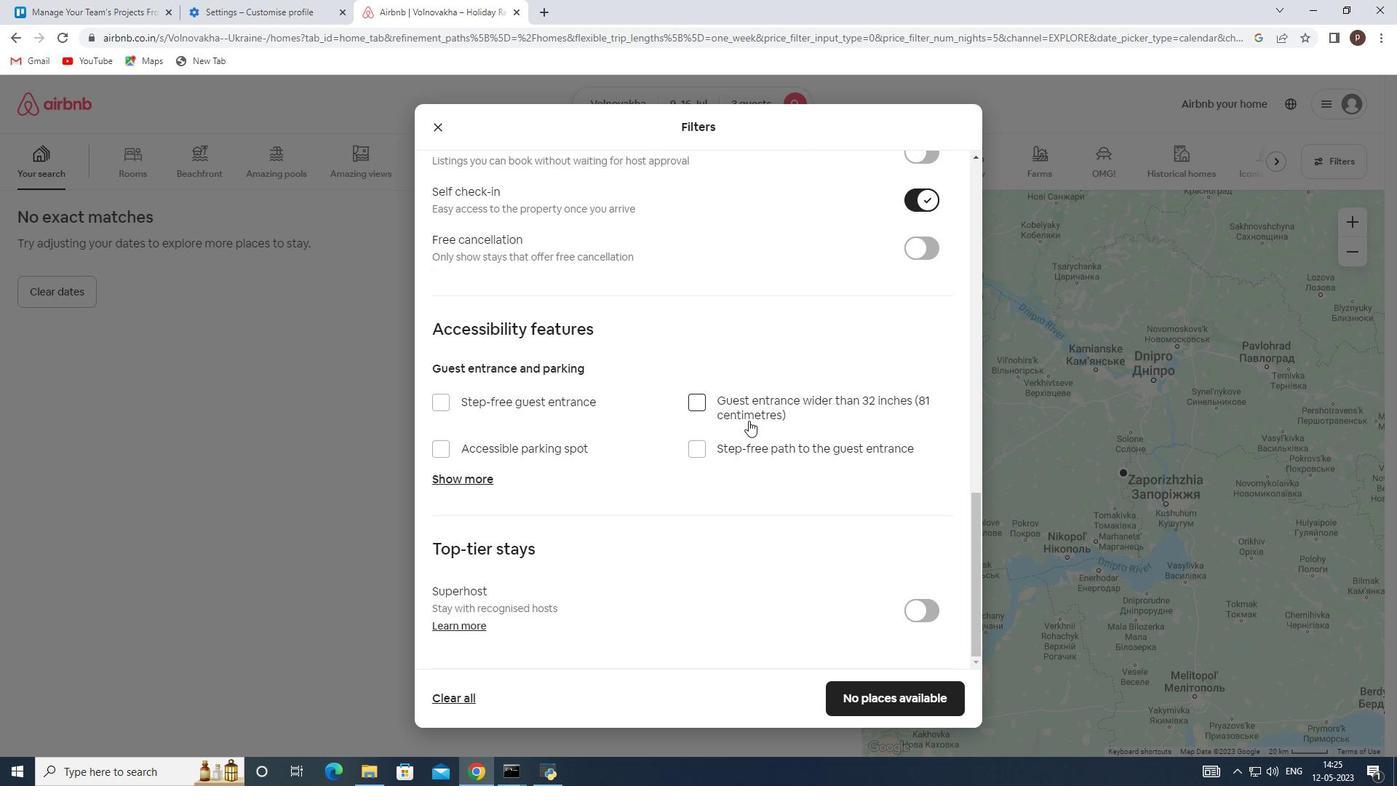 
Action: Mouse scrolled (748, 420) with delta (0, 0)
Screenshot: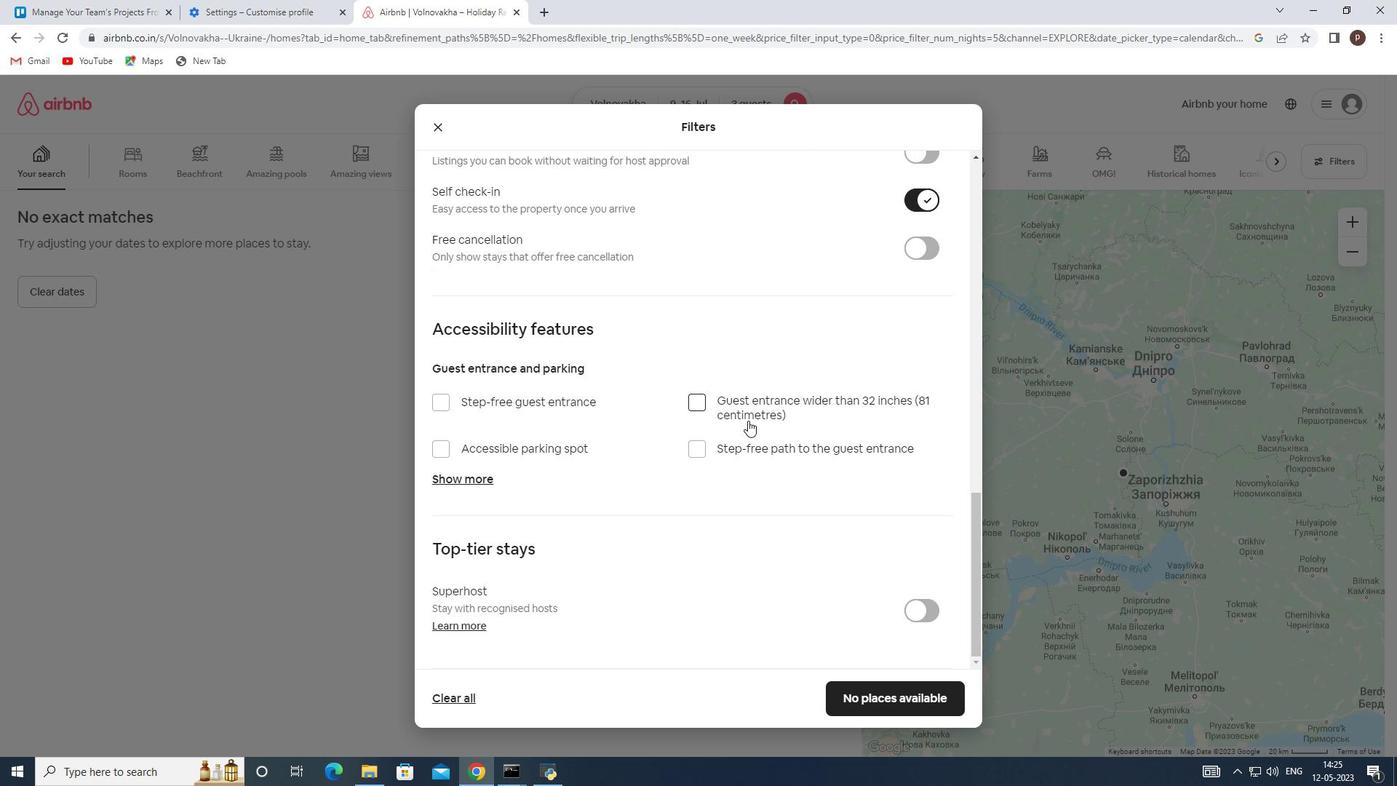 
Action: Mouse moved to (749, 438)
Screenshot: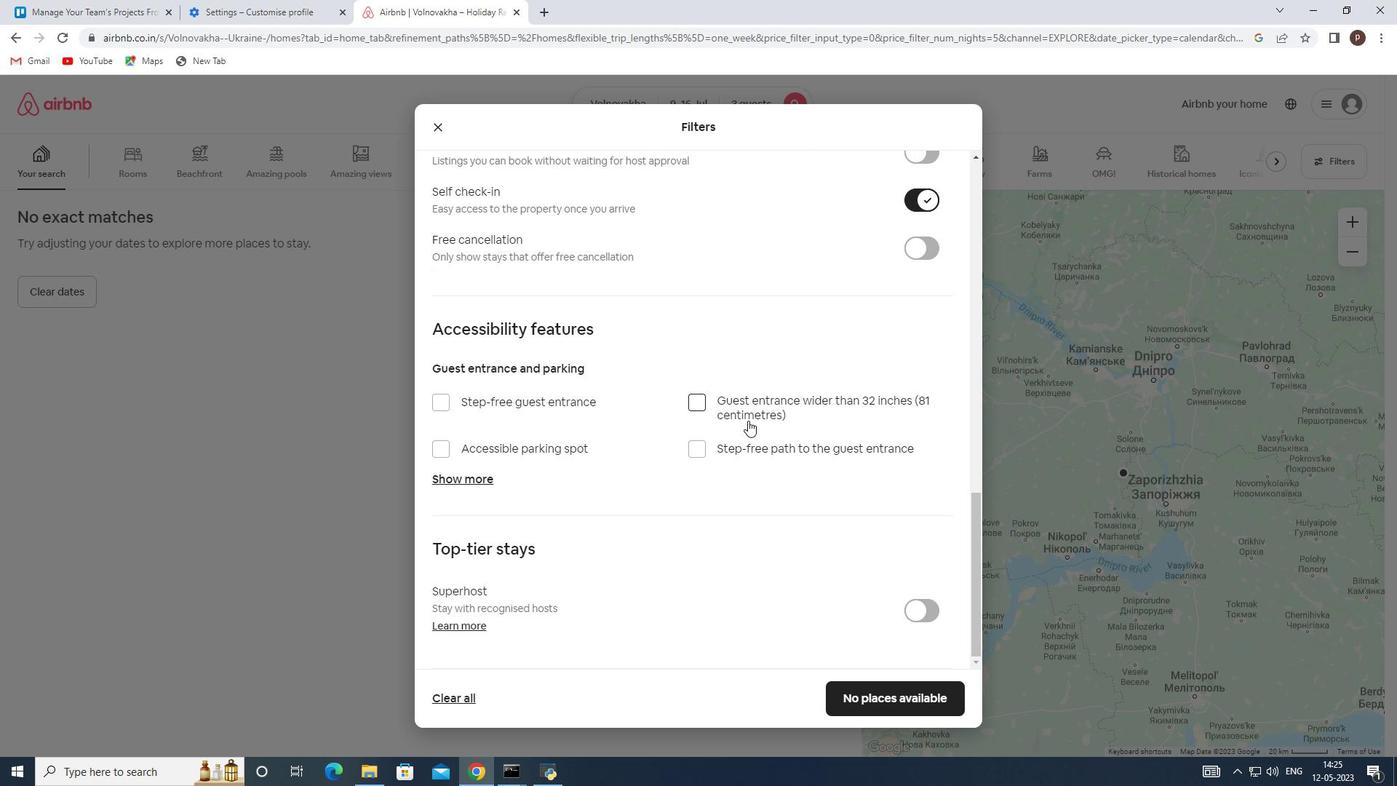 
Action: Mouse scrolled (749, 437) with delta (0, 0)
Screenshot: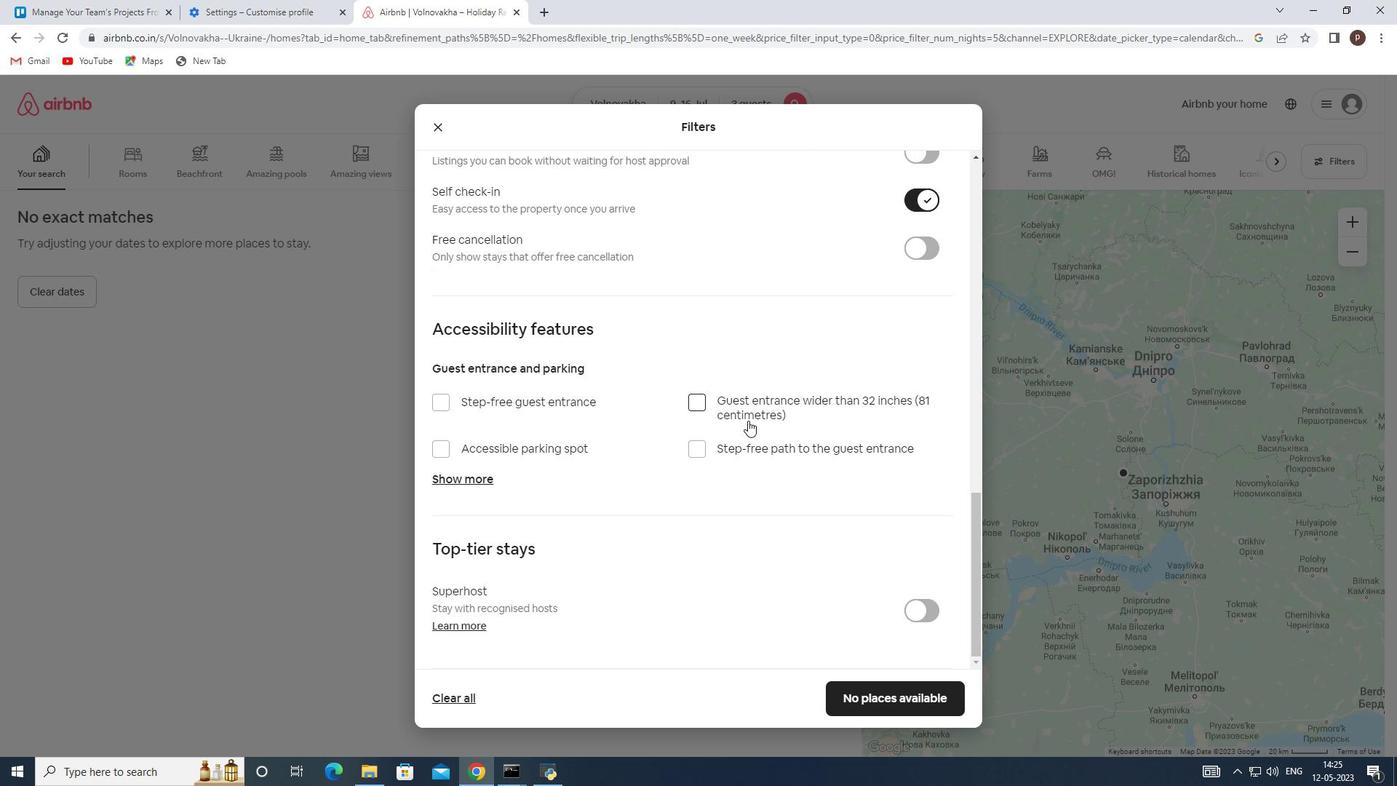 
Action: Mouse moved to (756, 457)
Screenshot: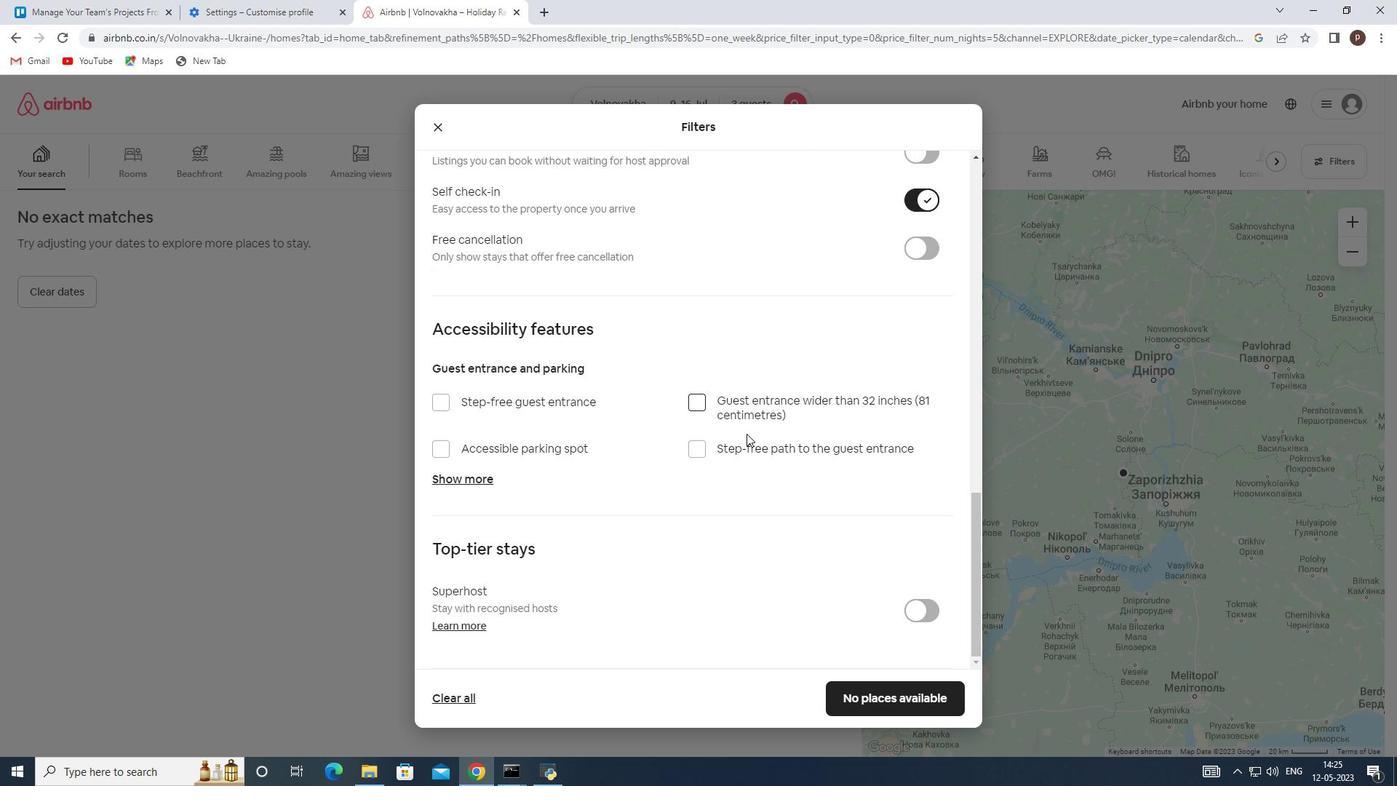 
Action: Mouse scrolled (756, 457) with delta (0, 0)
Screenshot: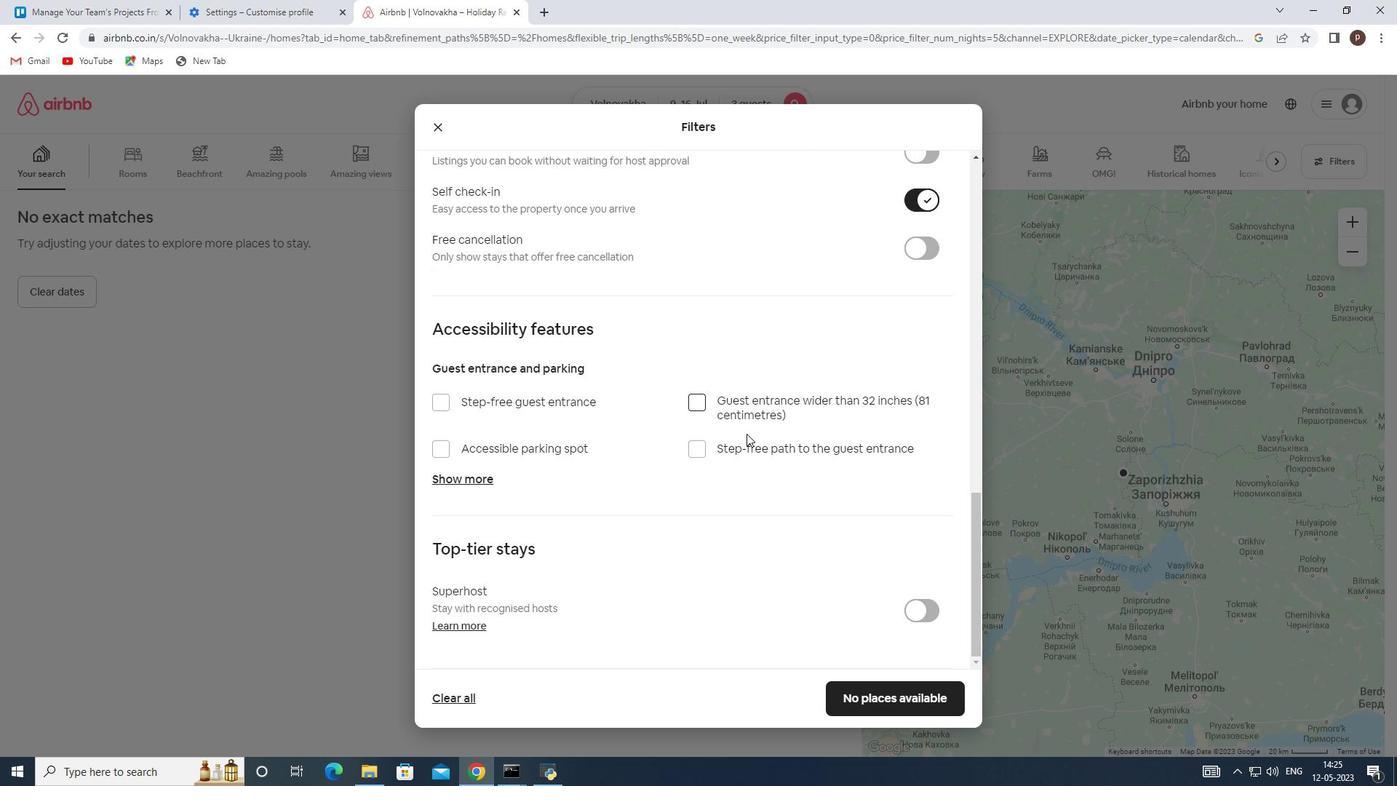 
Action: Mouse moved to (767, 477)
Screenshot: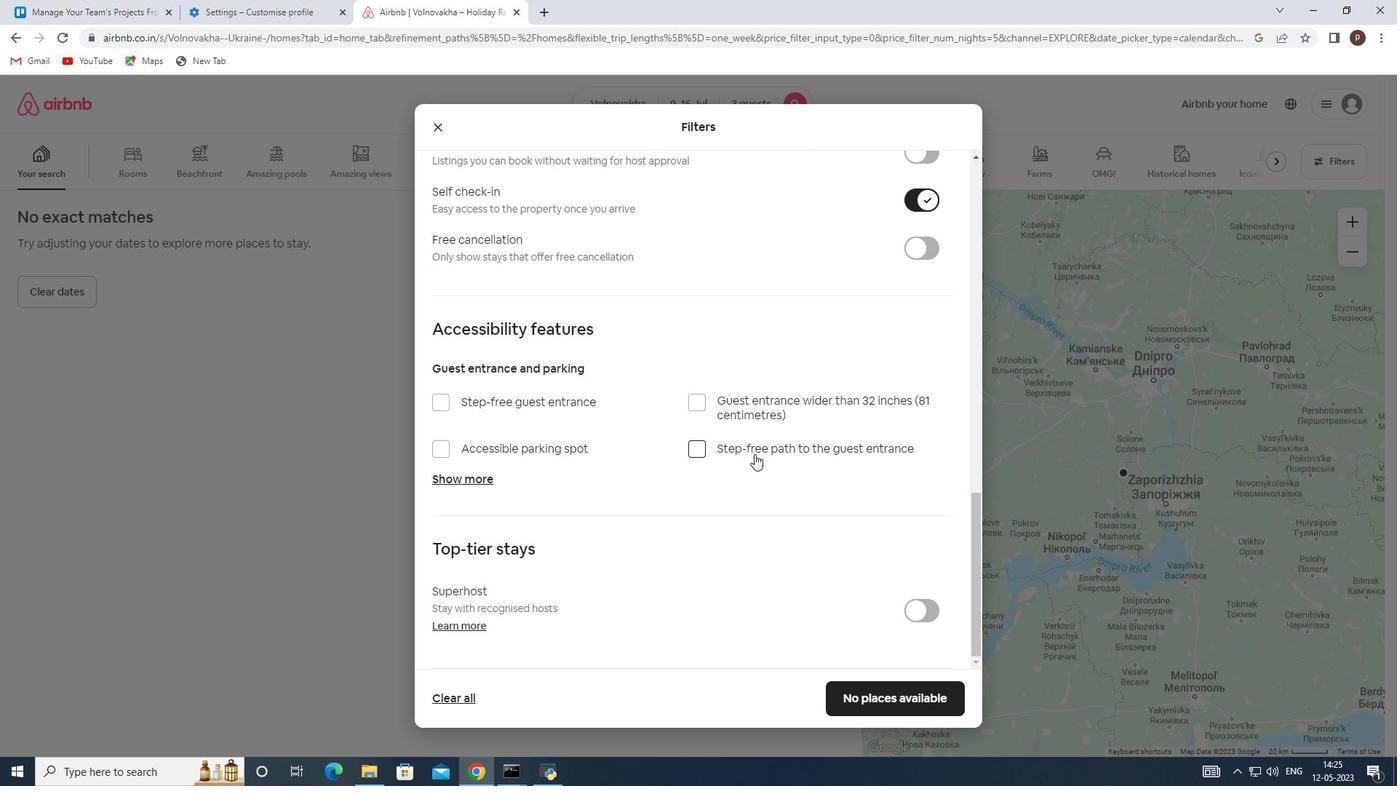 
Action: Mouse scrolled (767, 476) with delta (0, 0)
Screenshot: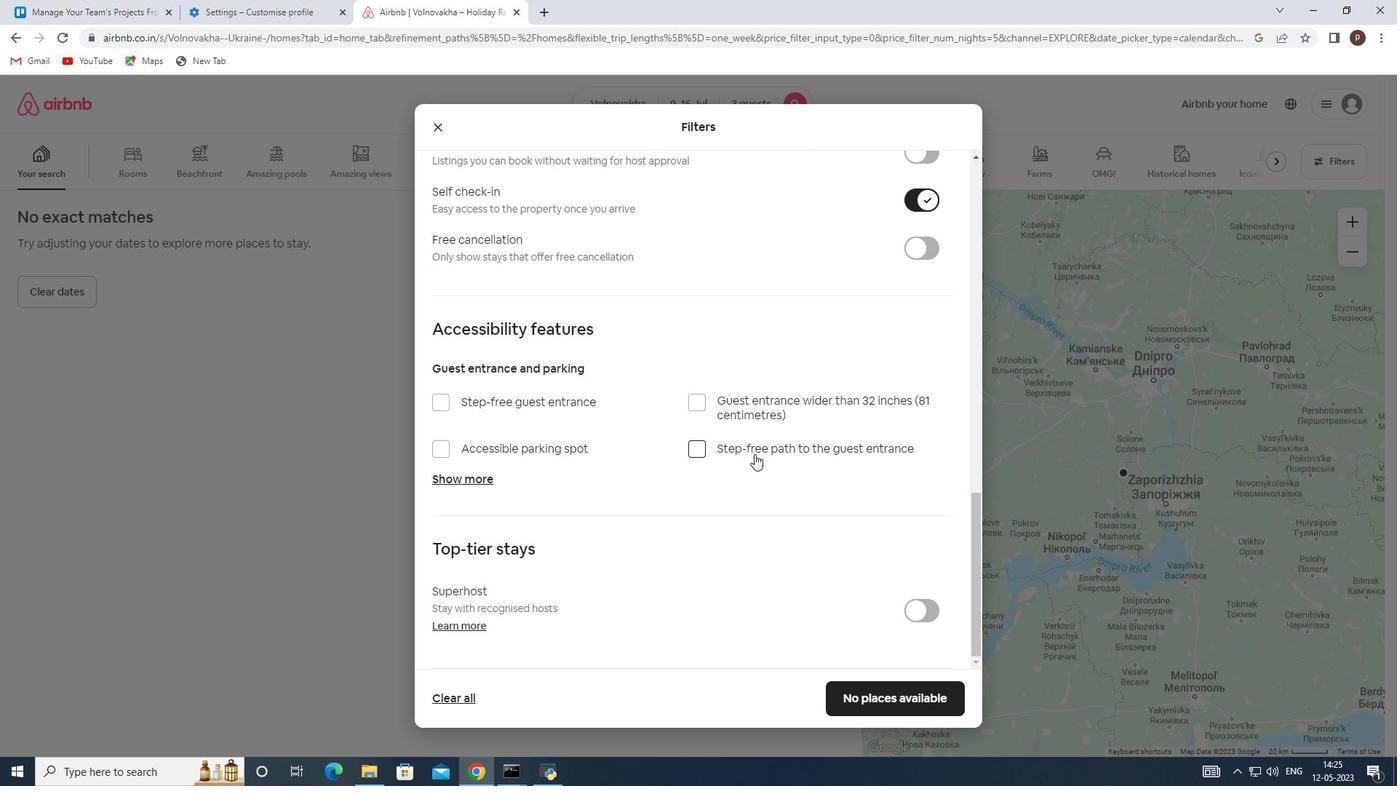 
Action: Mouse moved to (856, 694)
Screenshot: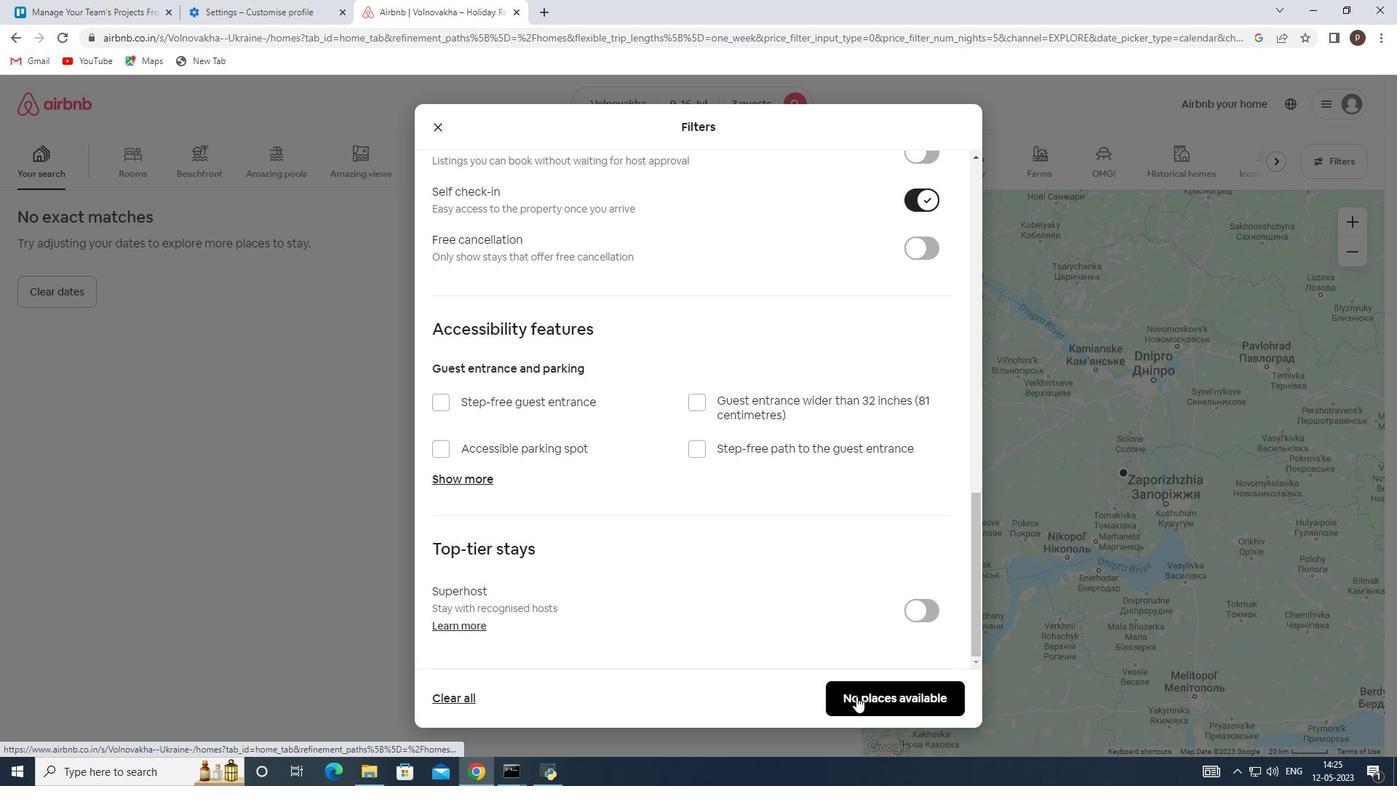 
Action: Mouse pressed left at (856, 694)
Screenshot: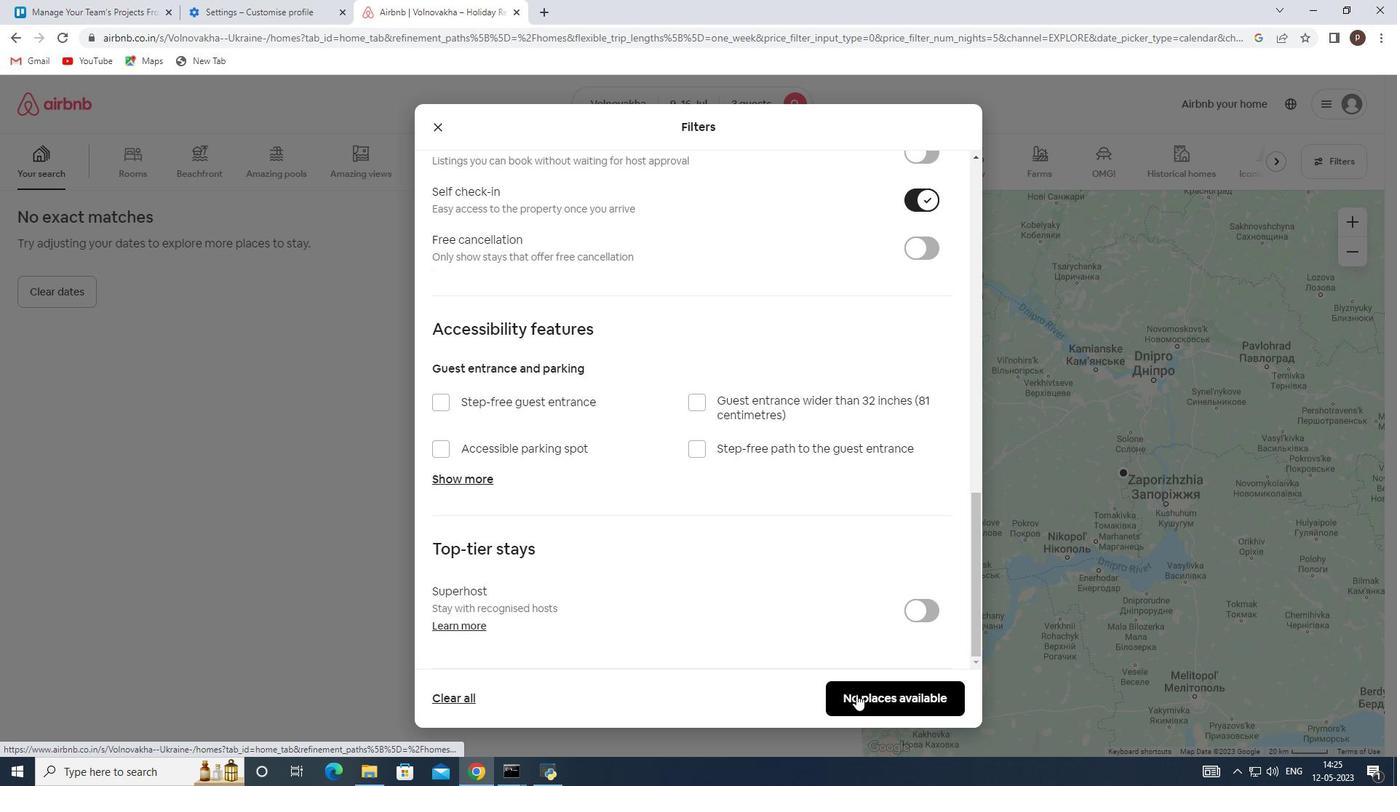 
Action: Mouse moved to (856, 693)
Screenshot: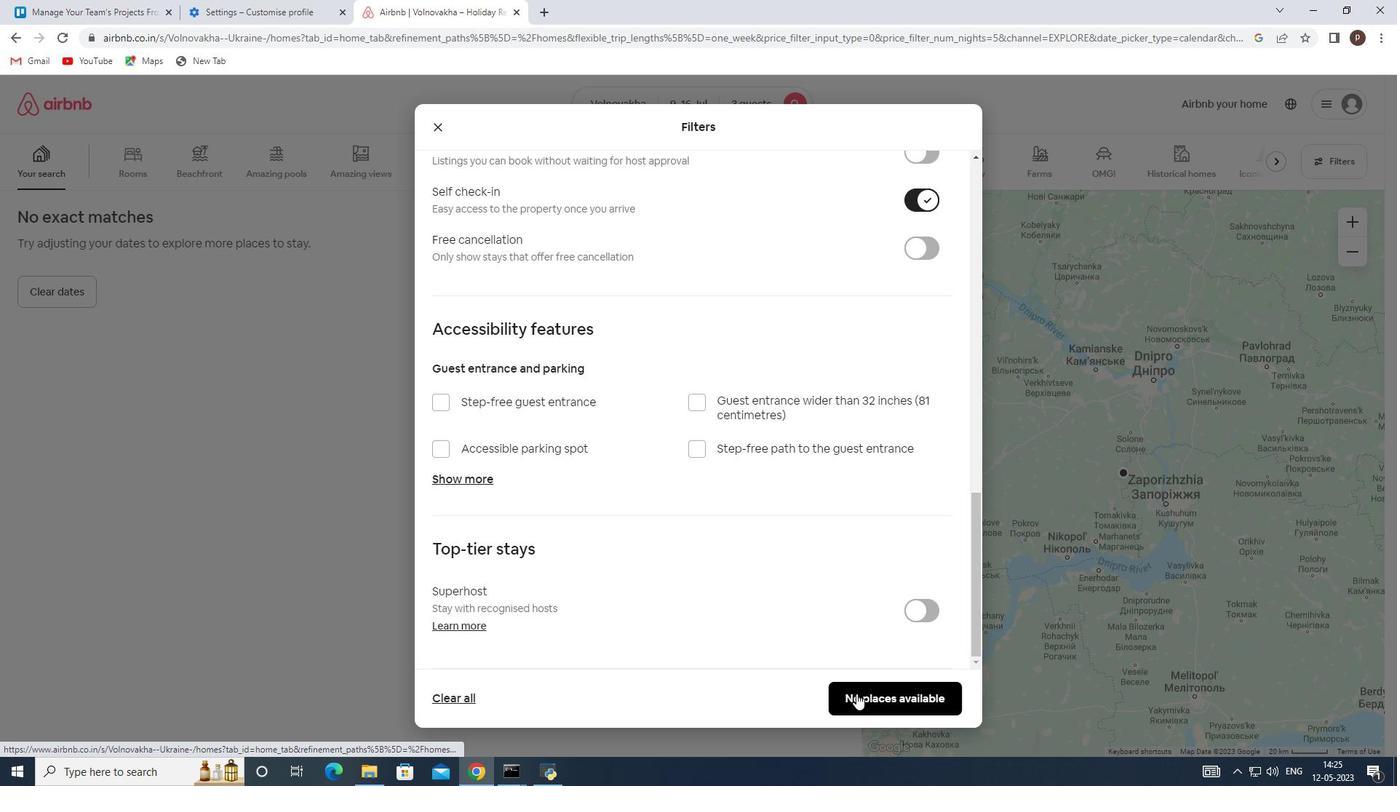 
